 Task: Add a condition where "Channel Is not Instagram direct" in new tickets in your groups.
Action: Mouse moved to (170, 541)
Screenshot: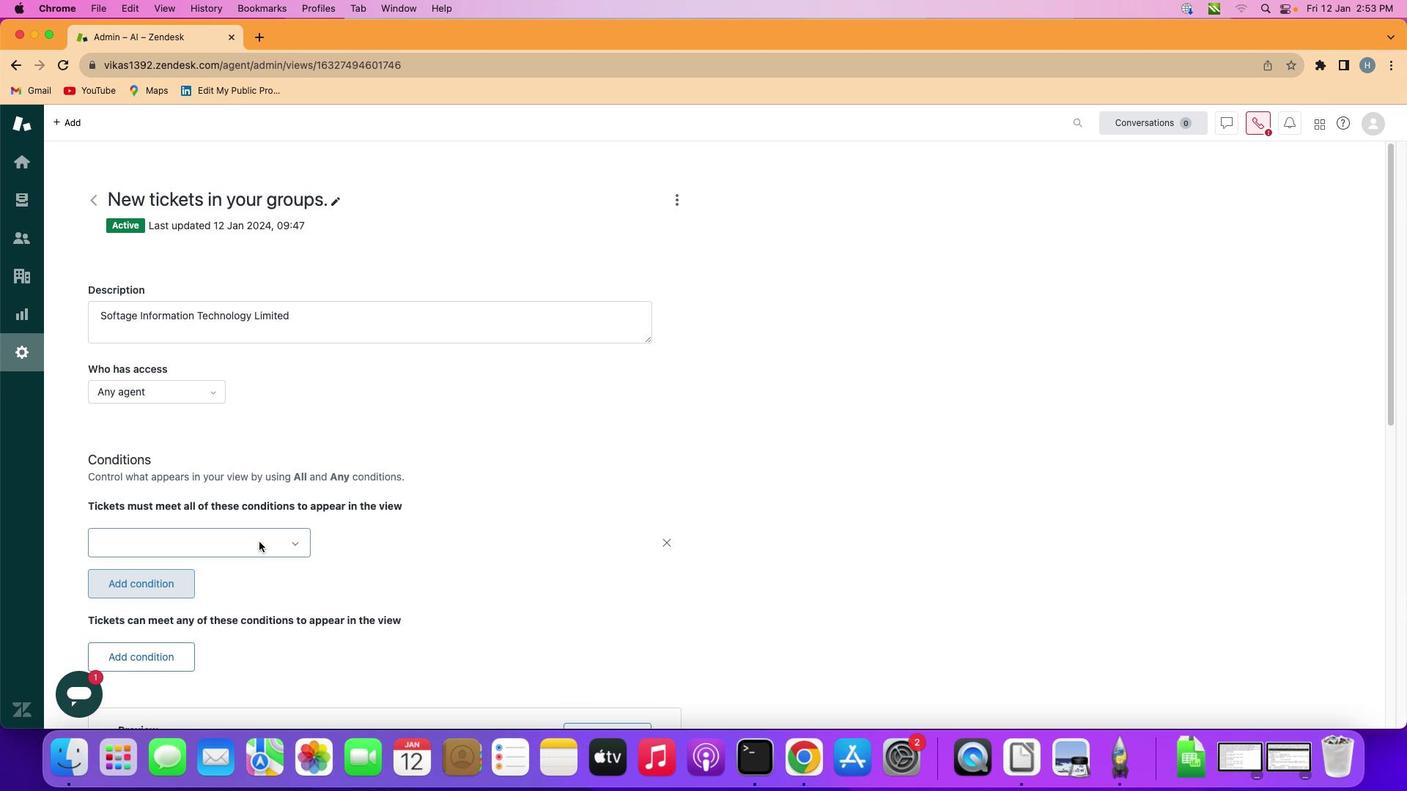 
Action: Mouse pressed left at (170, 541)
Screenshot: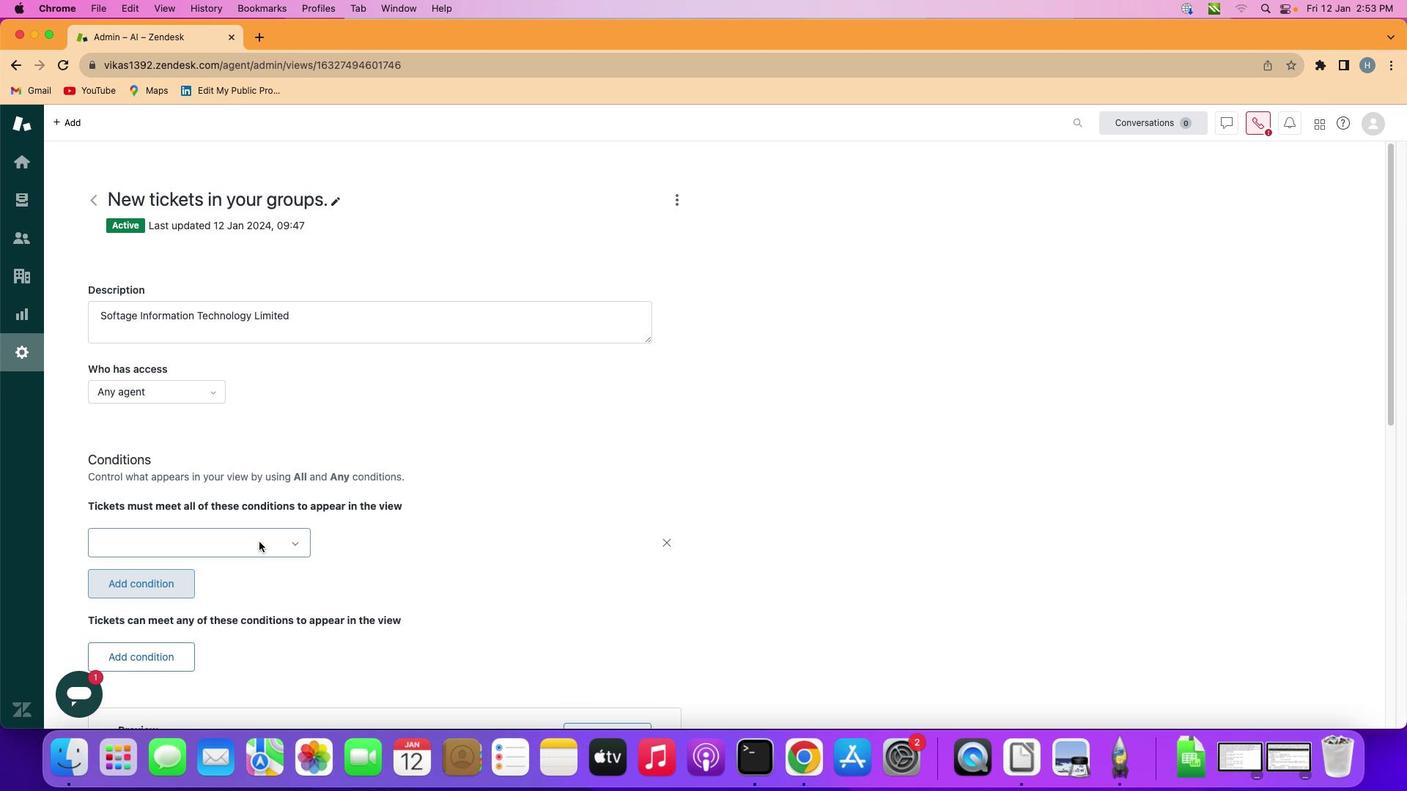 
Action: Mouse moved to (260, 541)
Screenshot: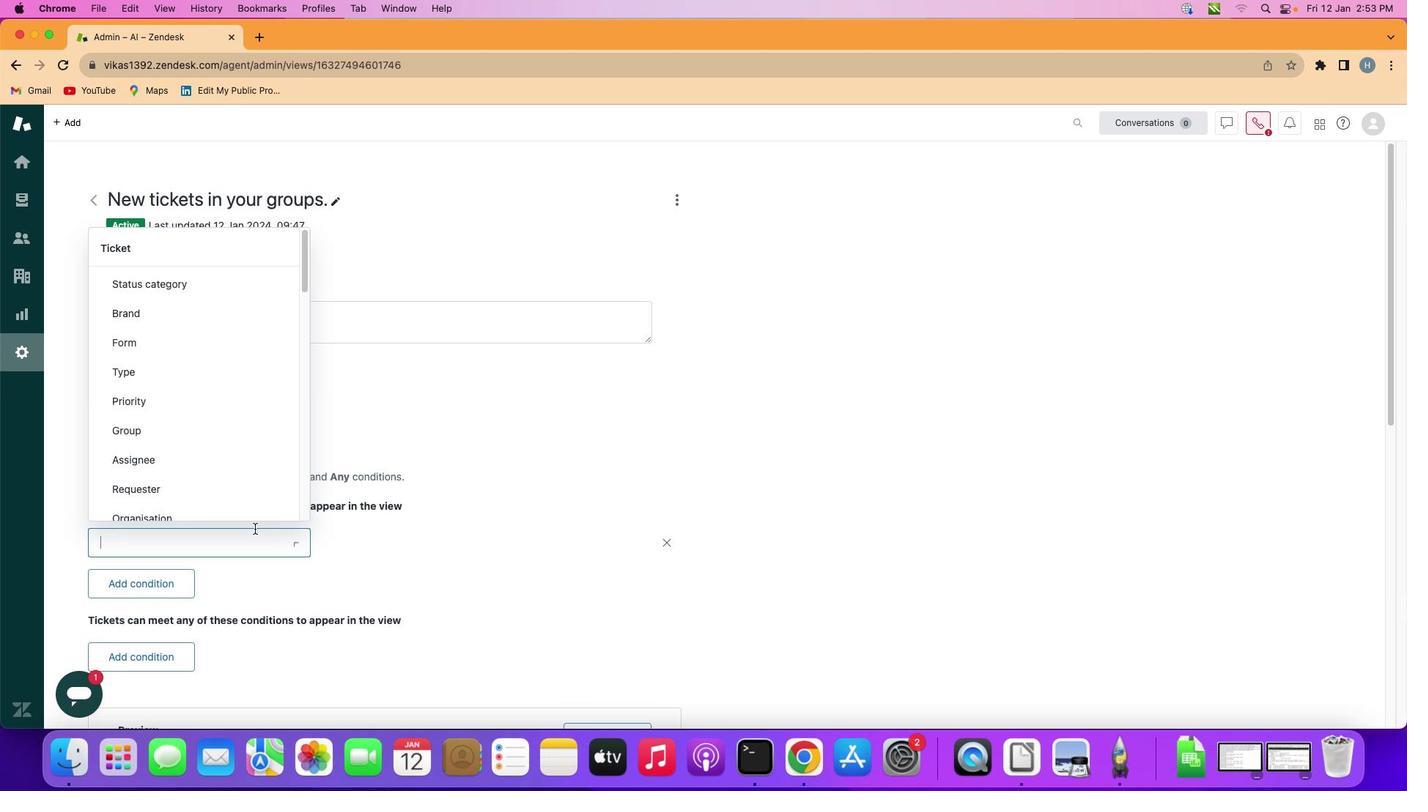 
Action: Mouse pressed left at (260, 541)
Screenshot: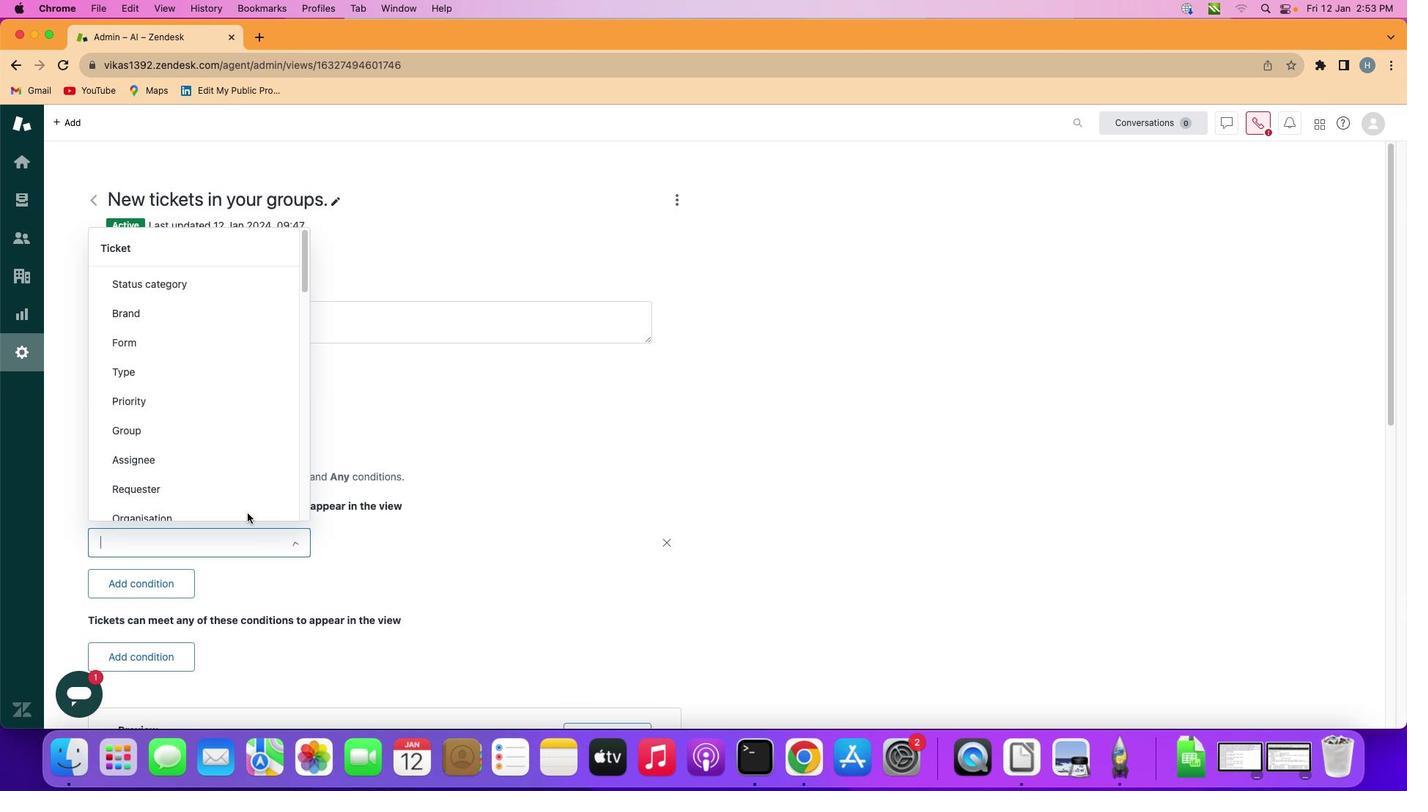 
Action: Mouse moved to (220, 382)
Screenshot: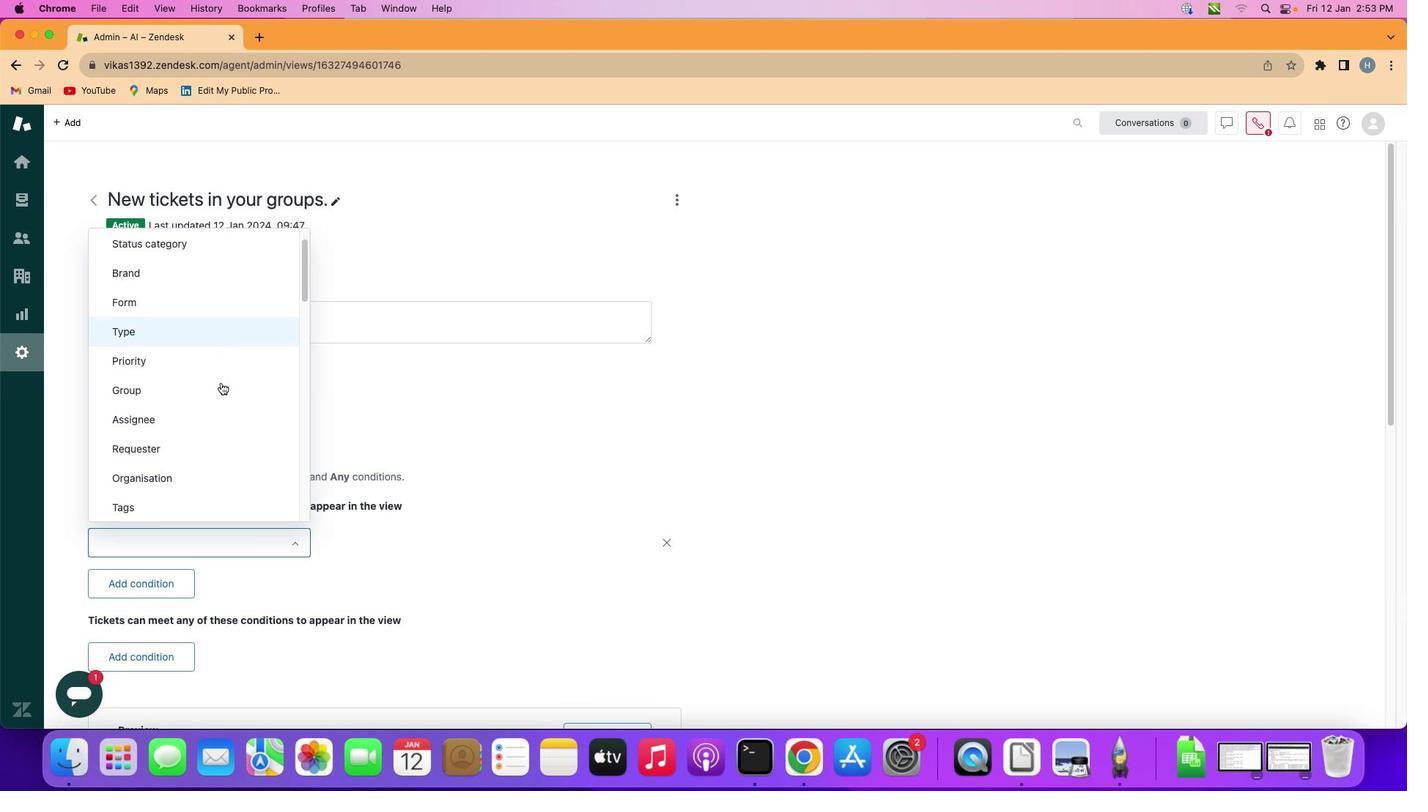 
Action: Mouse scrolled (220, 382) with delta (0, 0)
Screenshot: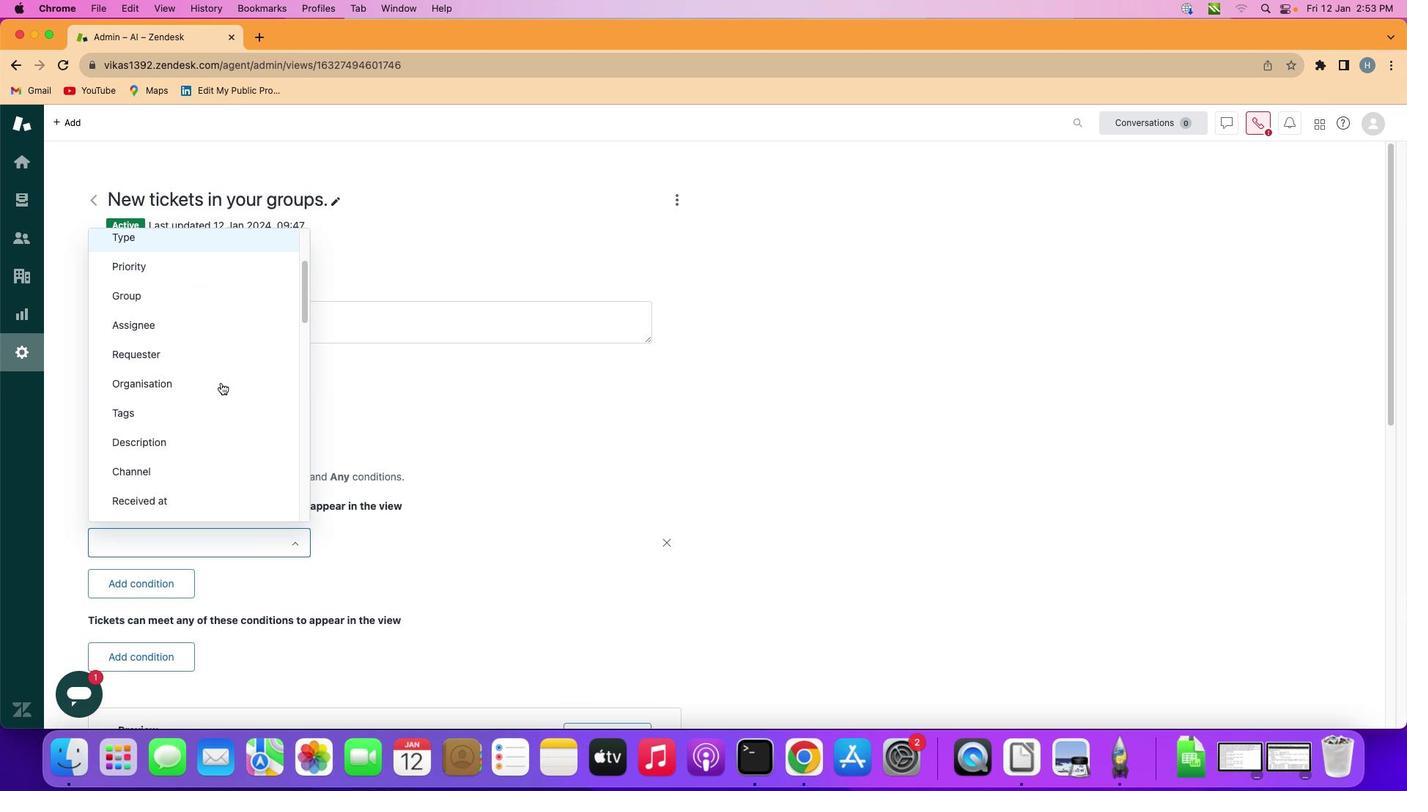 
Action: Mouse moved to (220, 382)
Screenshot: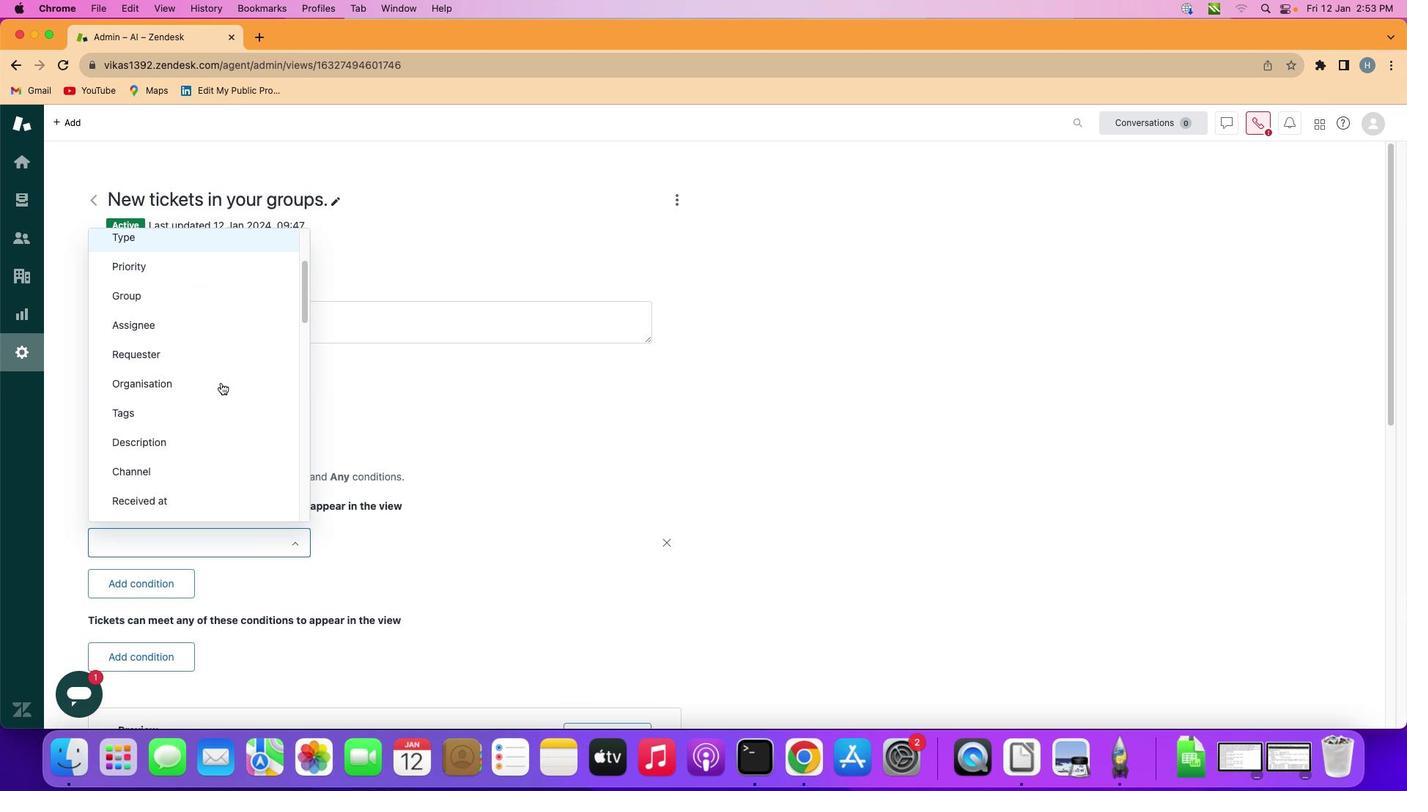 
Action: Mouse scrolled (220, 382) with delta (0, 0)
Screenshot: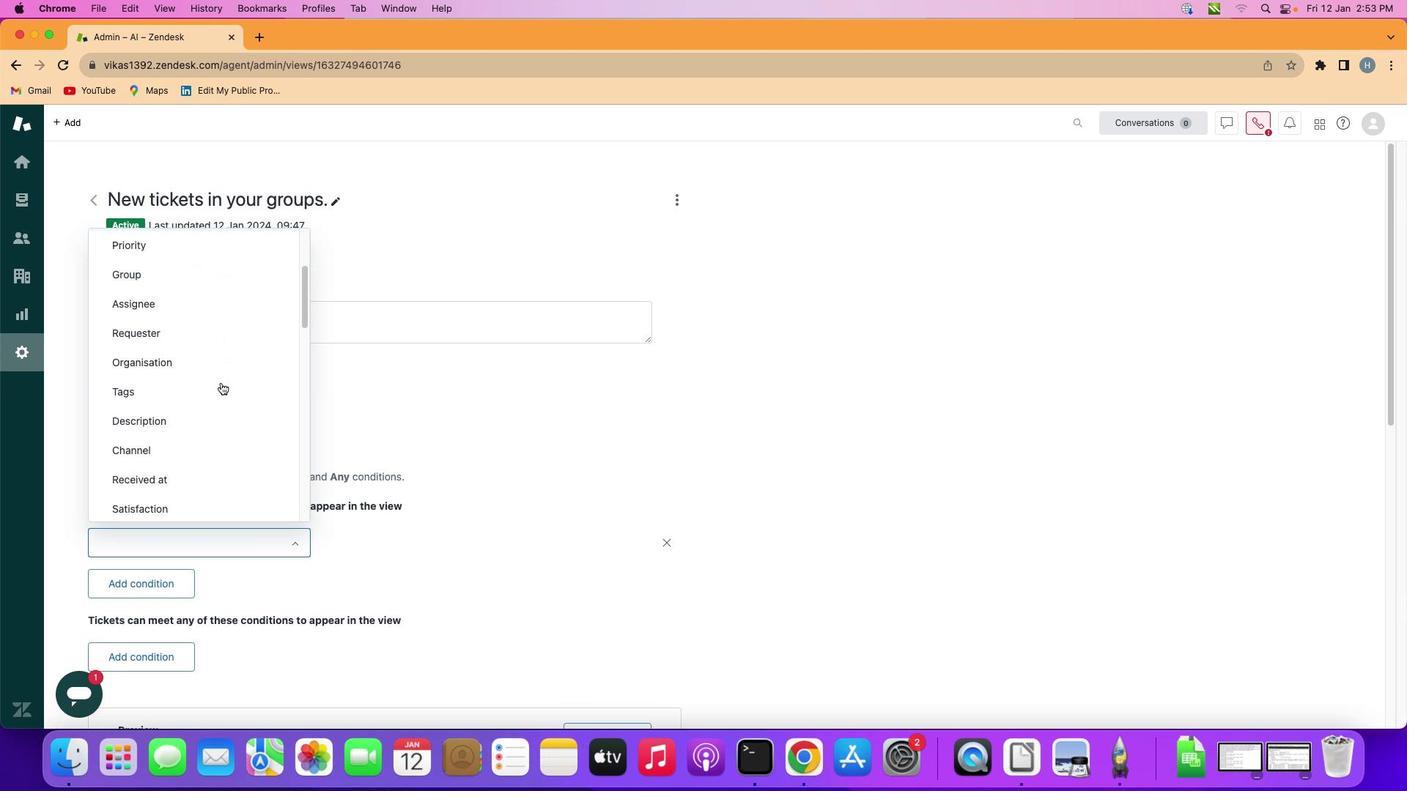 
Action: Mouse scrolled (220, 382) with delta (0, 0)
Screenshot: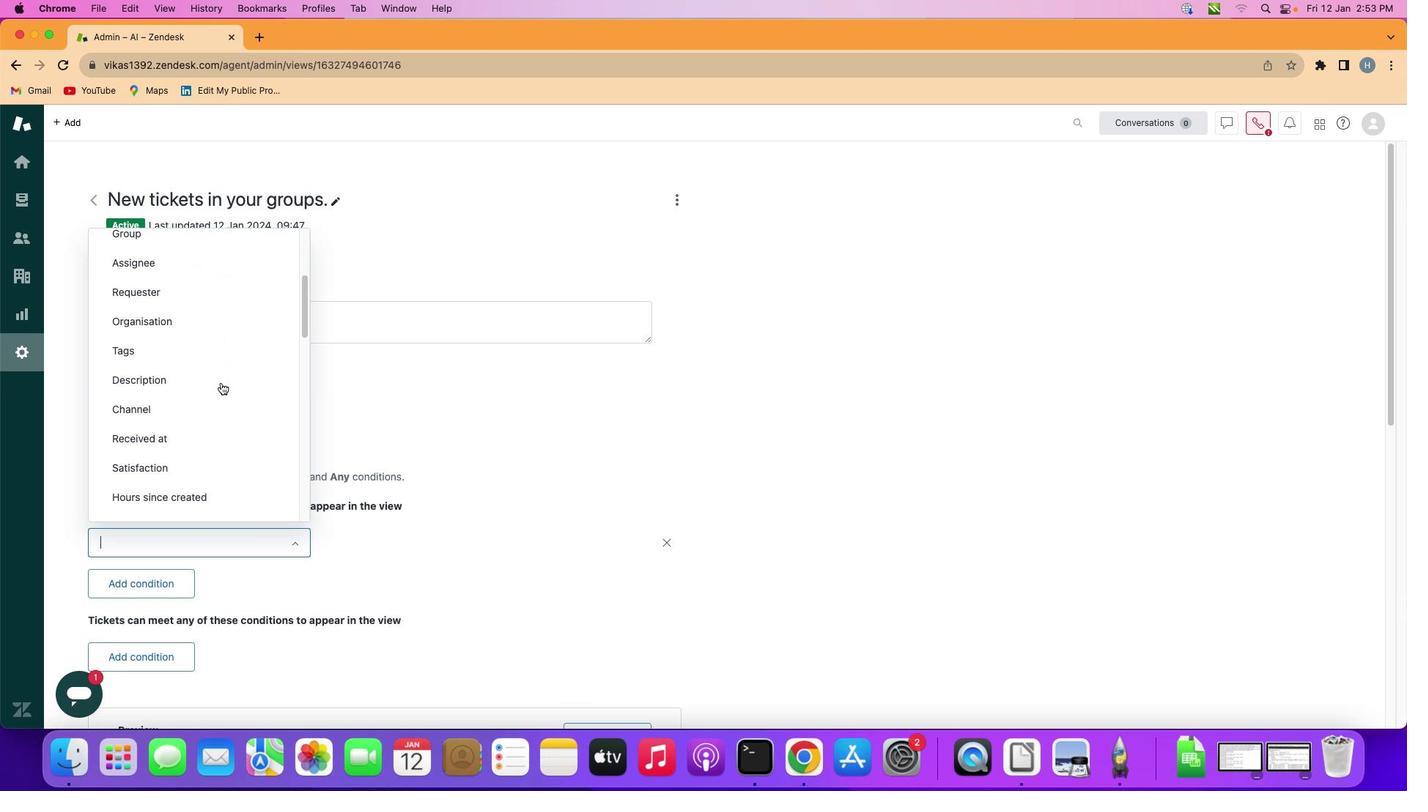 
Action: Mouse scrolled (220, 382) with delta (0, -1)
Screenshot: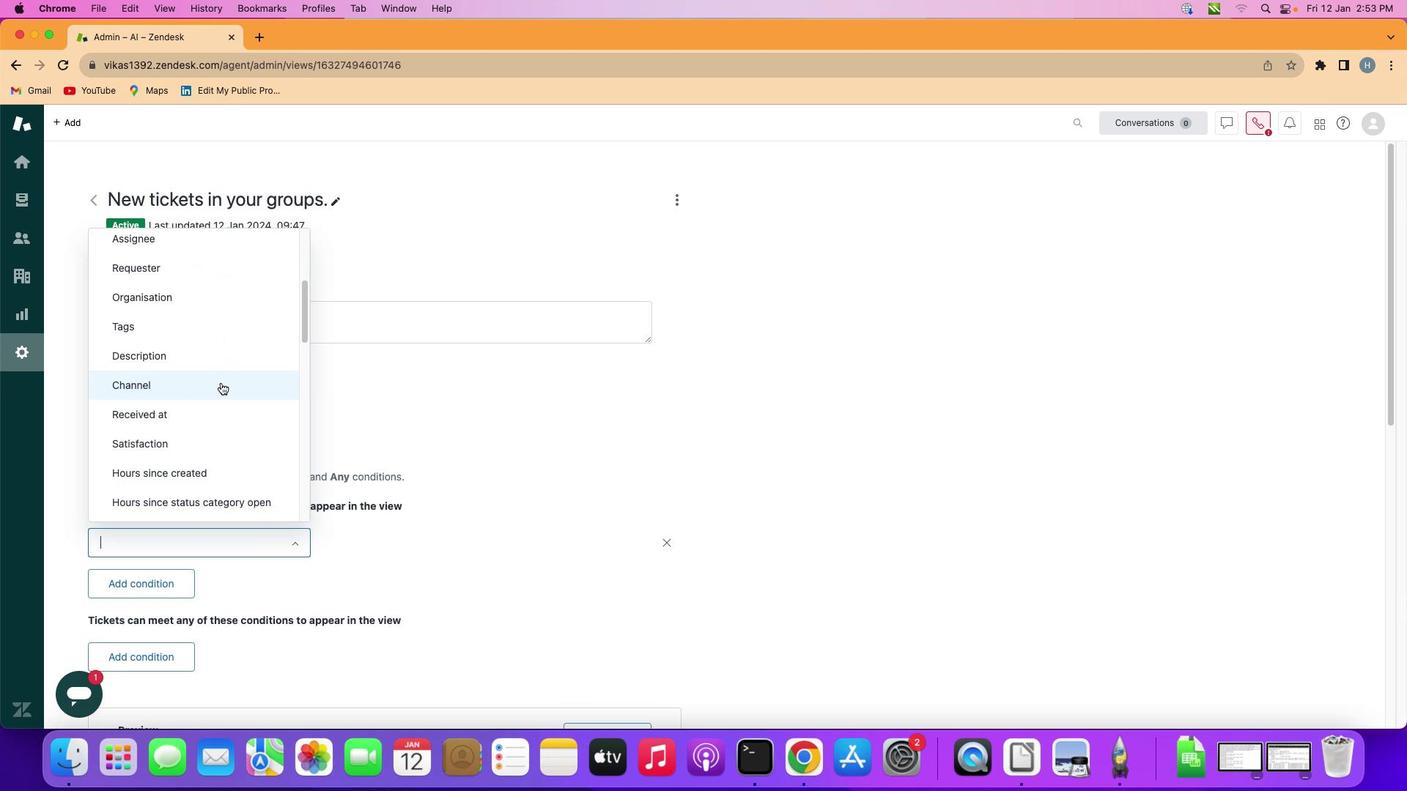 
Action: Mouse scrolled (220, 382) with delta (0, -1)
Screenshot: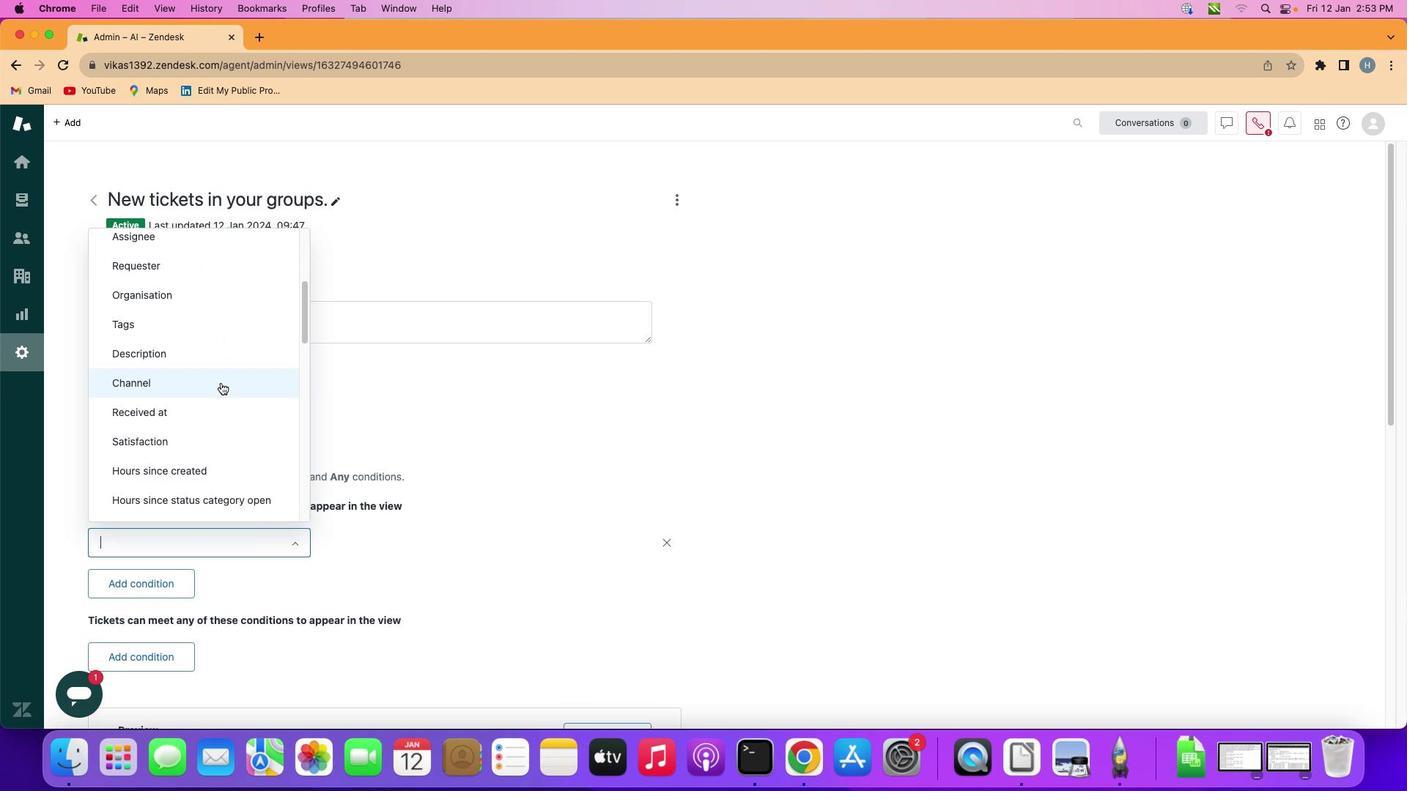 
Action: Mouse moved to (220, 382)
Screenshot: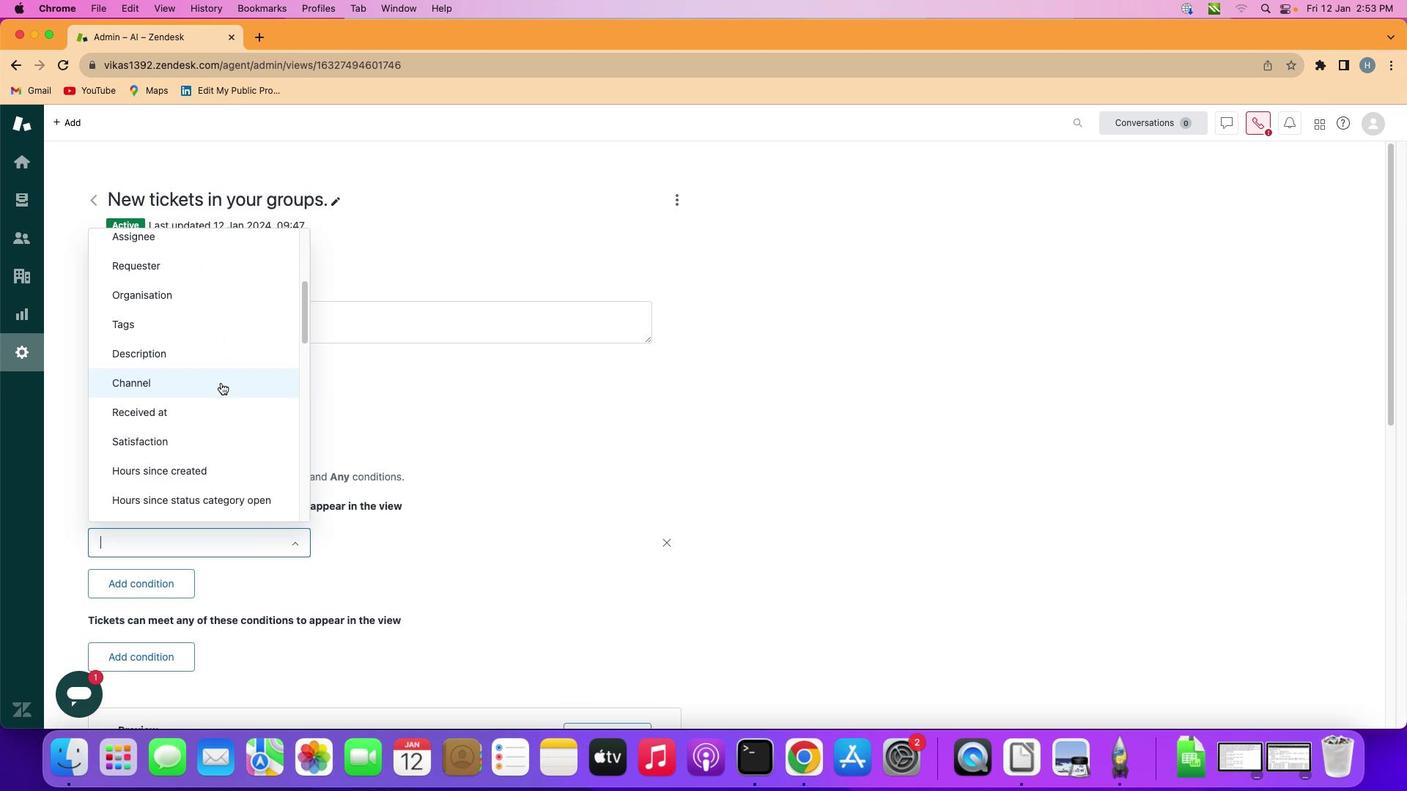 
Action: Mouse scrolled (220, 382) with delta (0, 0)
Screenshot: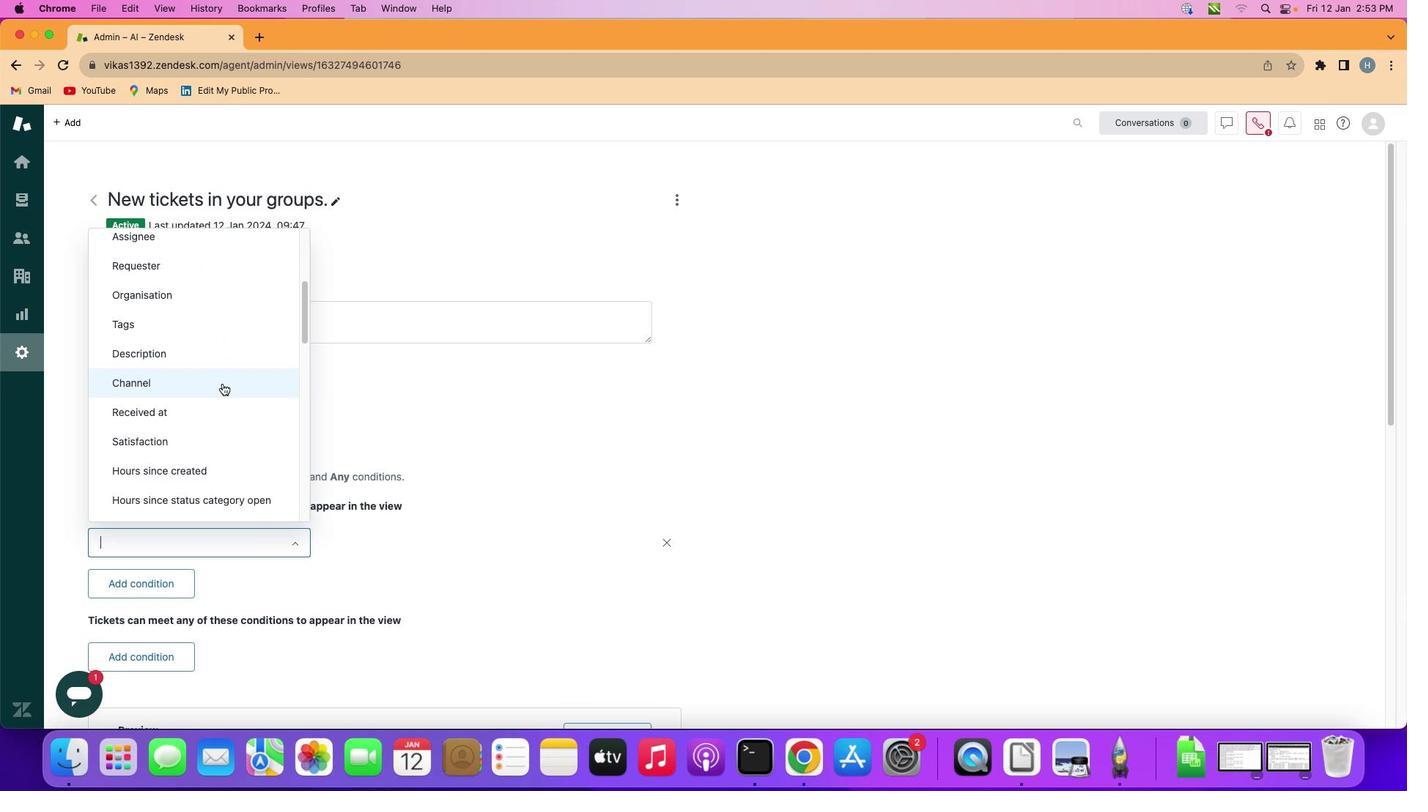 
Action: Mouse moved to (226, 384)
Screenshot: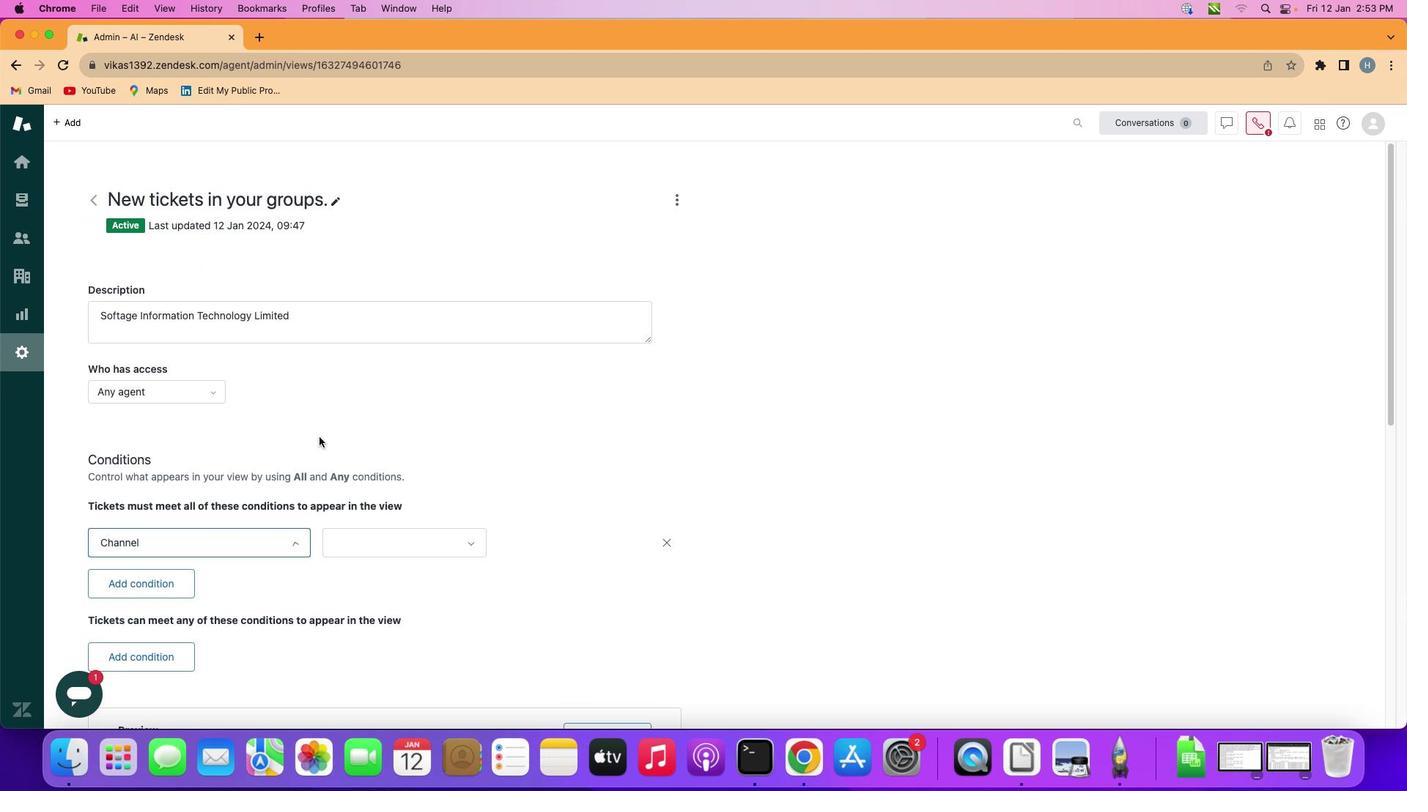 
Action: Mouse pressed left at (226, 384)
Screenshot: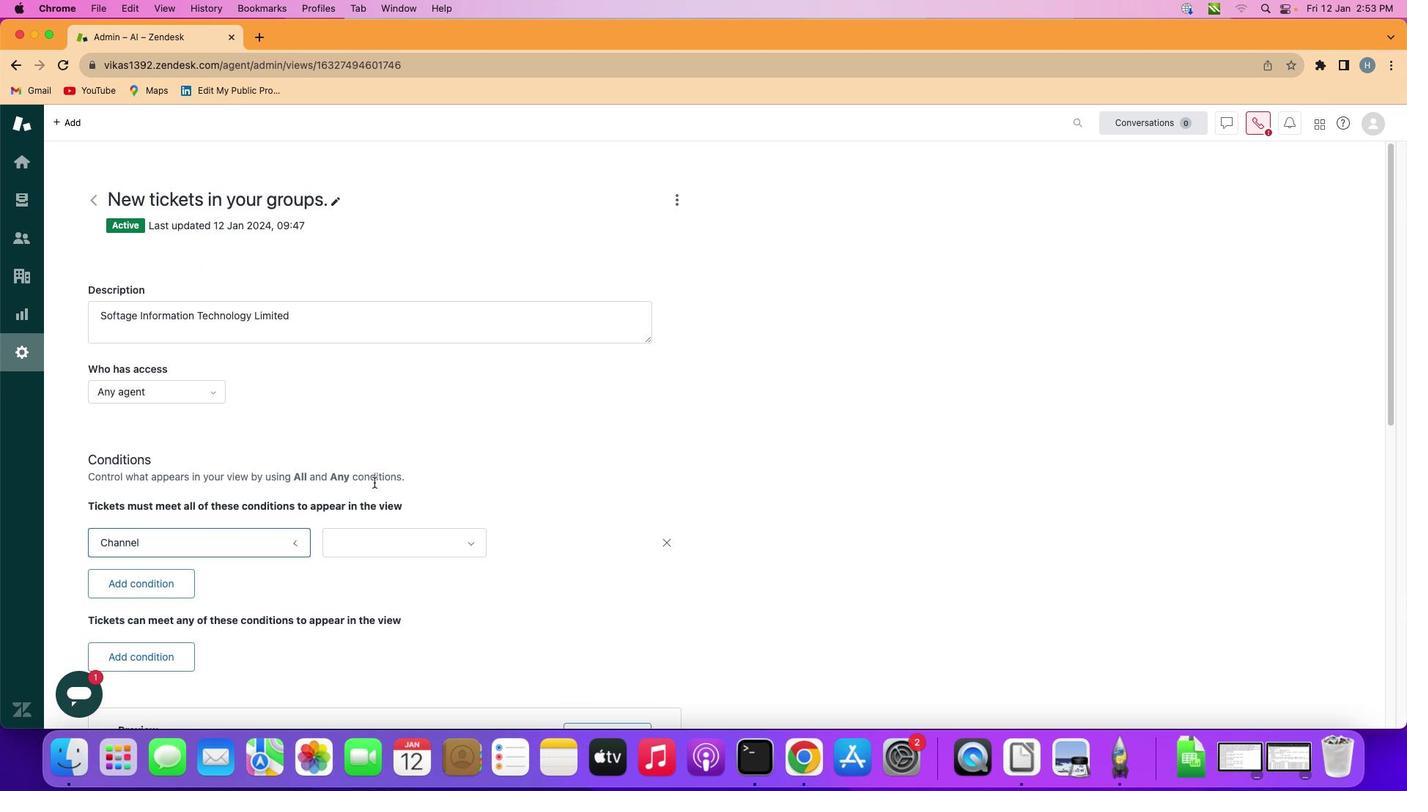 
Action: Mouse moved to (414, 544)
Screenshot: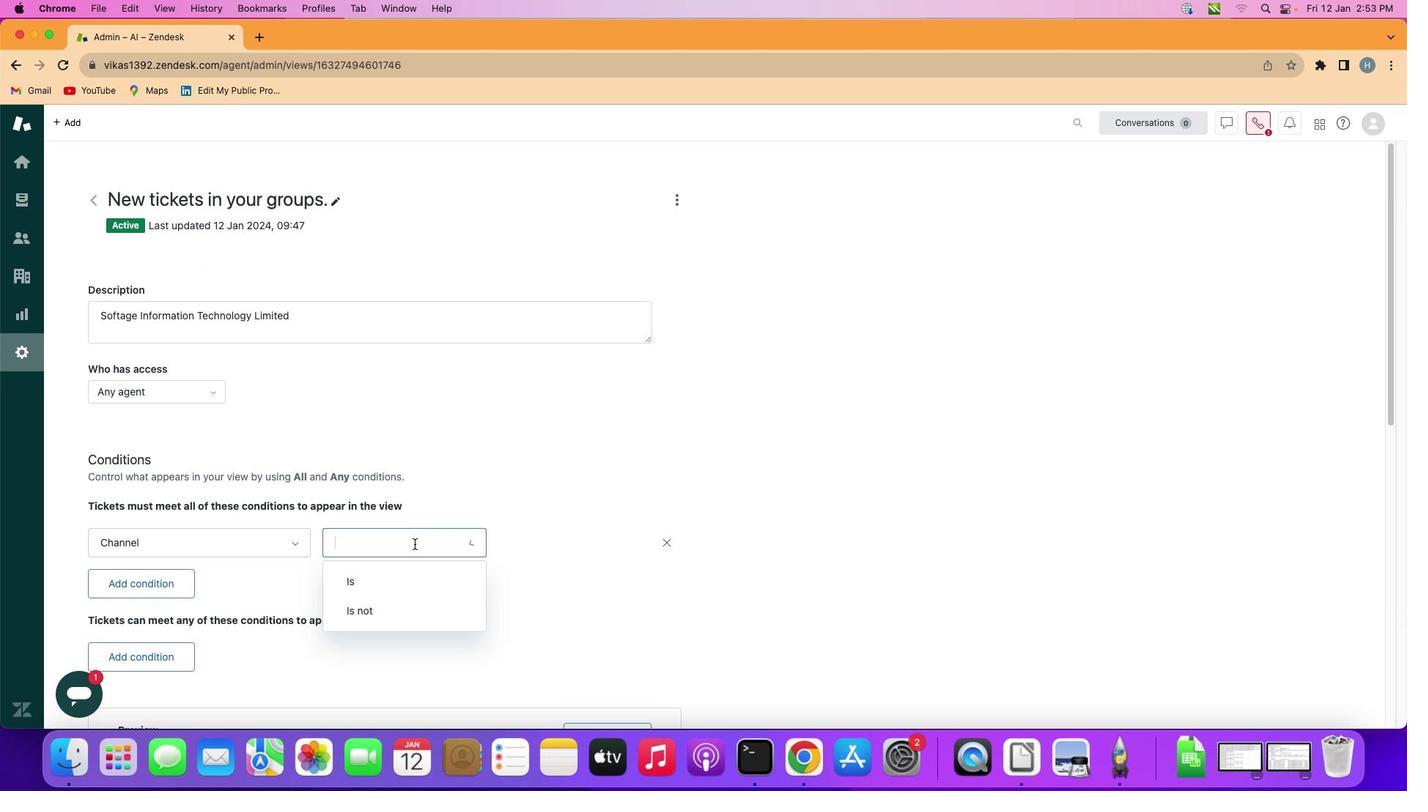 
Action: Mouse pressed left at (414, 544)
Screenshot: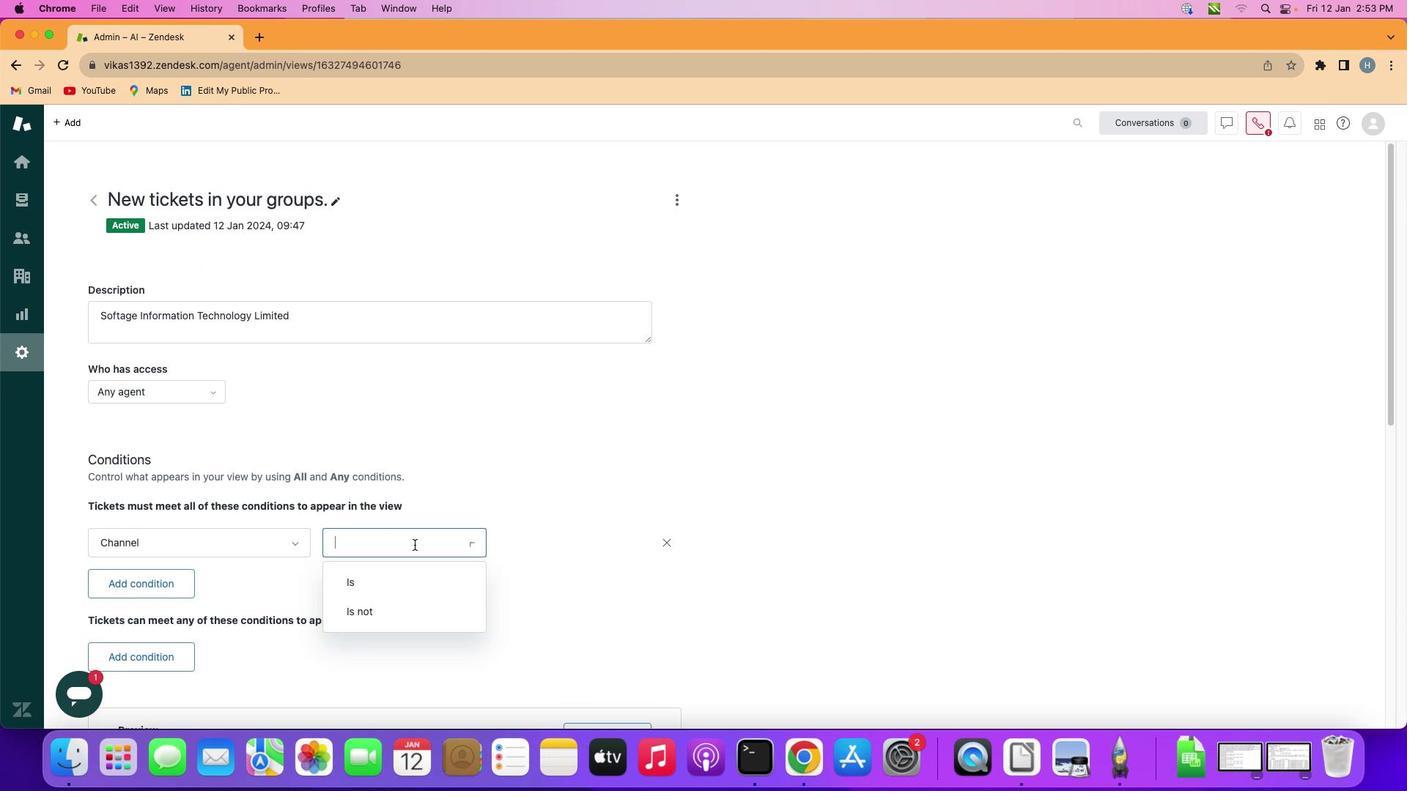 
Action: Mouse moved to (411, 609)
Screenshot: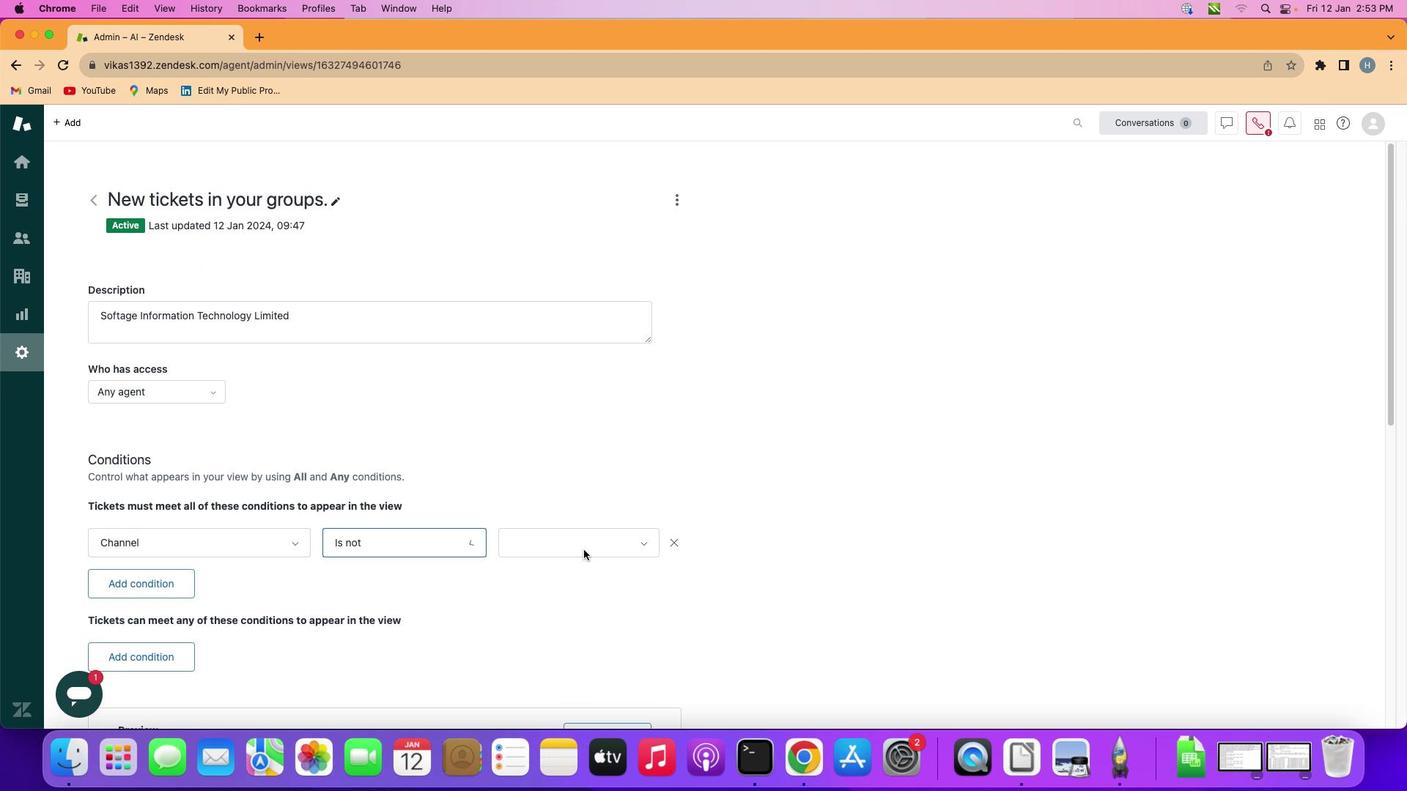
Action: Mouse pressed left at (411, 609)
Screenshot: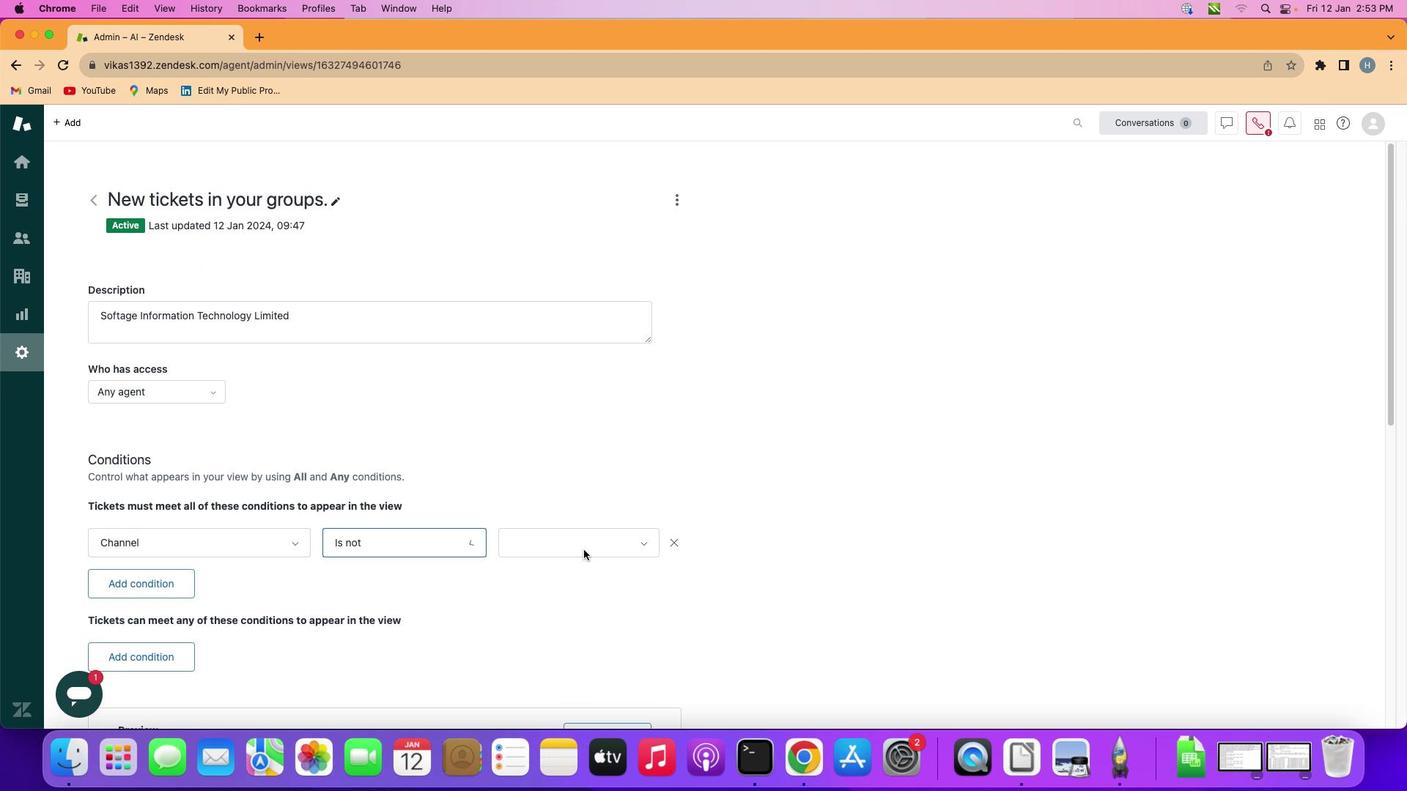 
Action: Mouse moved to (604, 542)
Screenshot: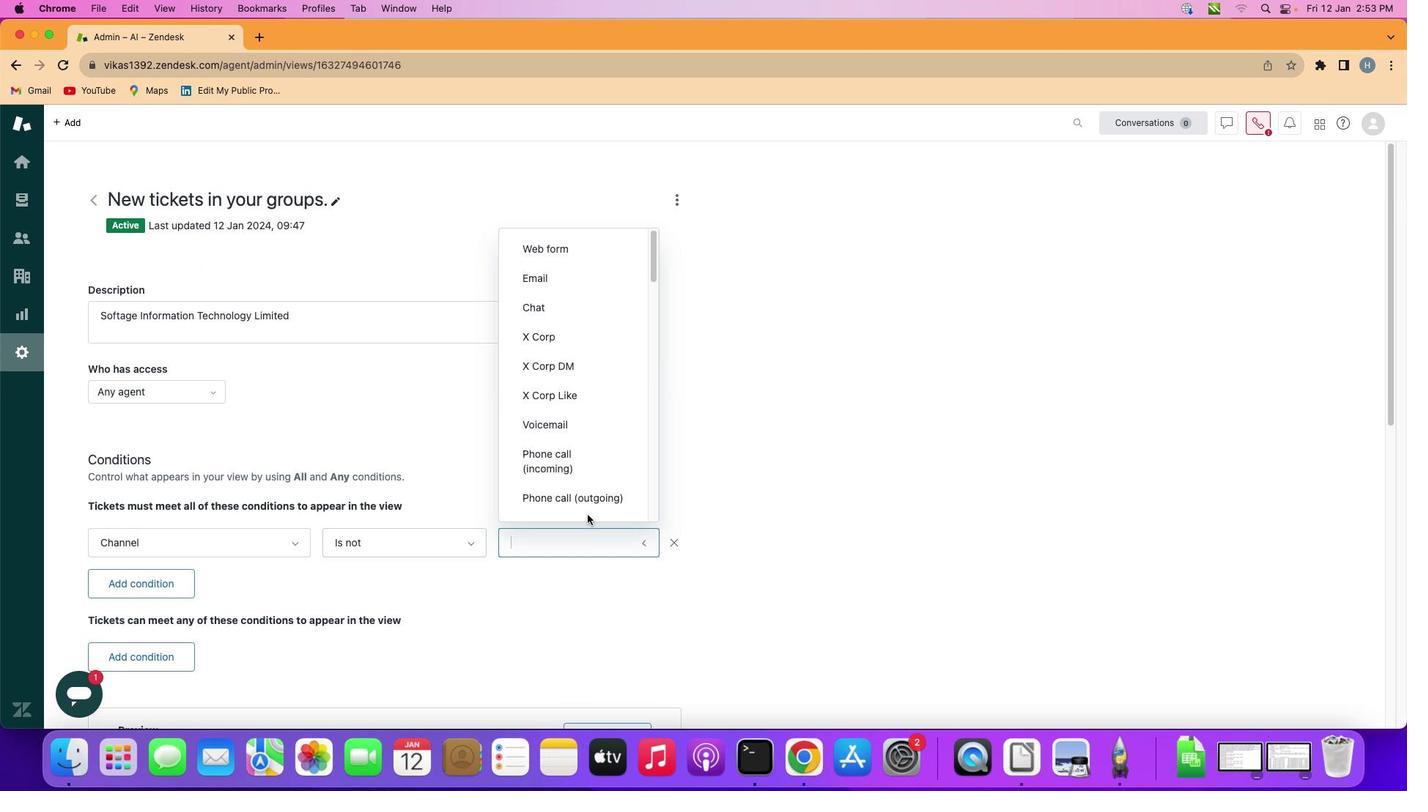 
Action: Mouse pressed left at (604, 542)
Screenshot: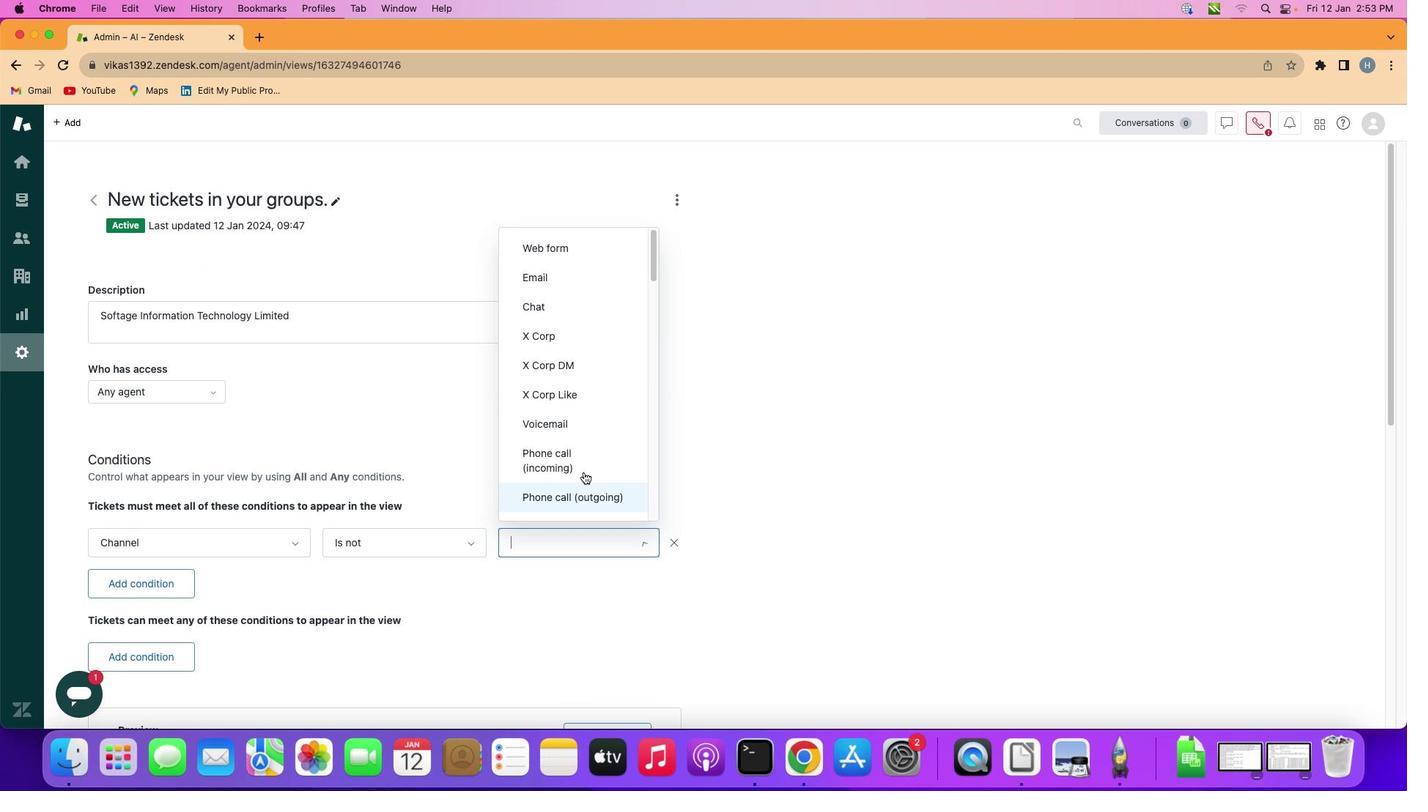 
Action: Mouse moved to (585, 375)
Screenshot: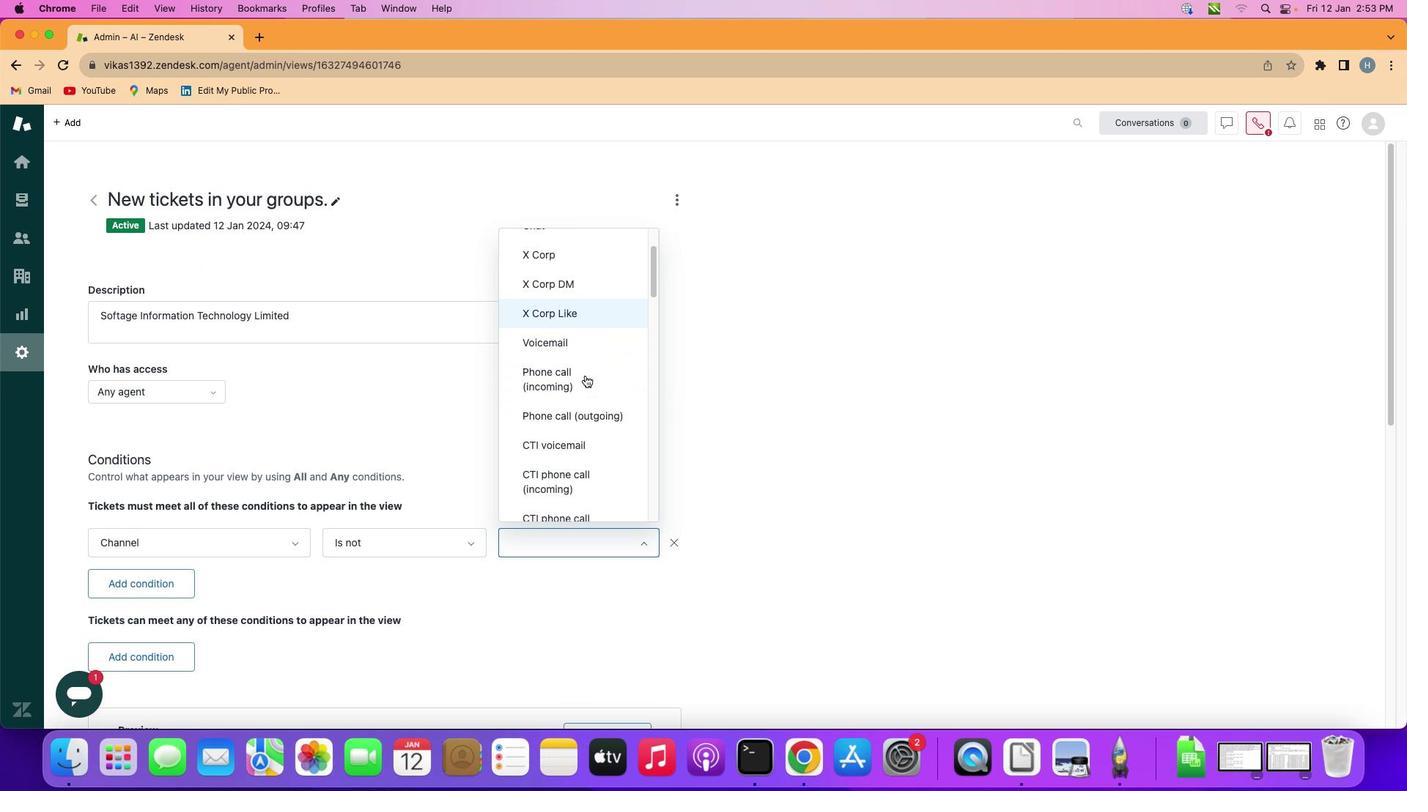 
Action: Mouse scrolled (585, 375) with delta (0, 0)
Screenshot: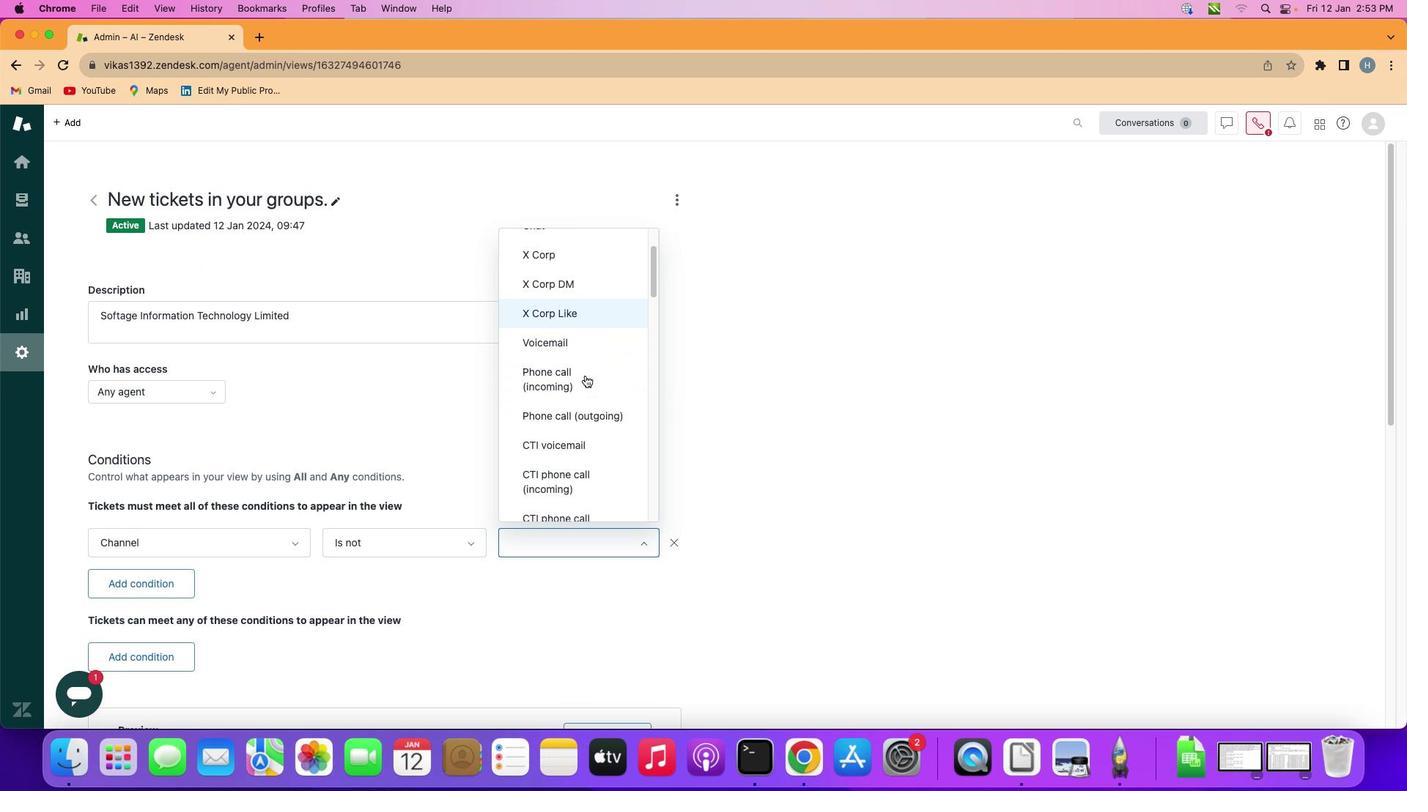 
Action: Mouse moved to (585, 375)
Screenshot: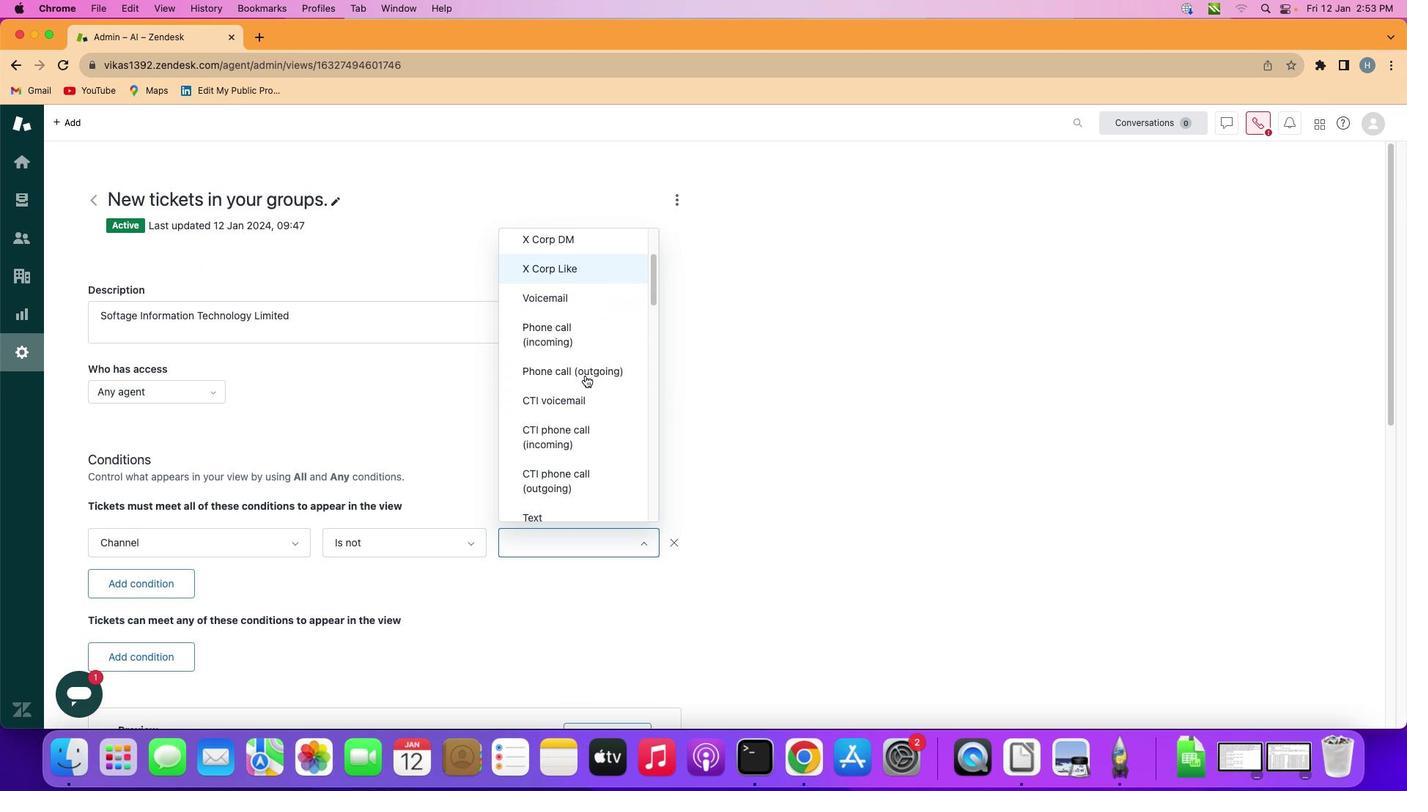 
Action: Mouse scrolled (585, 375) with delta (0, 0)
Screenshot: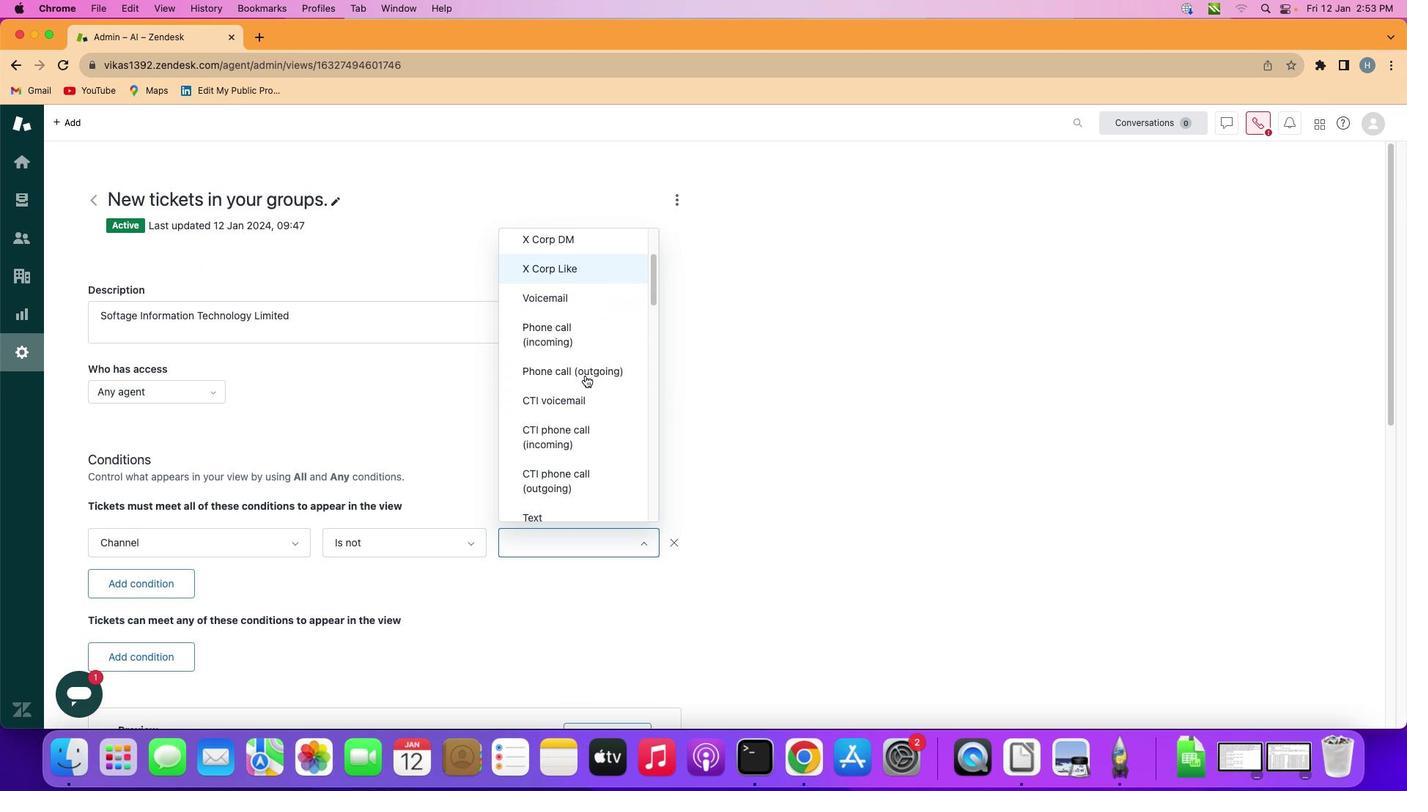 
Action: Mouse moved to (585, 375)
Screenshot: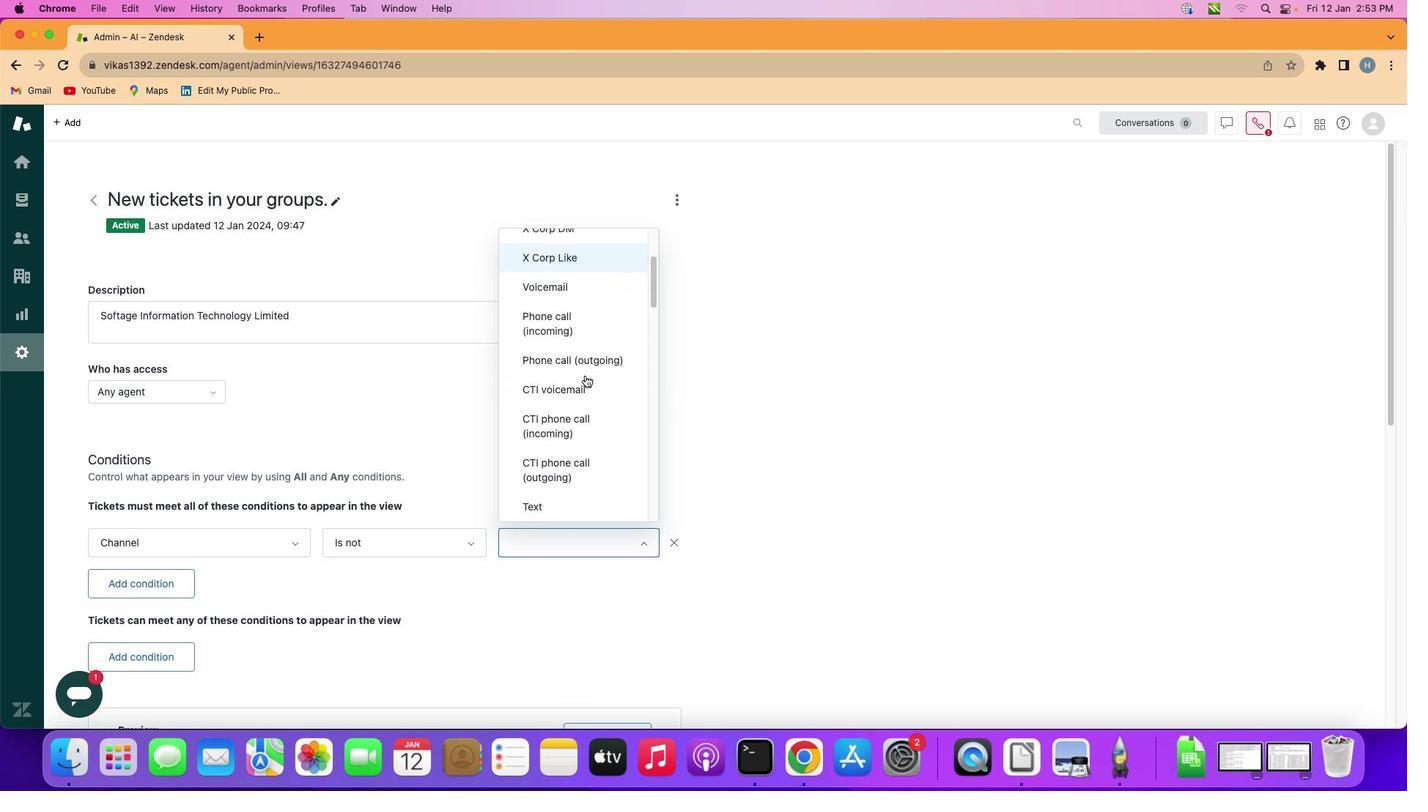 
Action: Mouse scrolled (585, 375) with delta (0, 0)
Screenshot: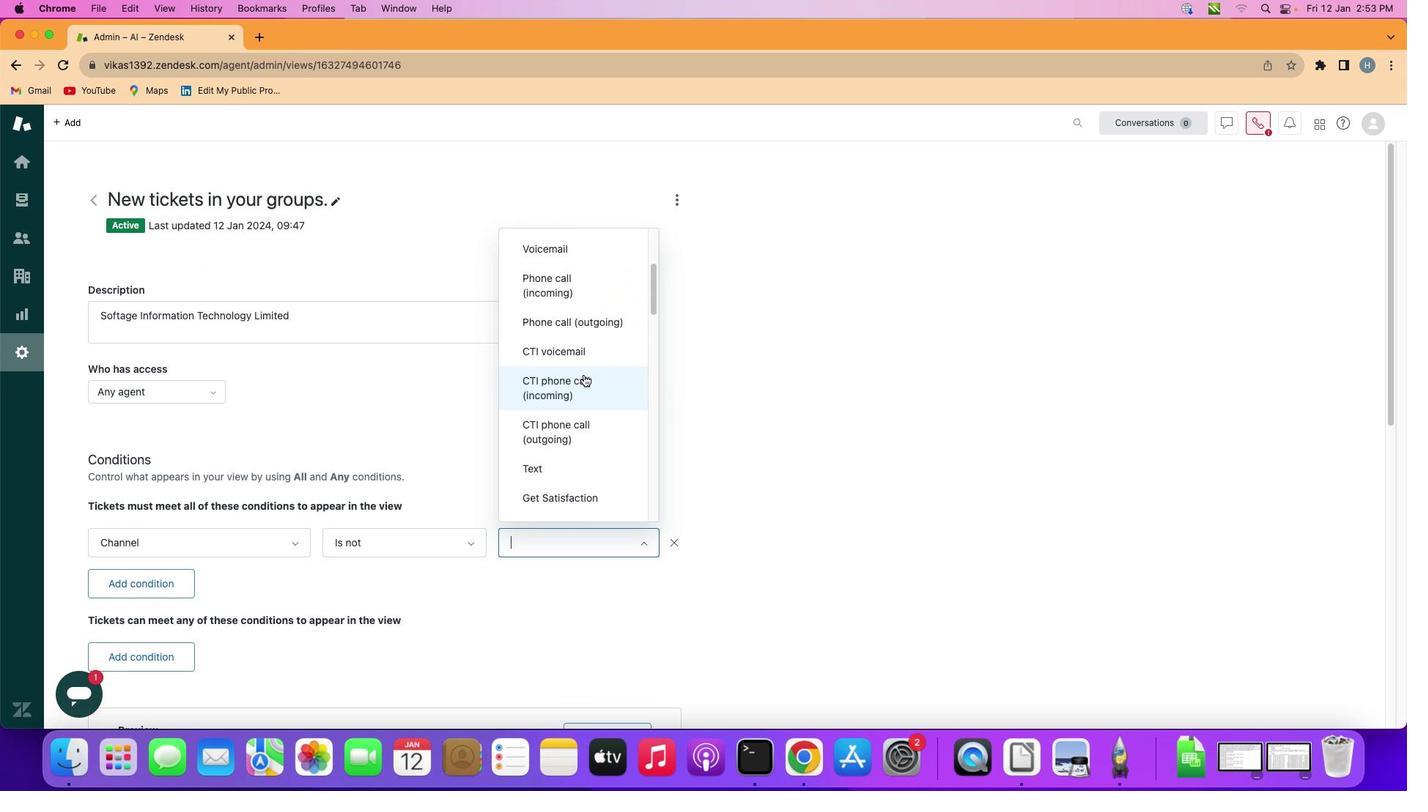 
Action: Mouse moved to (585, 376)
Screenshot: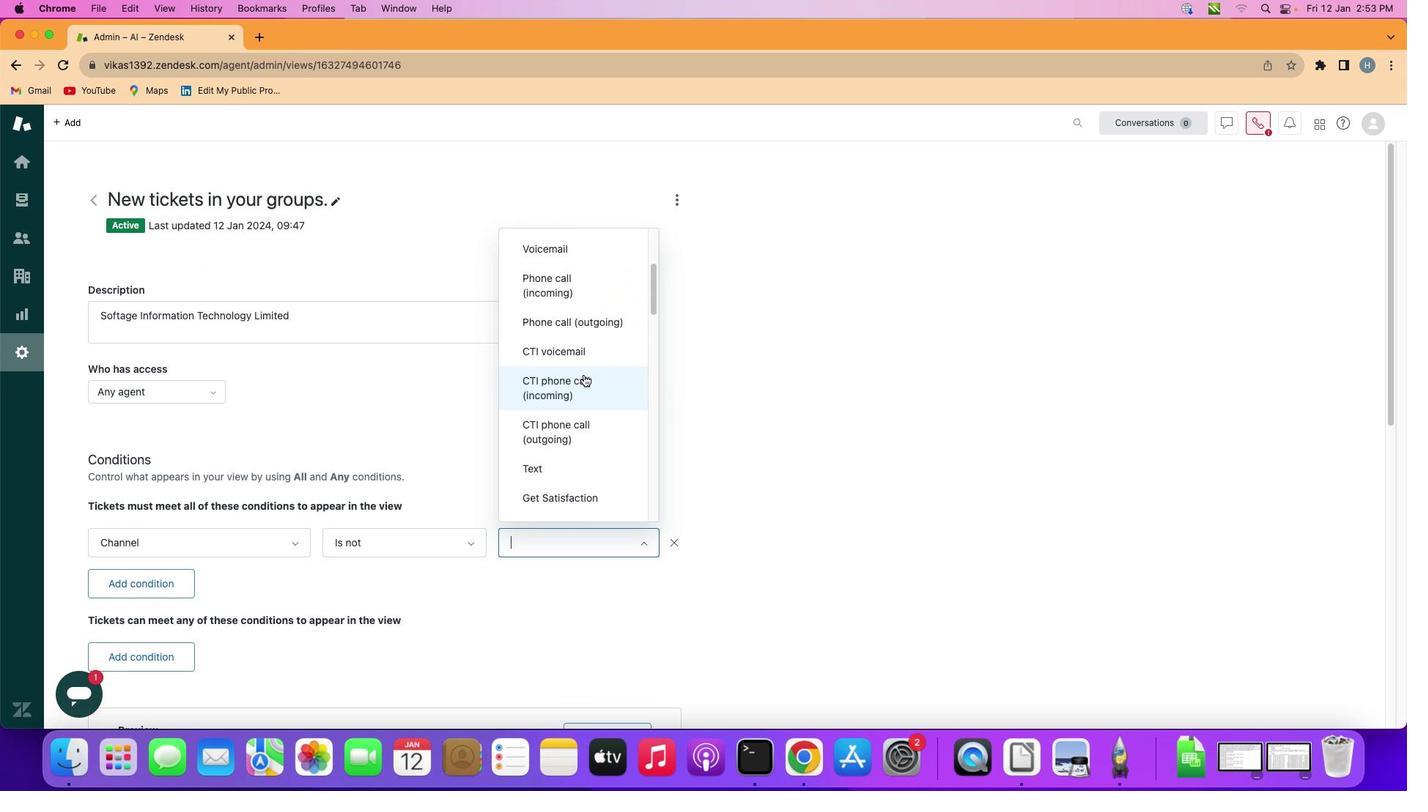 
Action: Mouse scrolled (585, 376) with delta (0, -1)
Screenshot: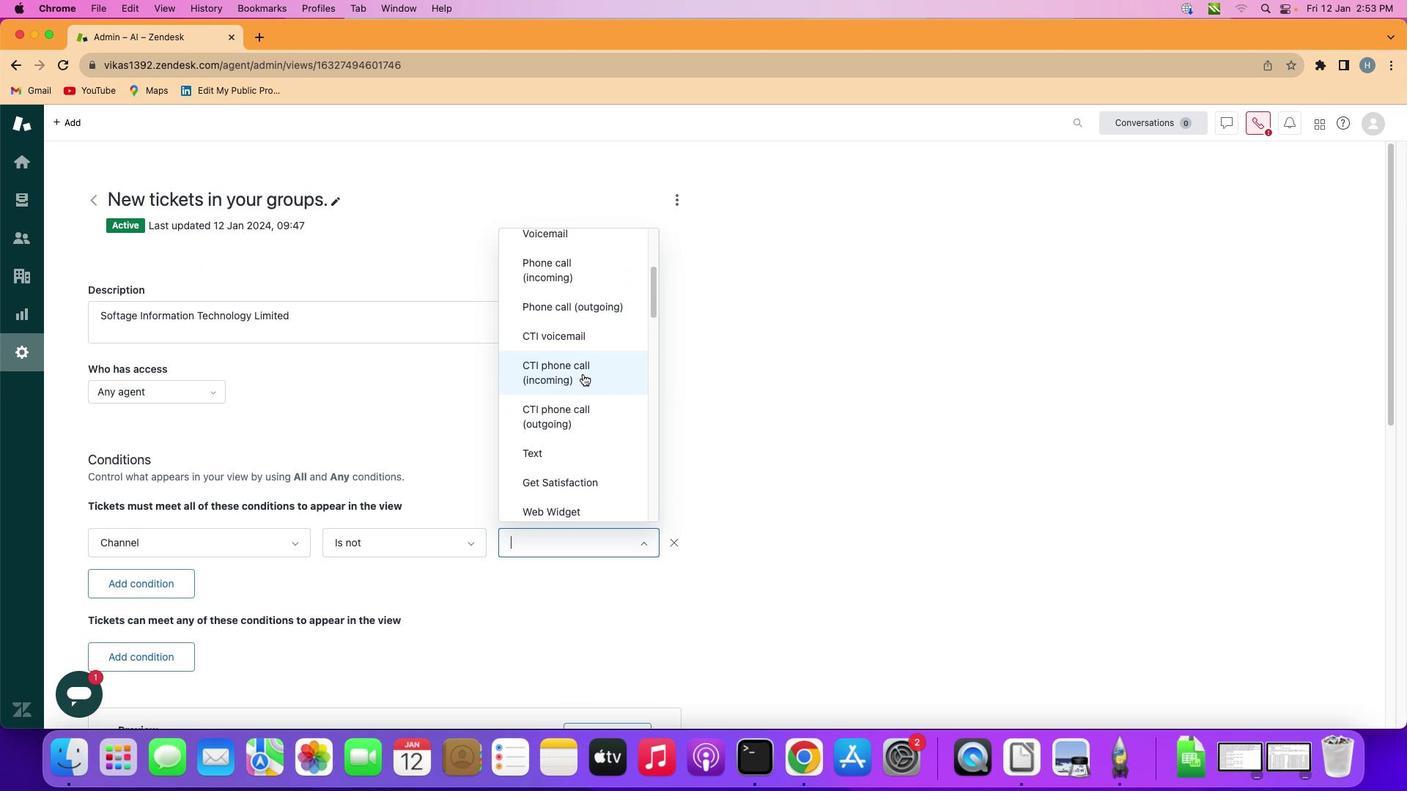 
Action: Mouse scrolled (585, 376) with delta (0, -1)
Screenshot: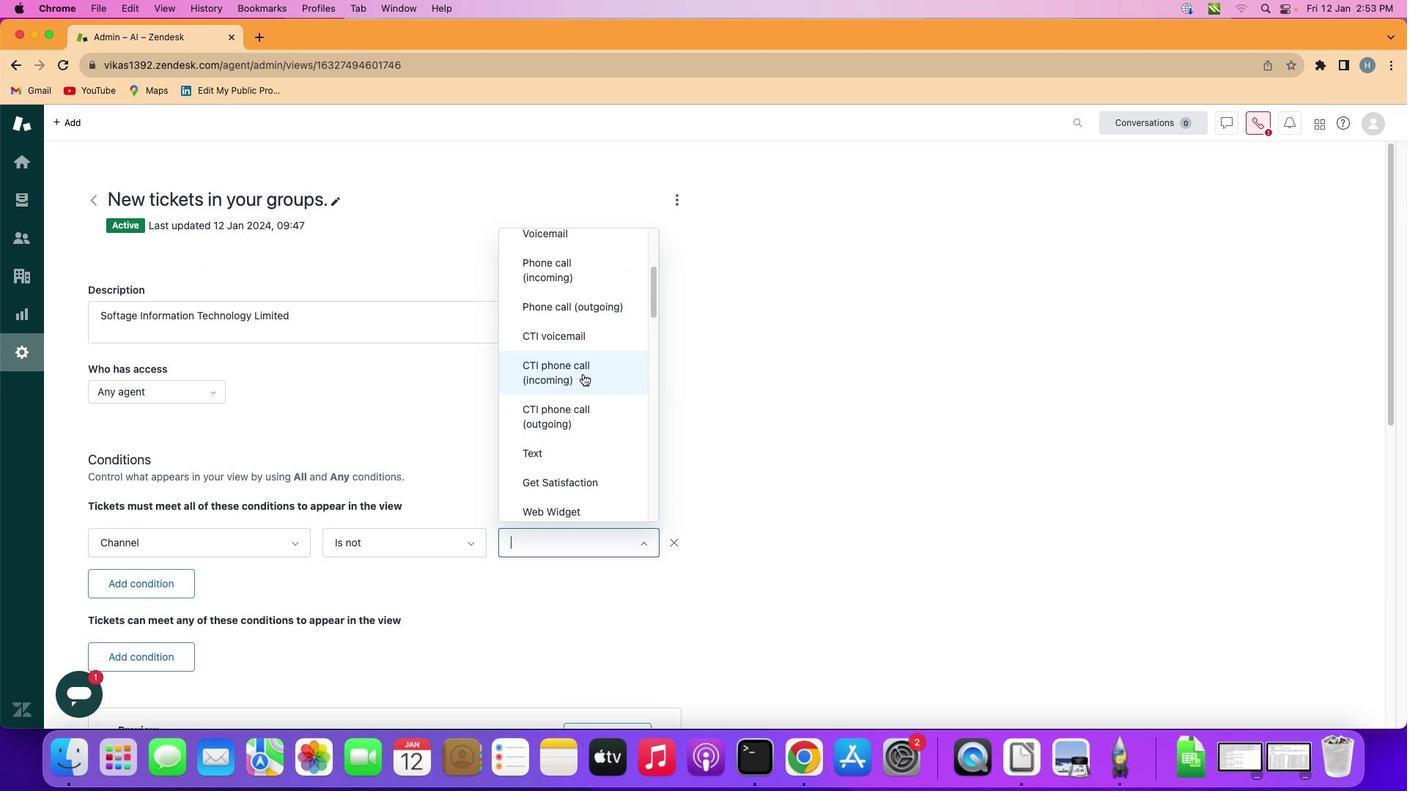 
Action: Mouse moved to (583, 374)
Screenshot: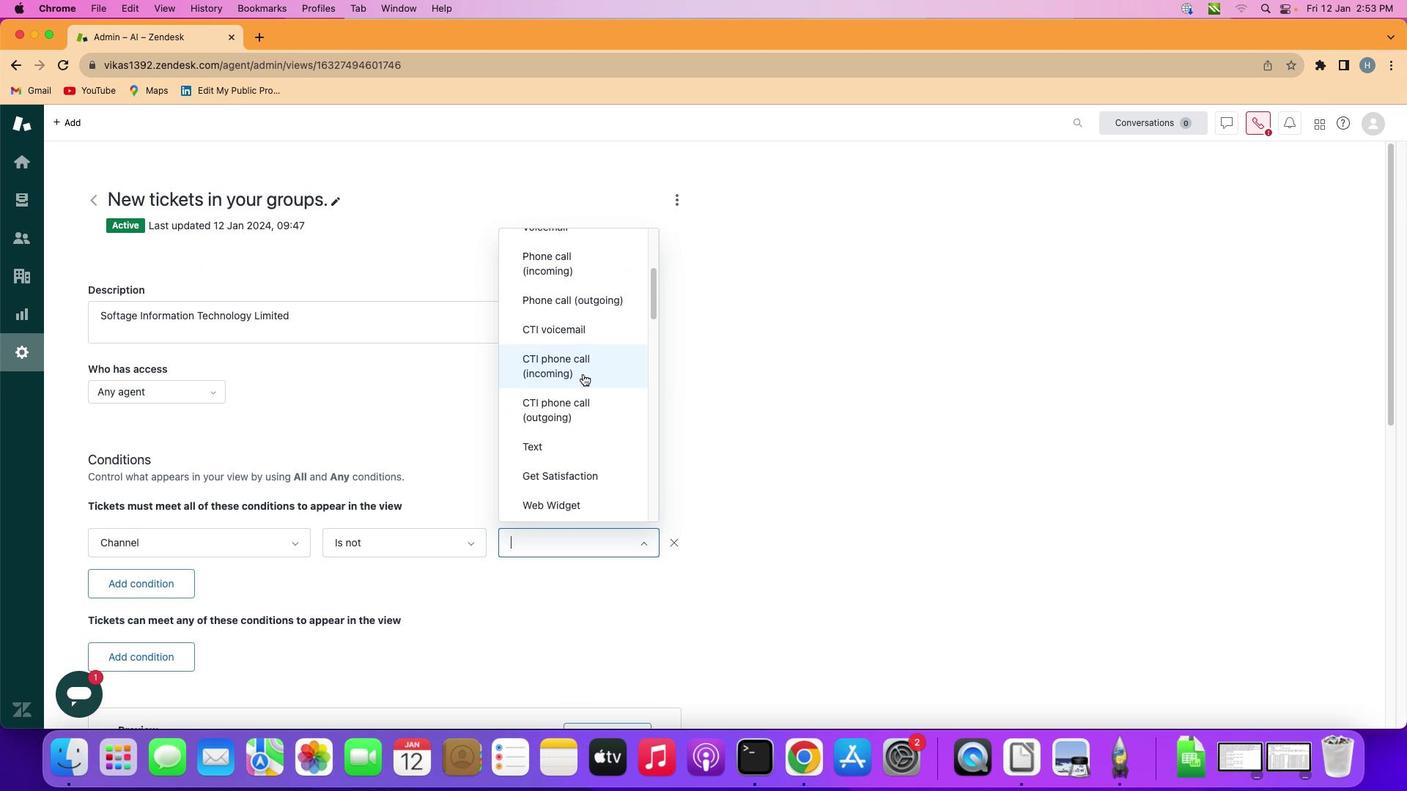 
Action: Mouse scrolled (583, 374) with delta (0, 0)
Screenshot: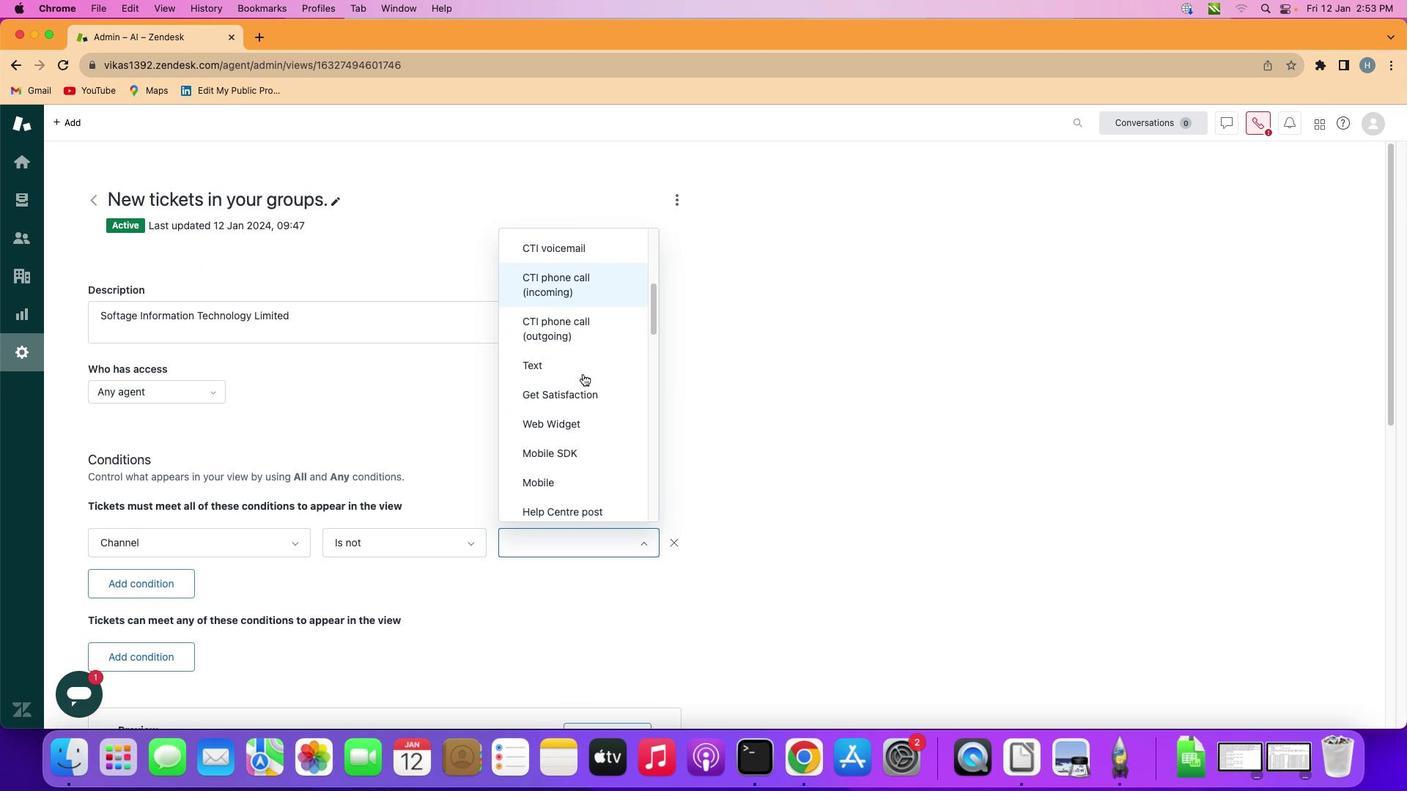 
Action: Mouse scrolled (583, 374) with delta (0, 0)
Screenshot: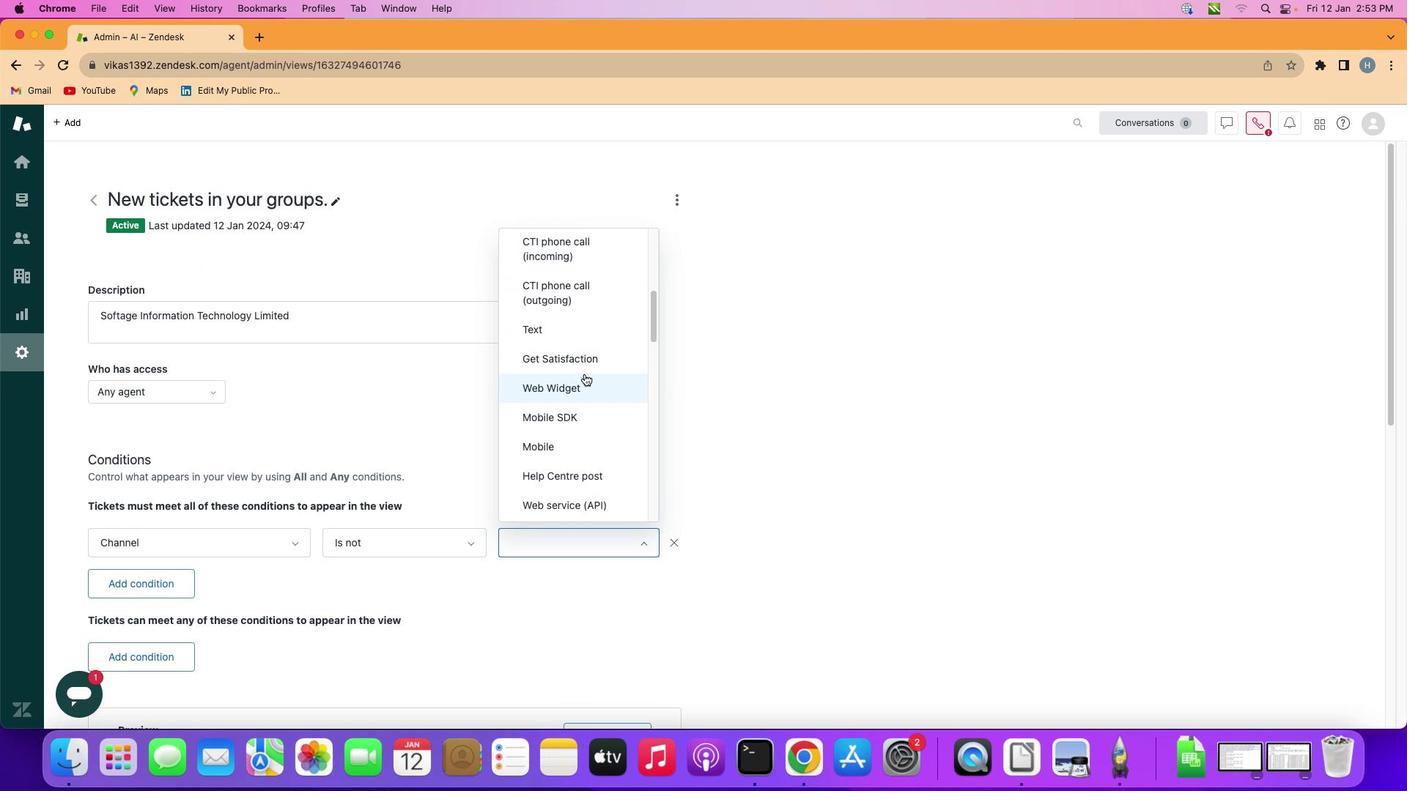 
Action: Mouse moved to (583, 374)
Screenshot: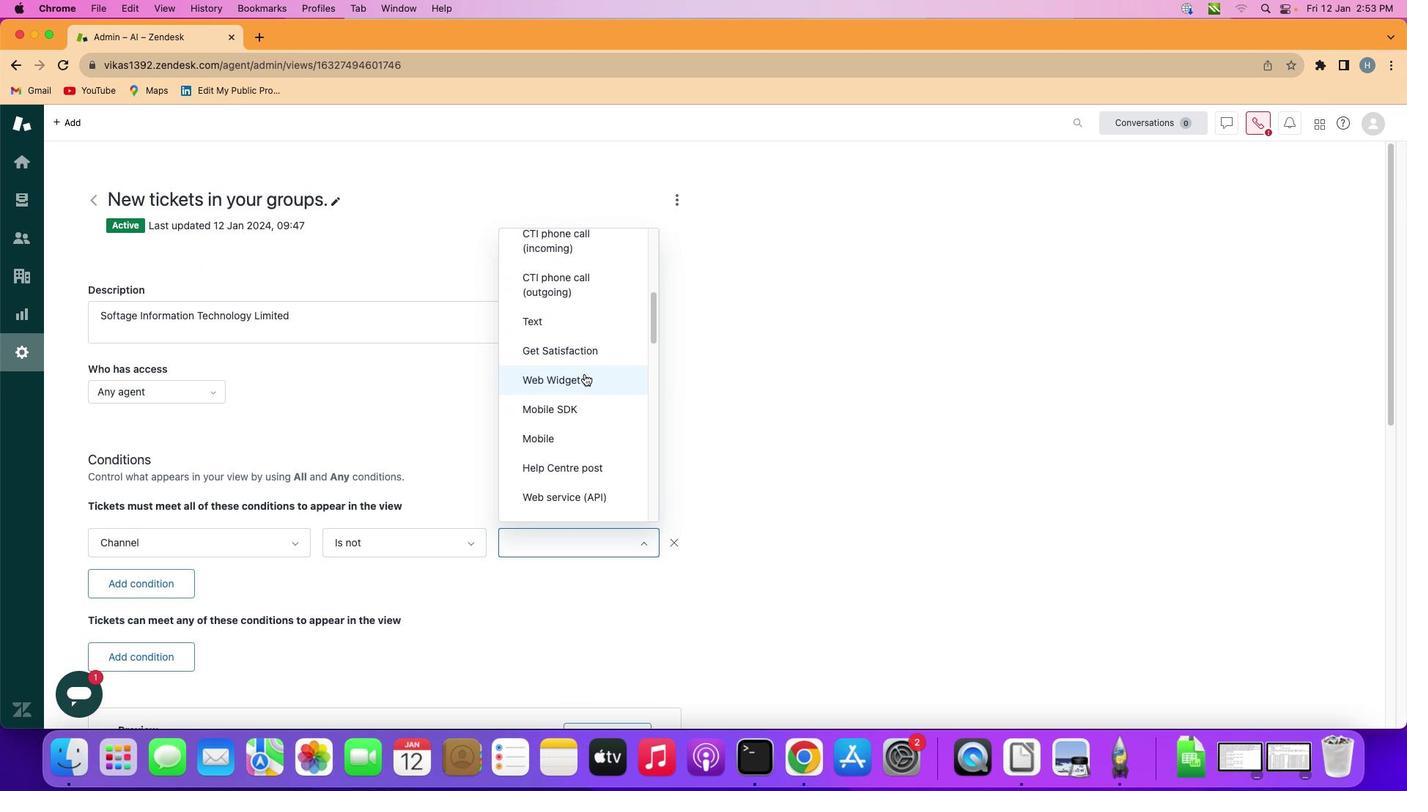 
Action: Mouse scrolled (583, 374) with delta (0, 0)
Screenshot: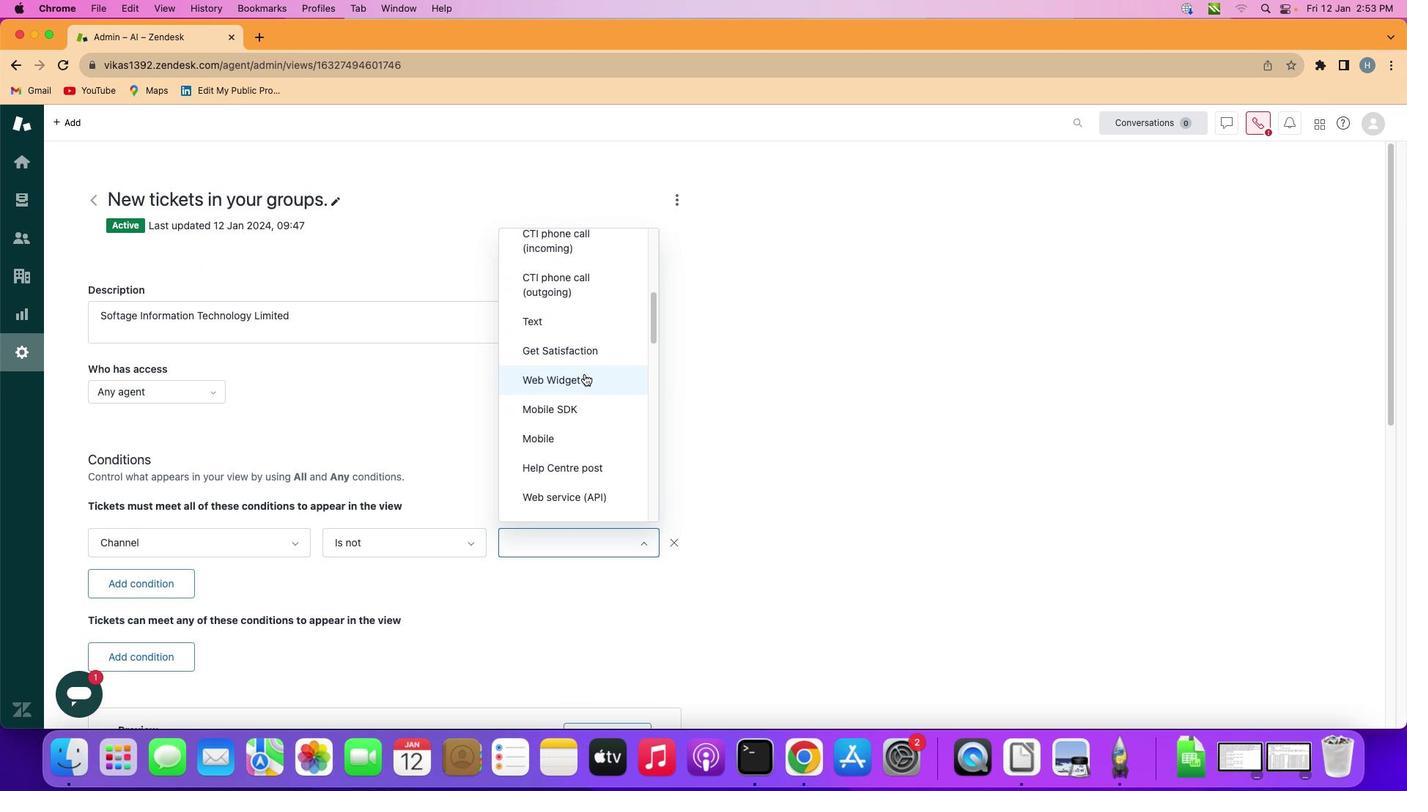 
Action: Mouse scrolled (583, 374) with delta (0, -1)
Screenshot: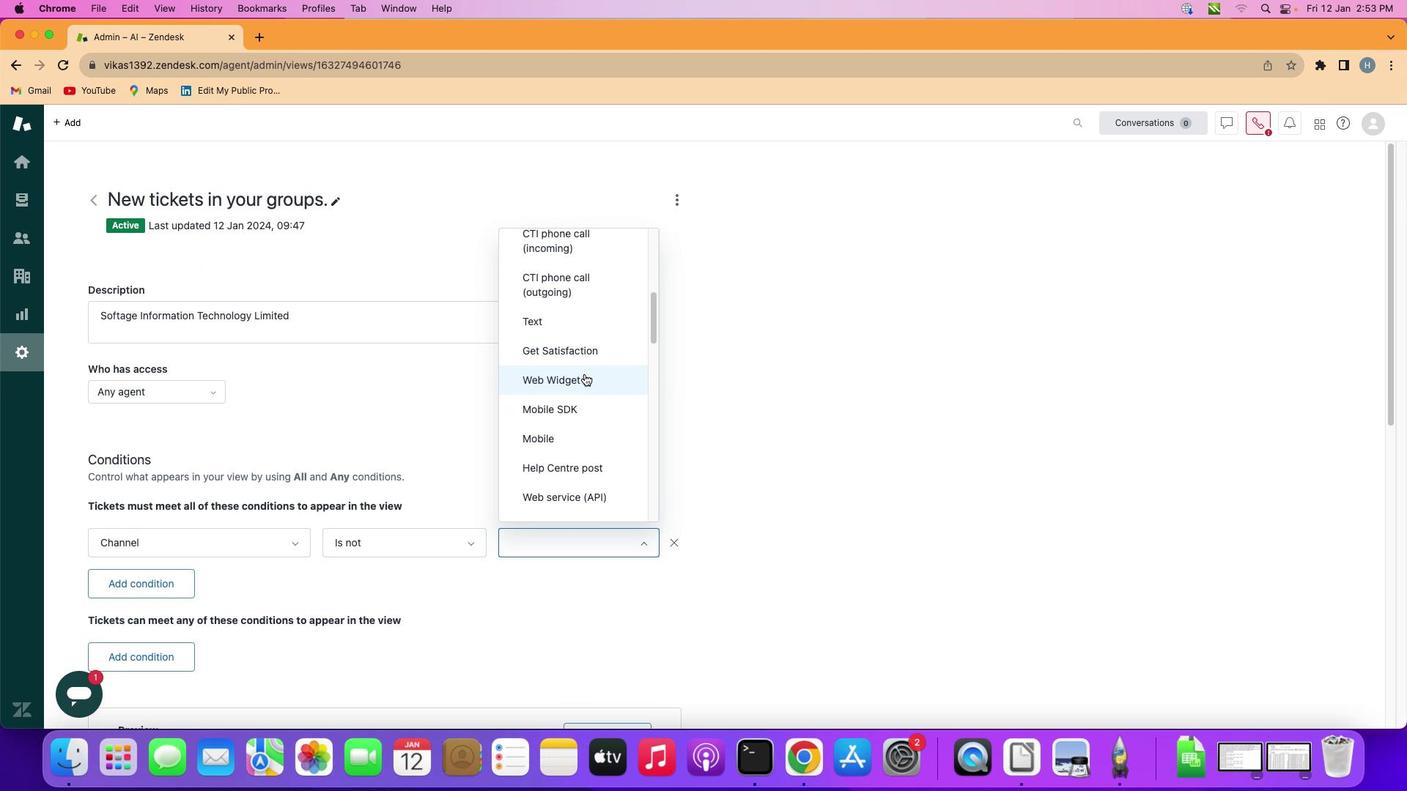 
Action: Mouse moved to (584, 374)
Screenshot: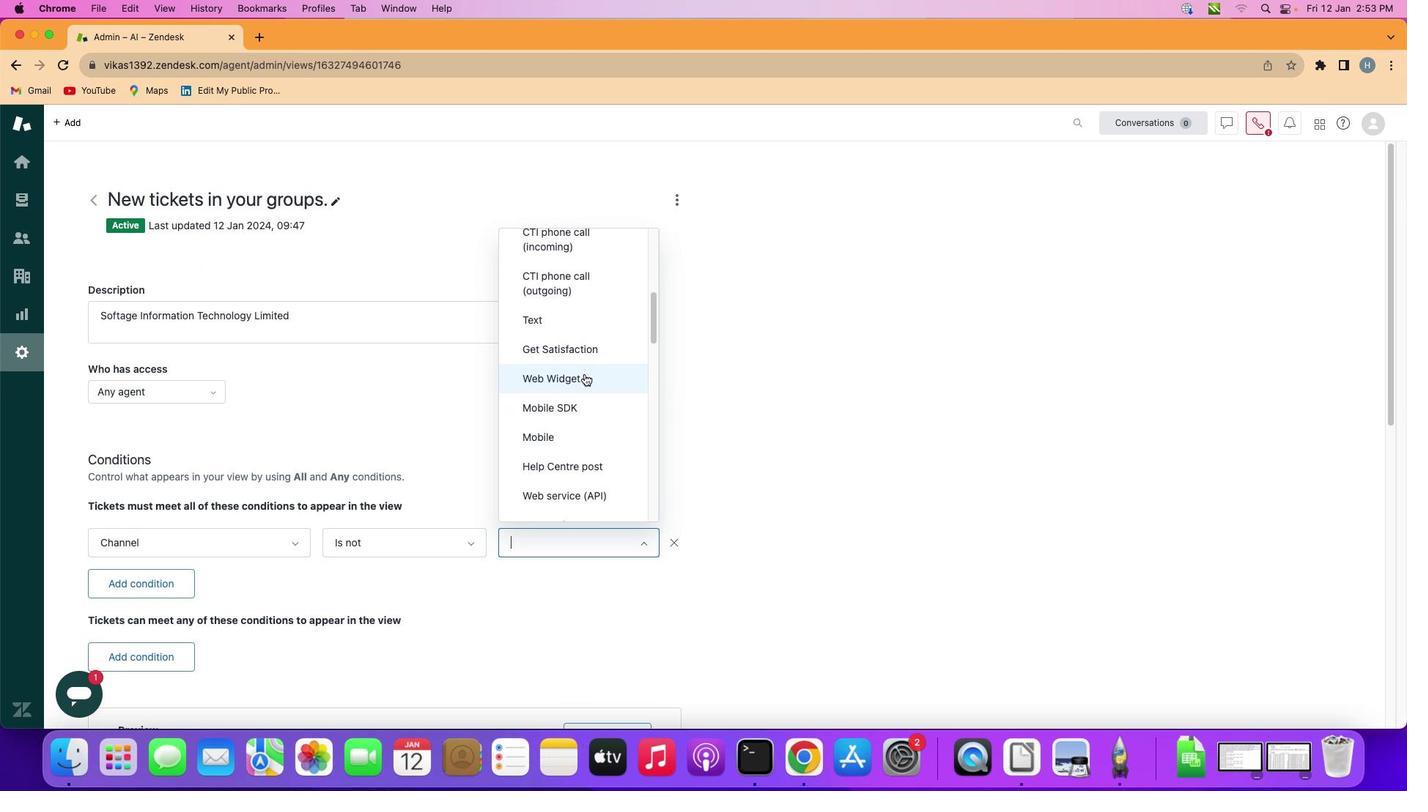 
Action: Mouse scrolled (584, 374) with delta (0, 0)
Screenshot: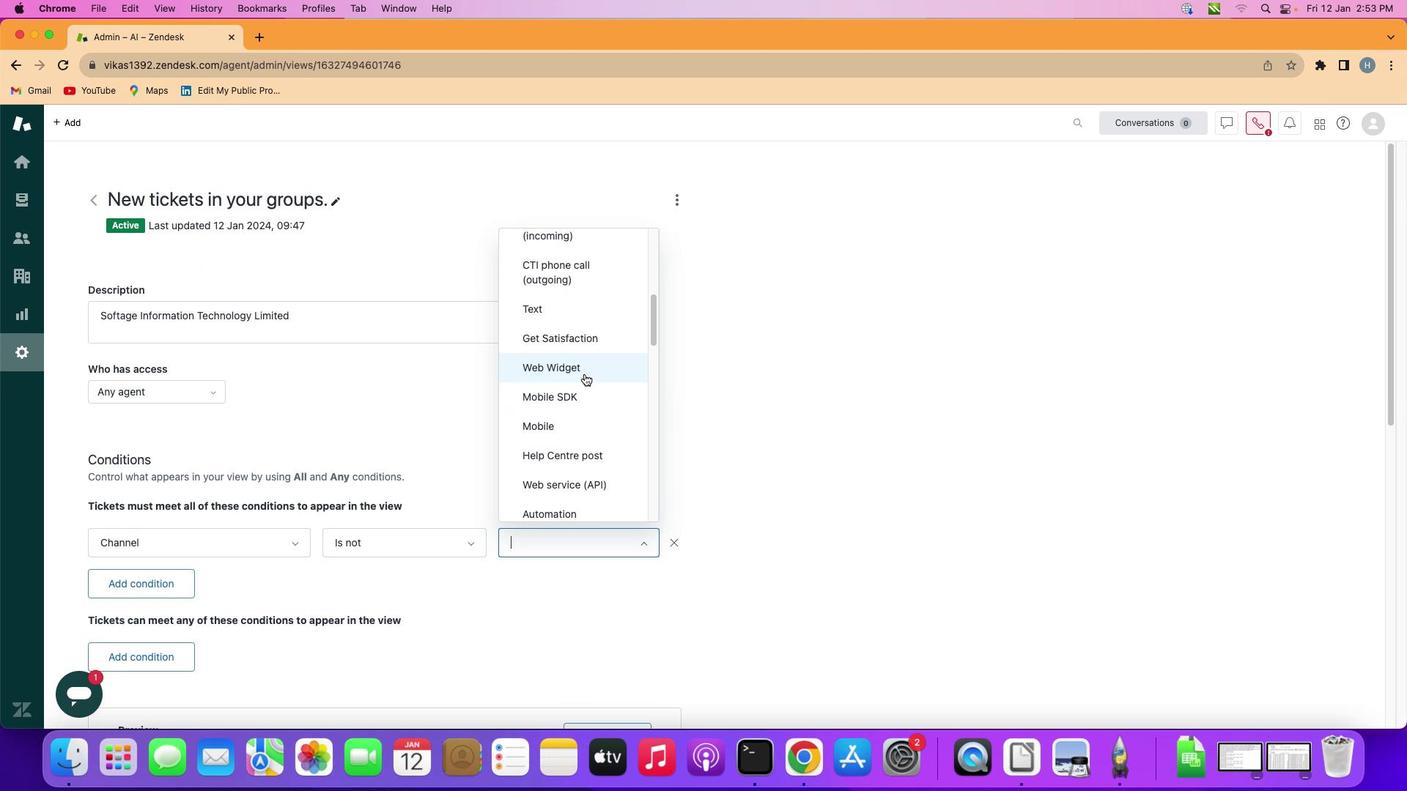
Action: Mouse scrolled (584, 374) with delta (0, 0)
Screenshot: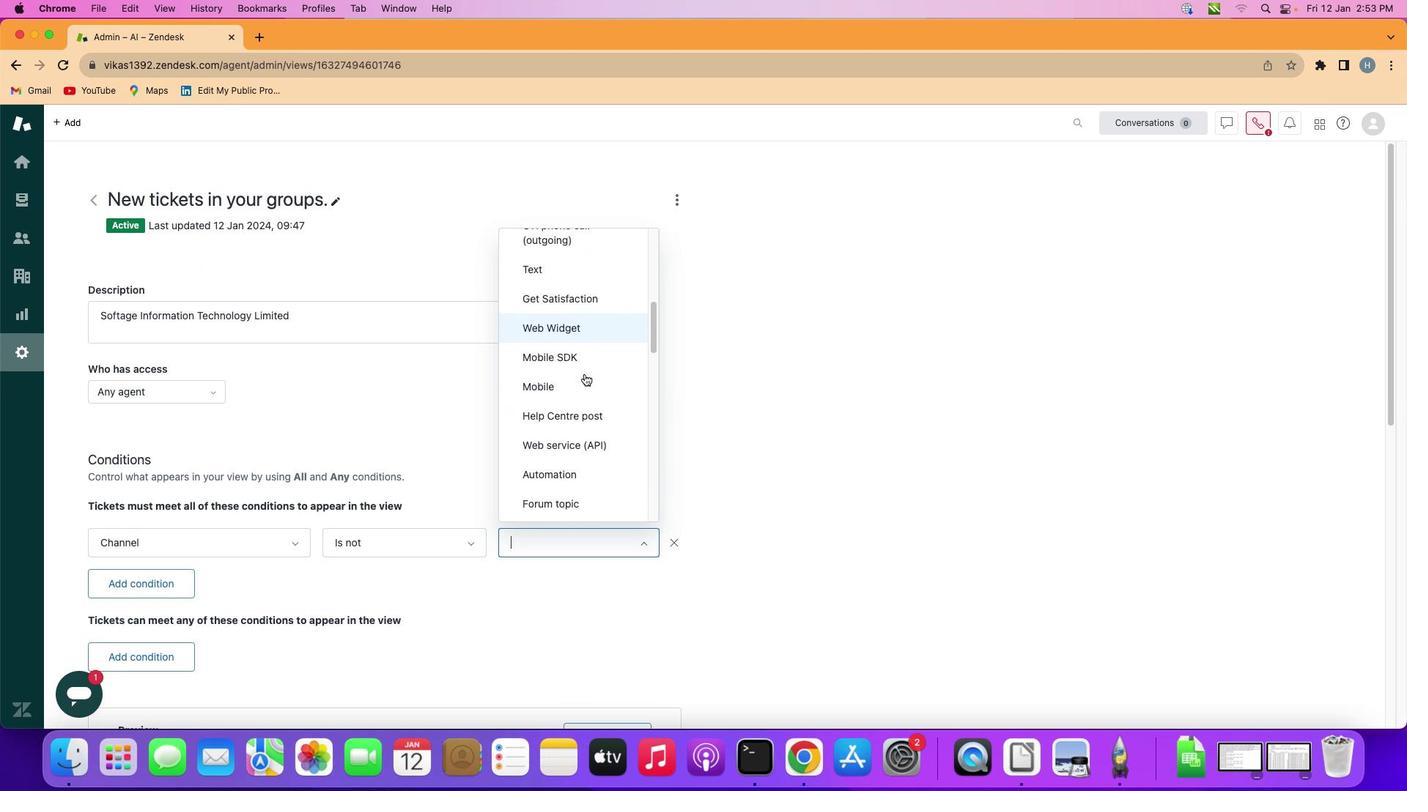 
Action: Mouse scrolled (584, 374) with delta (0, 0)
Screenshot: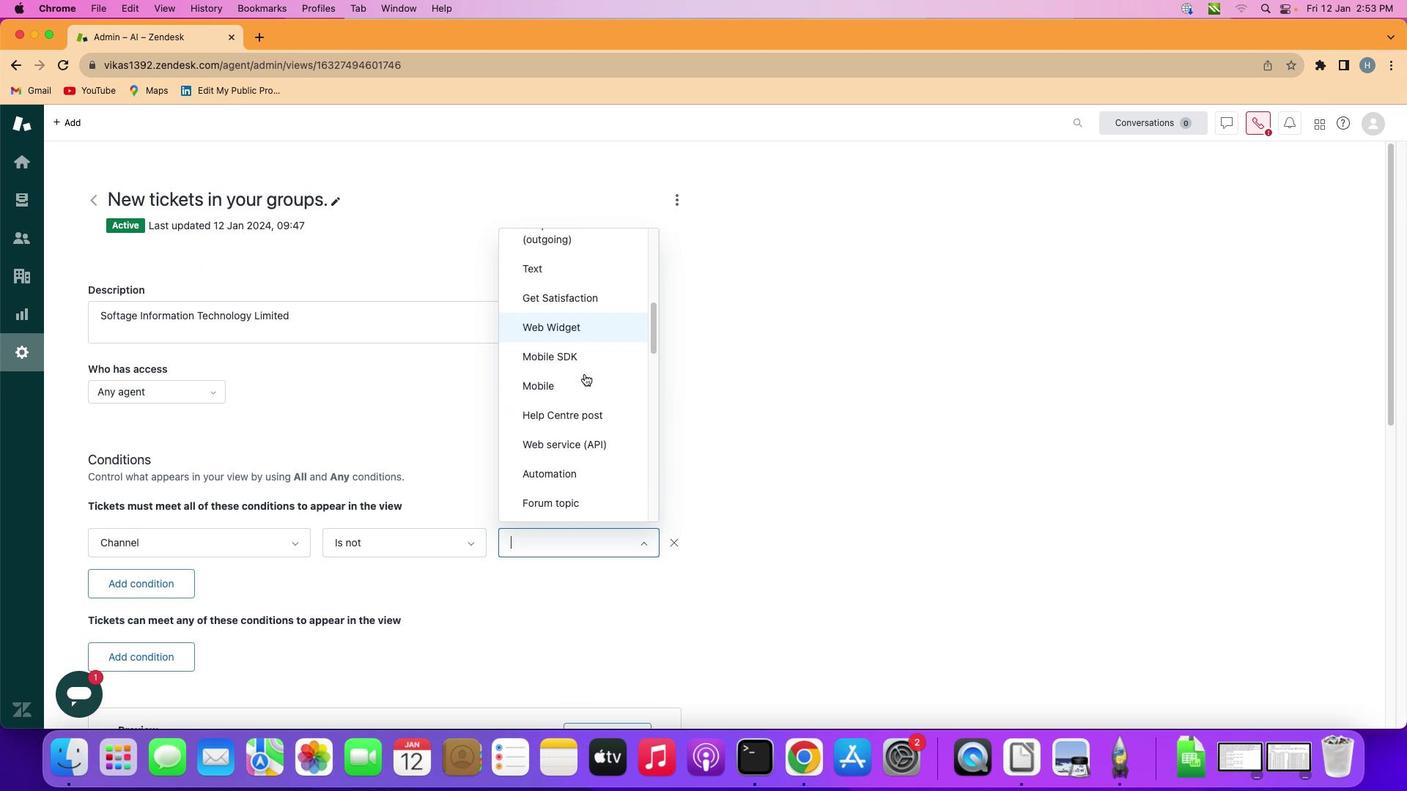 
Action: Mouse scrolled (584, 374) with delta (0, 0)
Screenshot: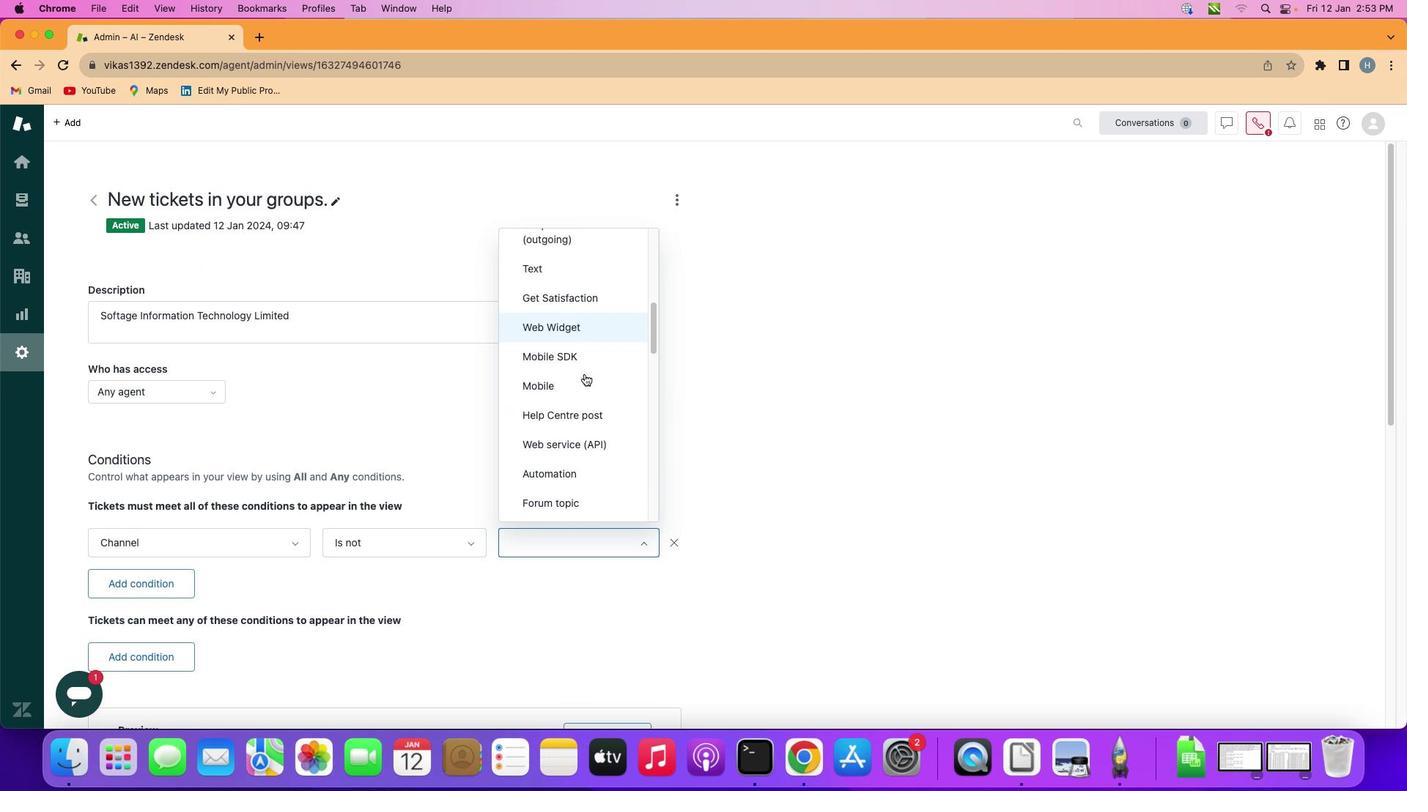 
Action: Mouse scrolled (584, 374) with delta (0, 0)
Screenshot: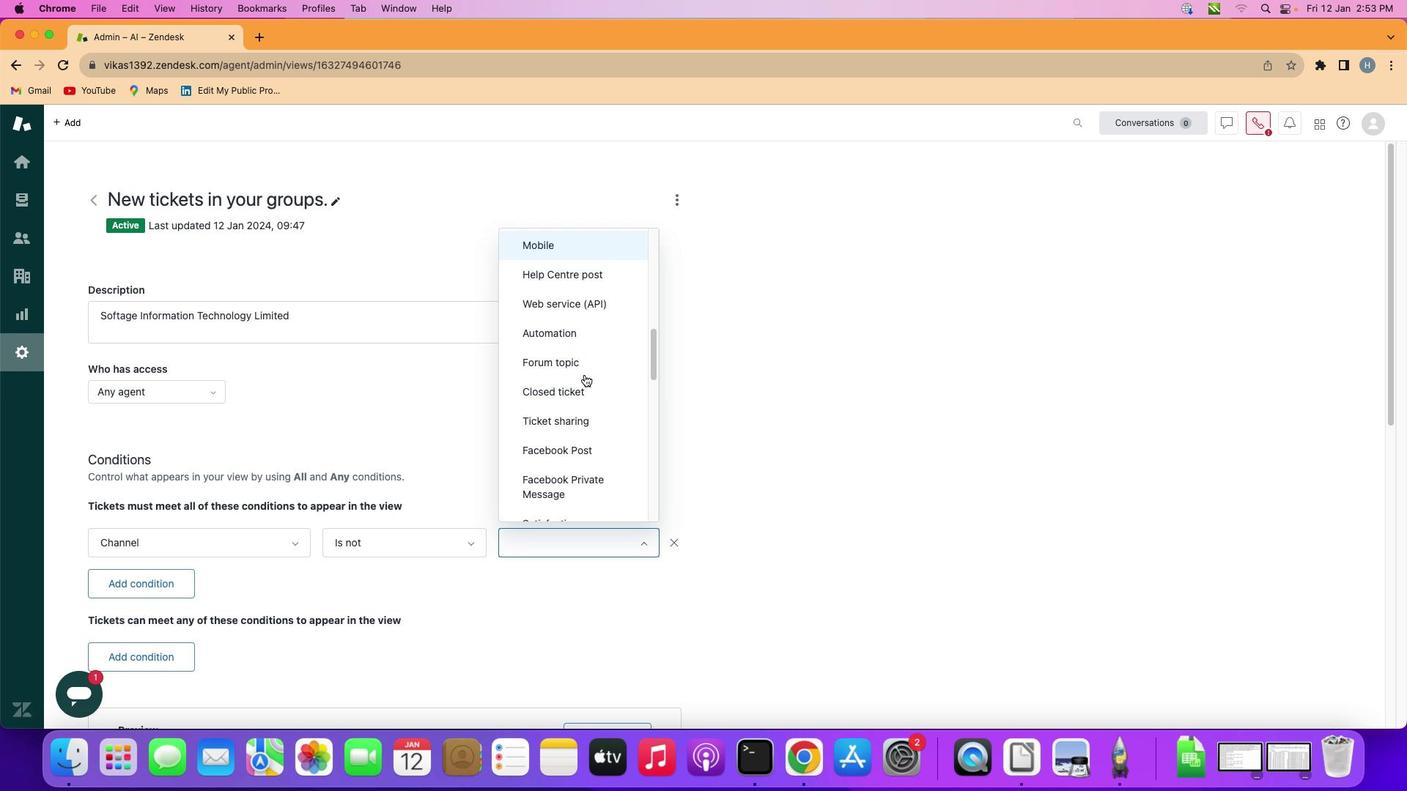 
Action: Mouse scrolled (584, 374) with delta (0, 0)
Screenshot: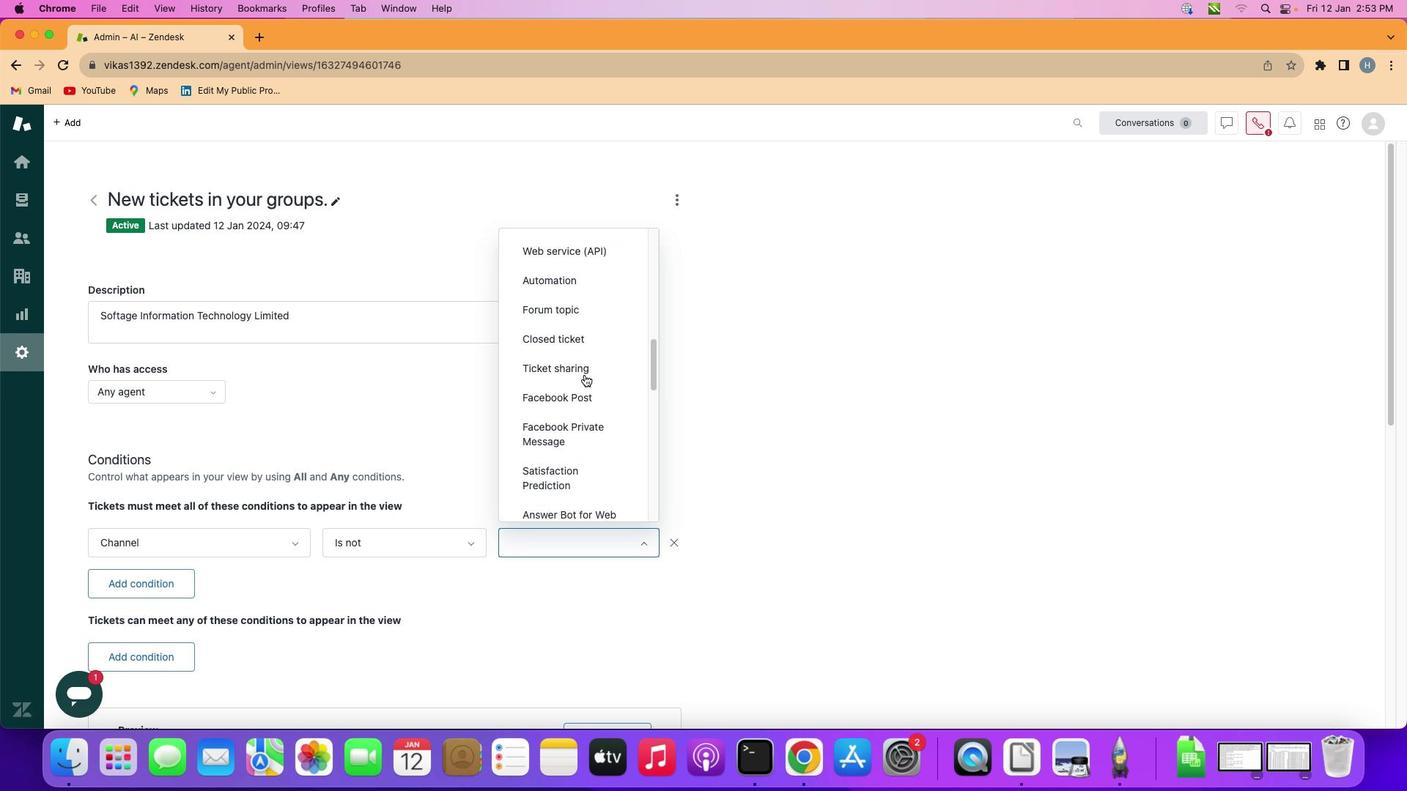 
Action: Mouse moved to (584, 374)
Screenshot: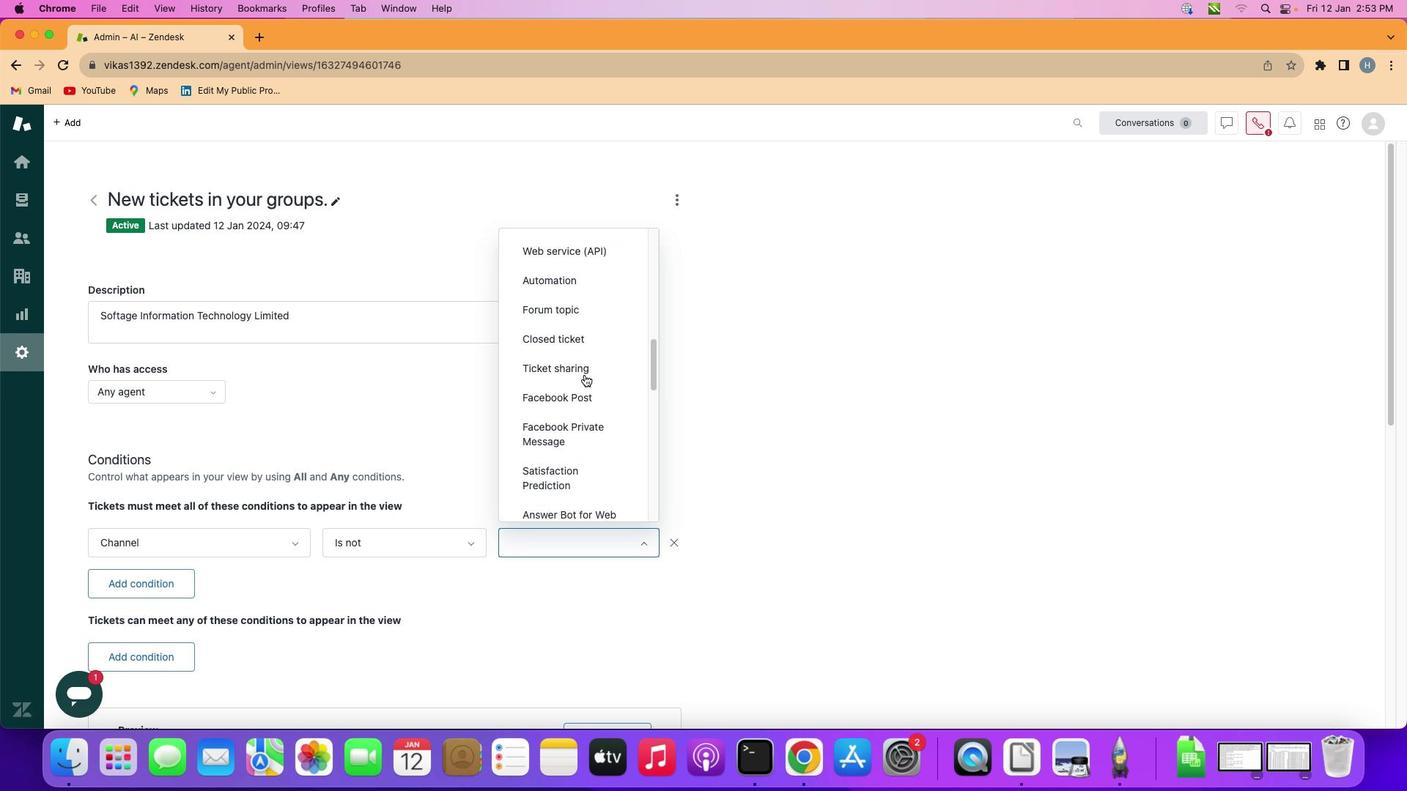 
Action: Mouse scrolled (584, 374) with delta (0, -1)
Screenshot: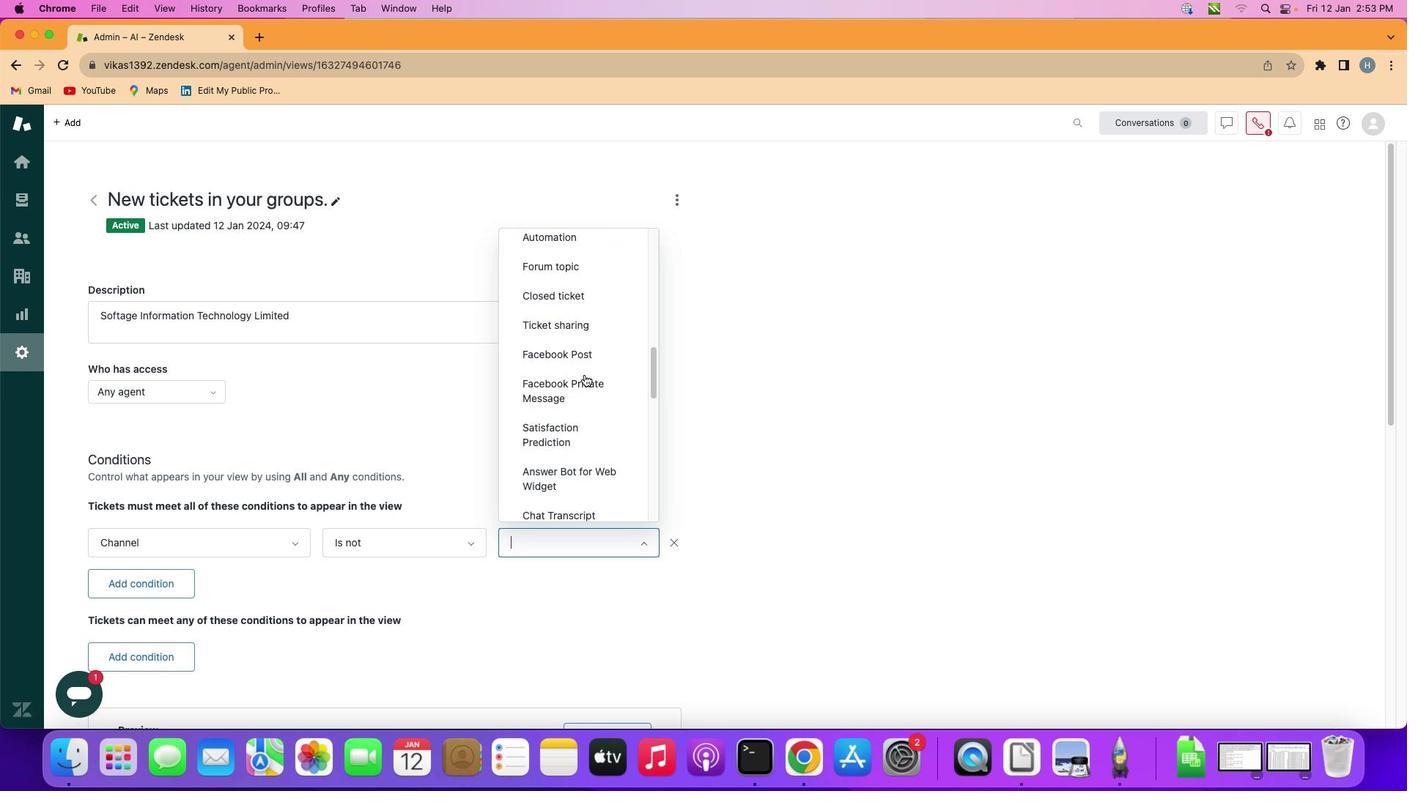 
Action: Mouse scrolled (584, 374) with delta (0, -1)
Screenshot: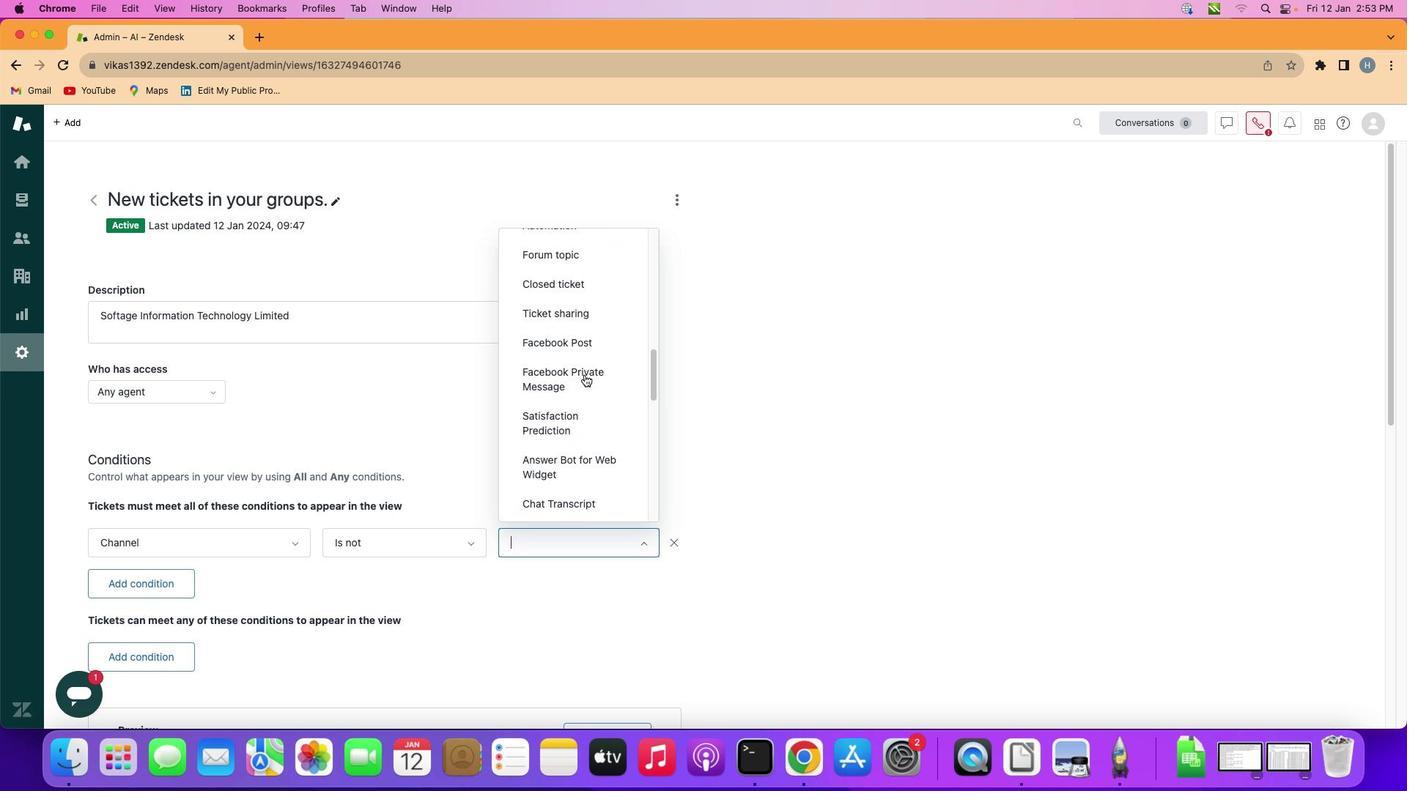 
Action: Mouse scrolled (584, 374) with delta (0, -1)
Screenshot: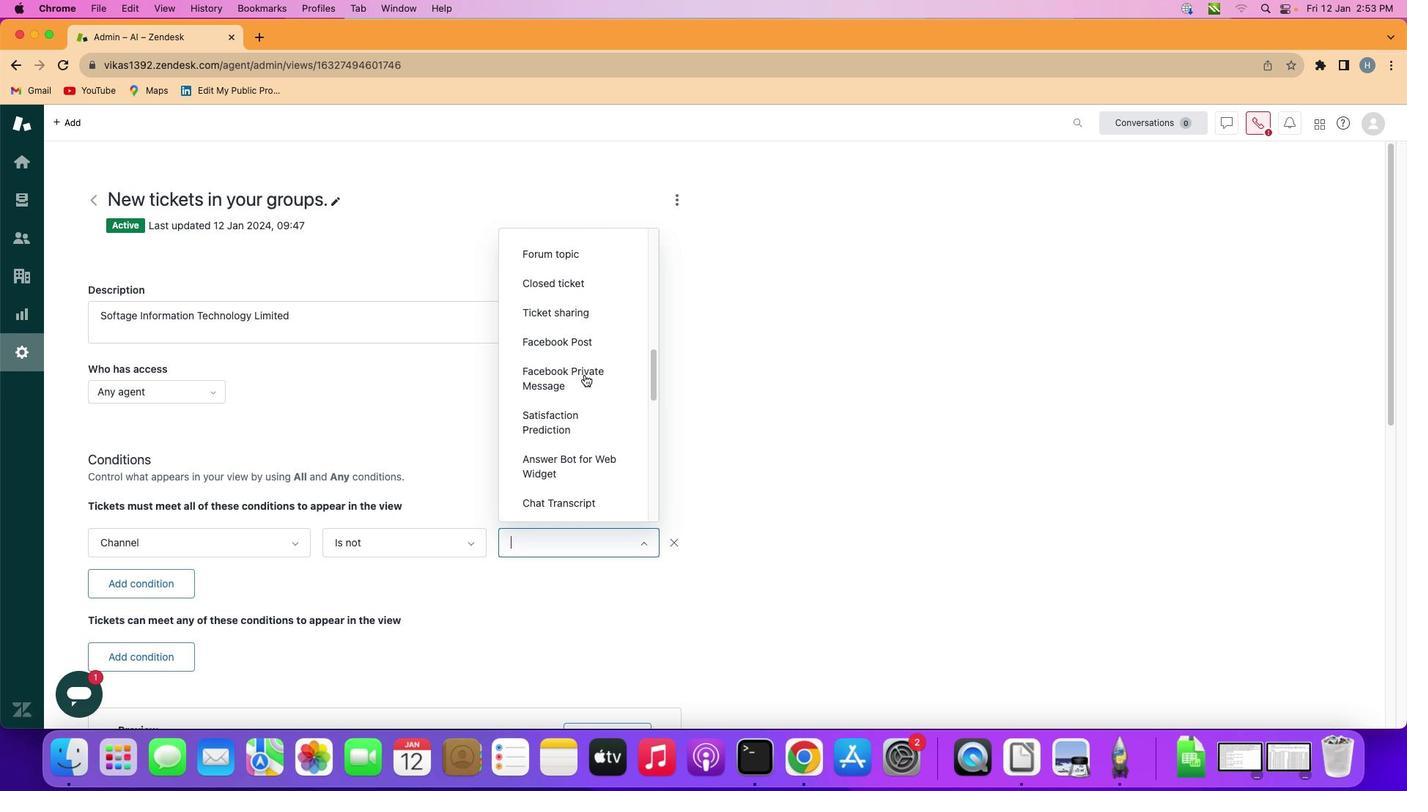 
Action: Mouse scrolled (584, 374) with delta (0, 0)
Screenshot: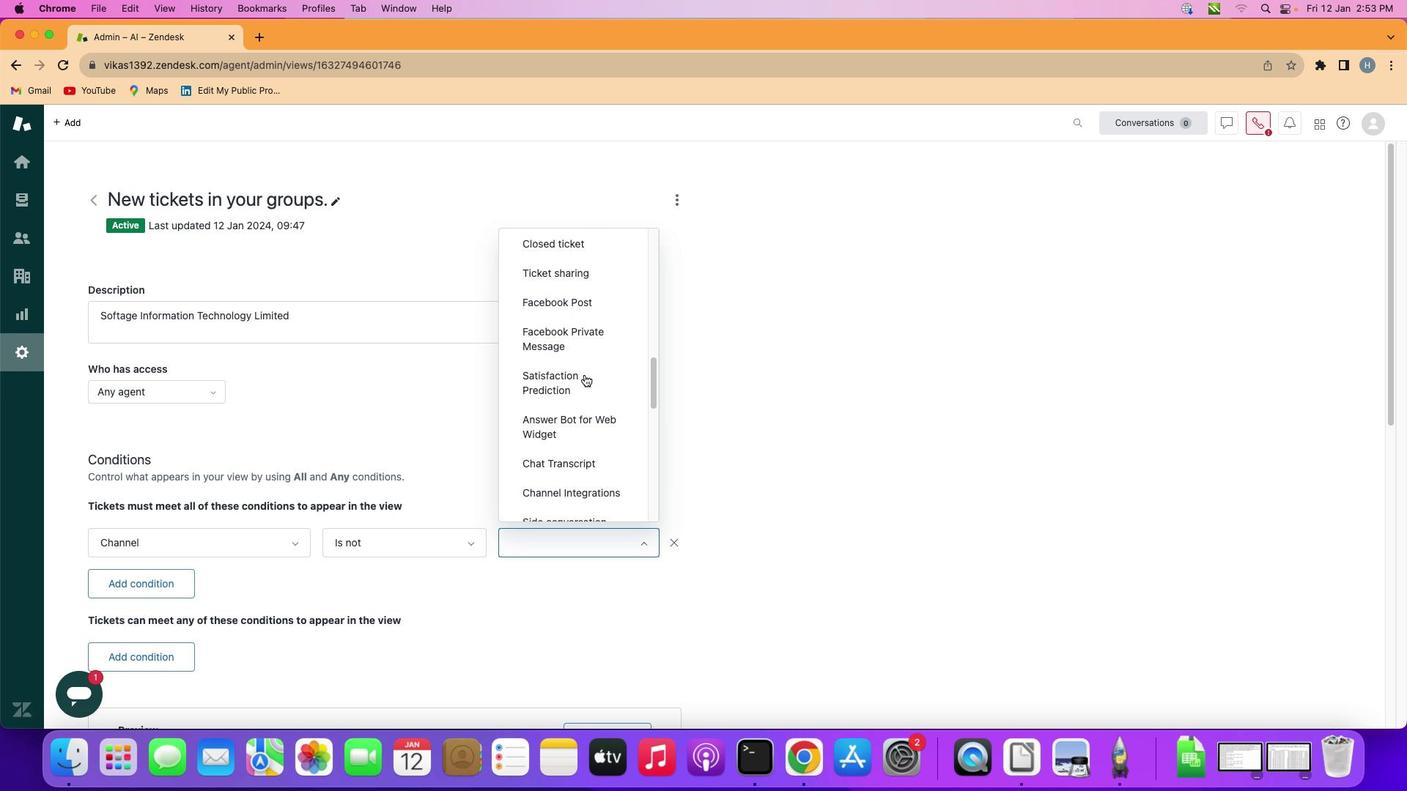 
Action: Mouse scrolled (584, 374) with delta (0, 0)
Screenshot: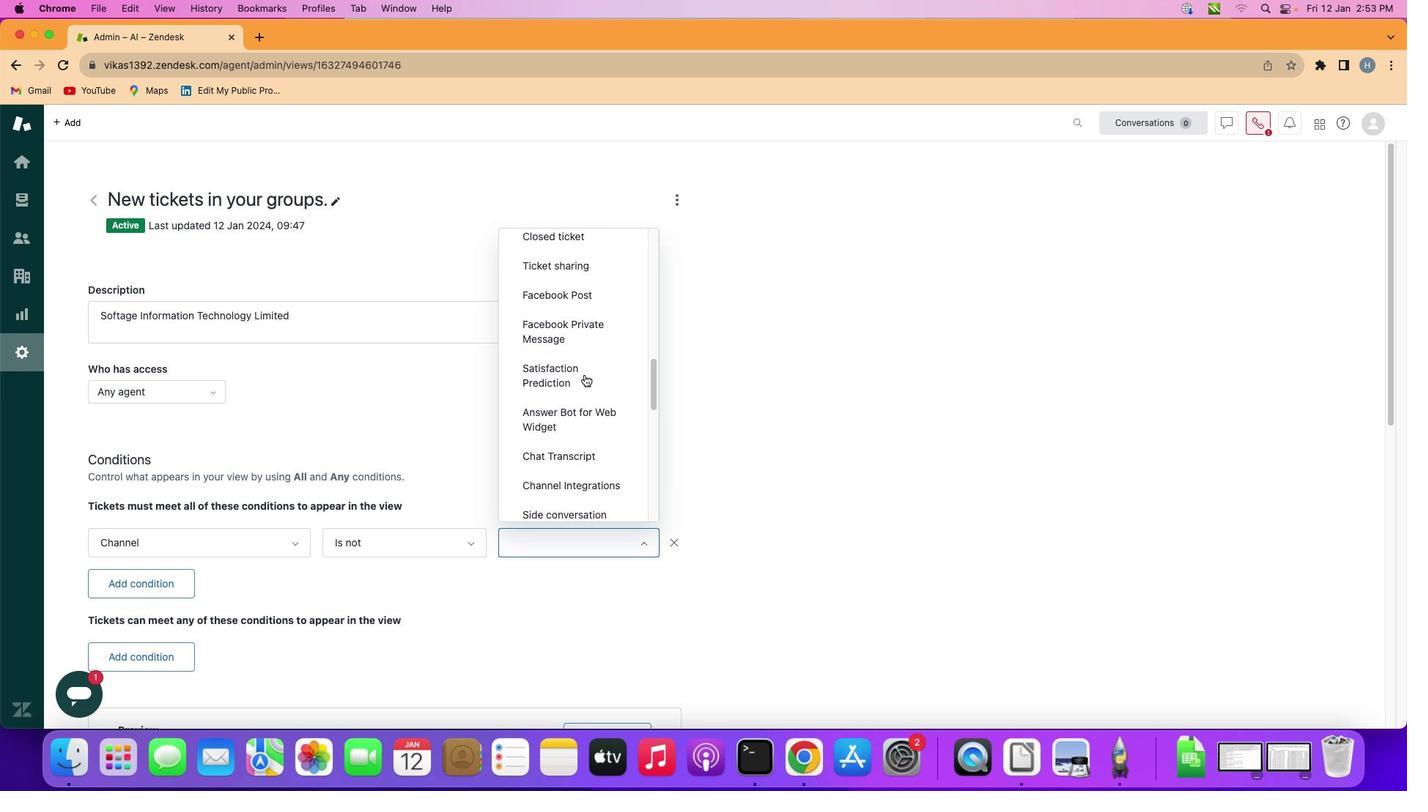 
Action: Mouse scrolled (584, 374) with delta (0, 0)
Screenshot: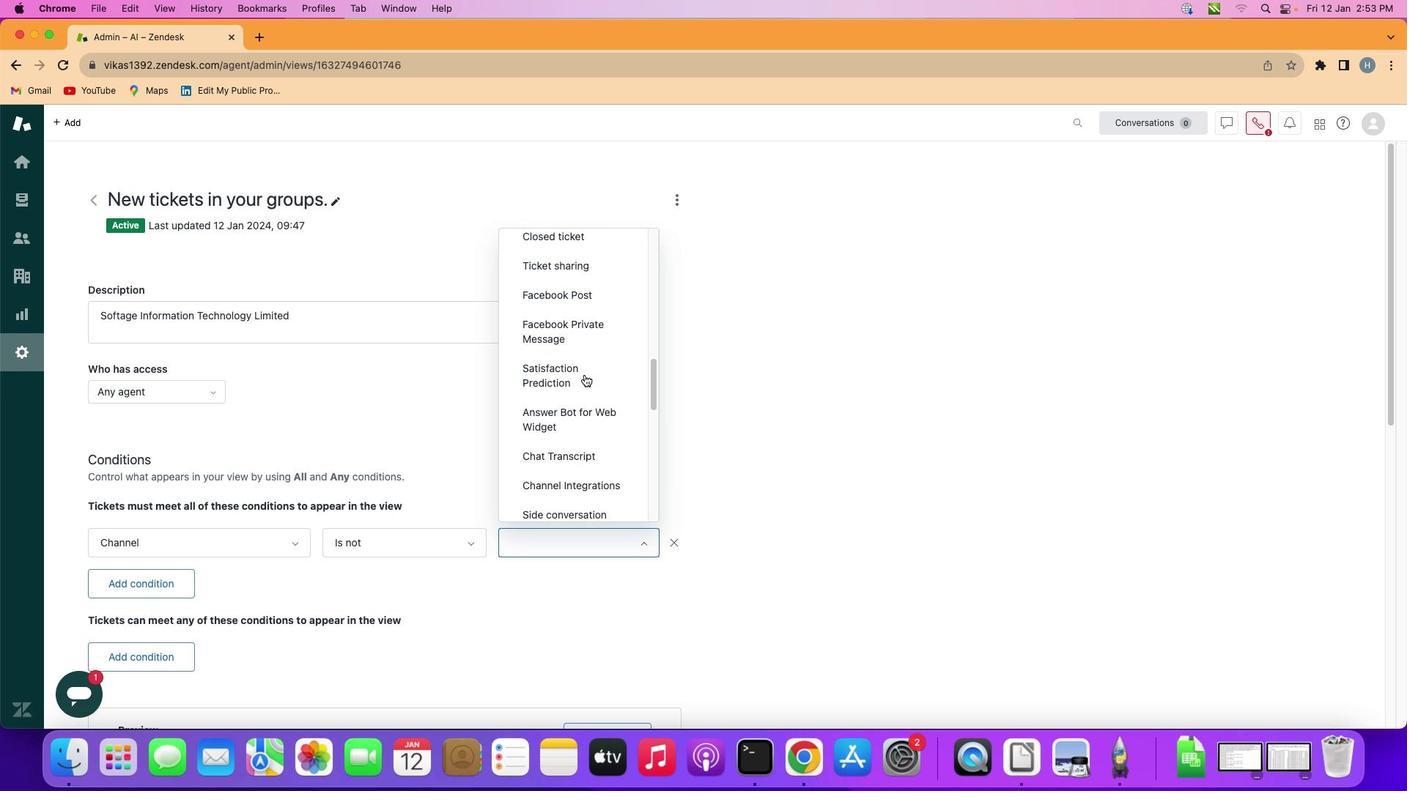 
Action: Mouse scrolled (584, 374) with delta (0, 0)
Screenshot: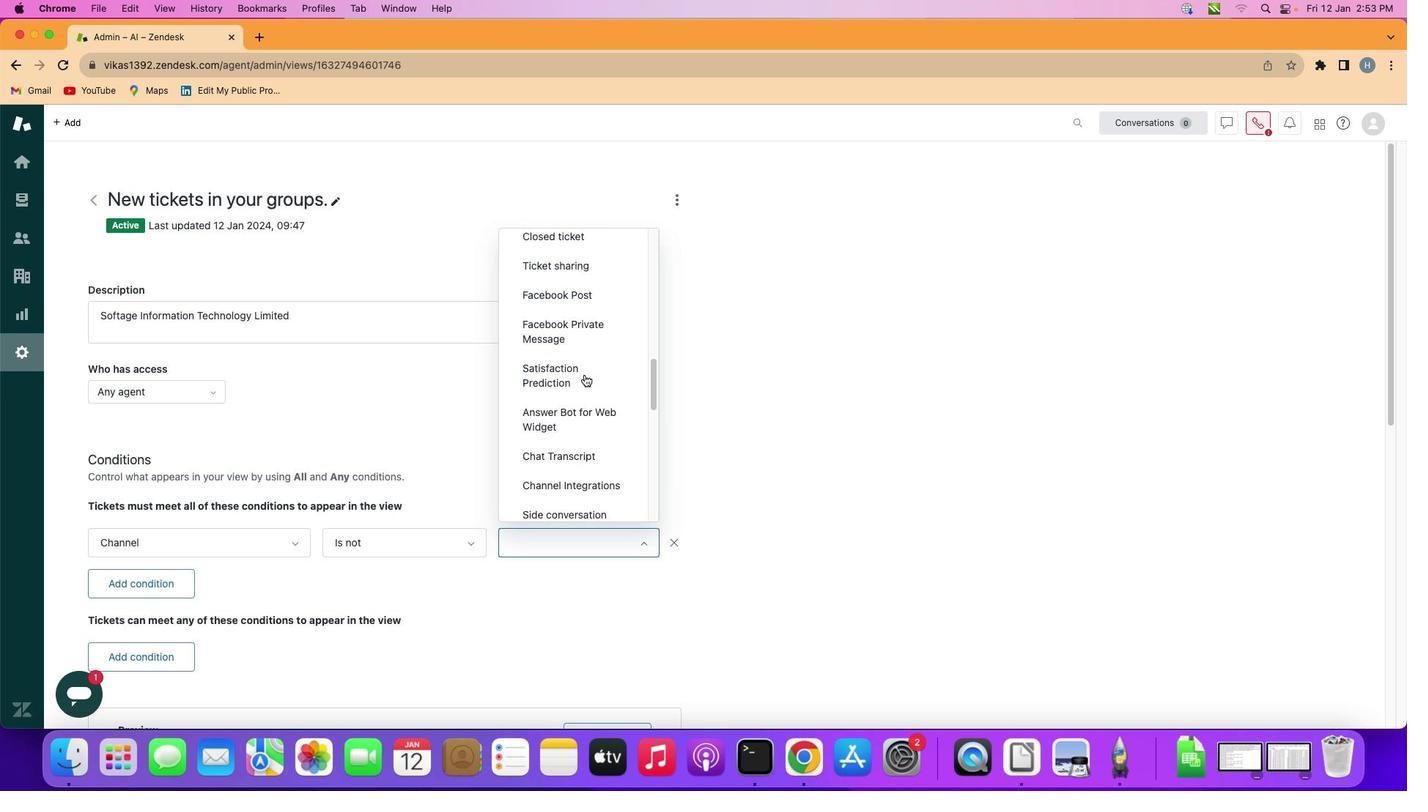 
Action: Mouse scrolled (584, 374) with delta (0, 0)
Screenshot: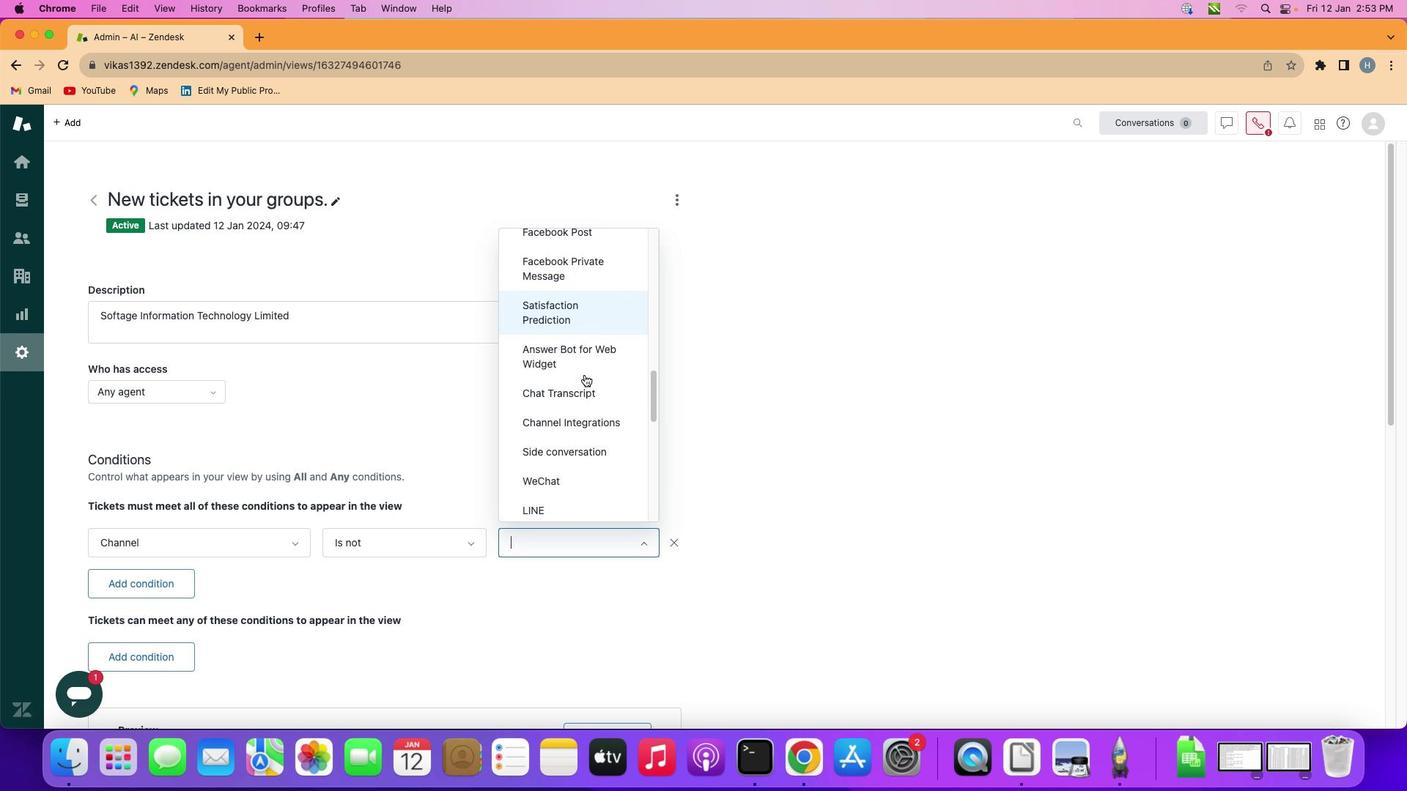 
Action: Mouse moved to (584, 374)
Screenshot: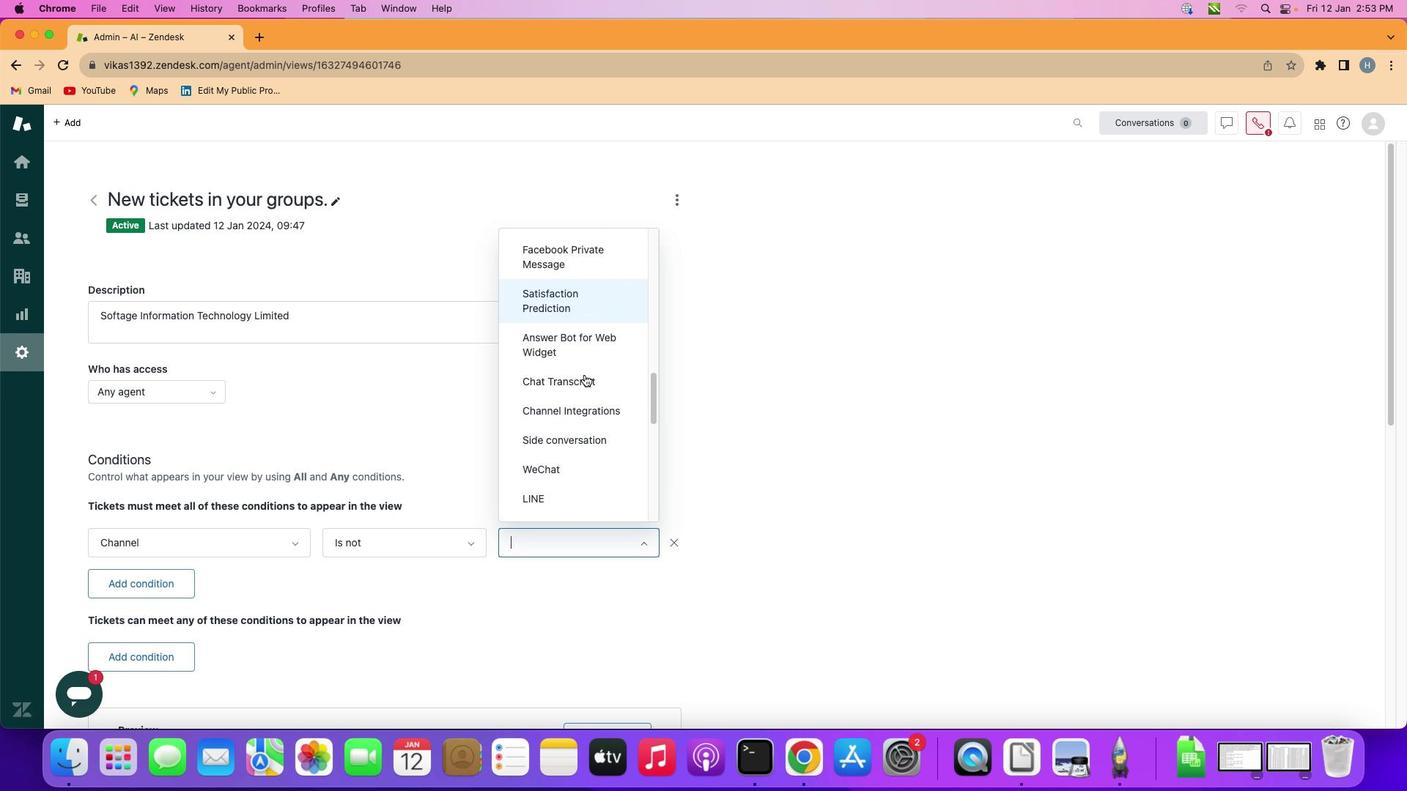 
Action: Mouse scrolled (584, 374) with delta (0, 0)
Screenshot: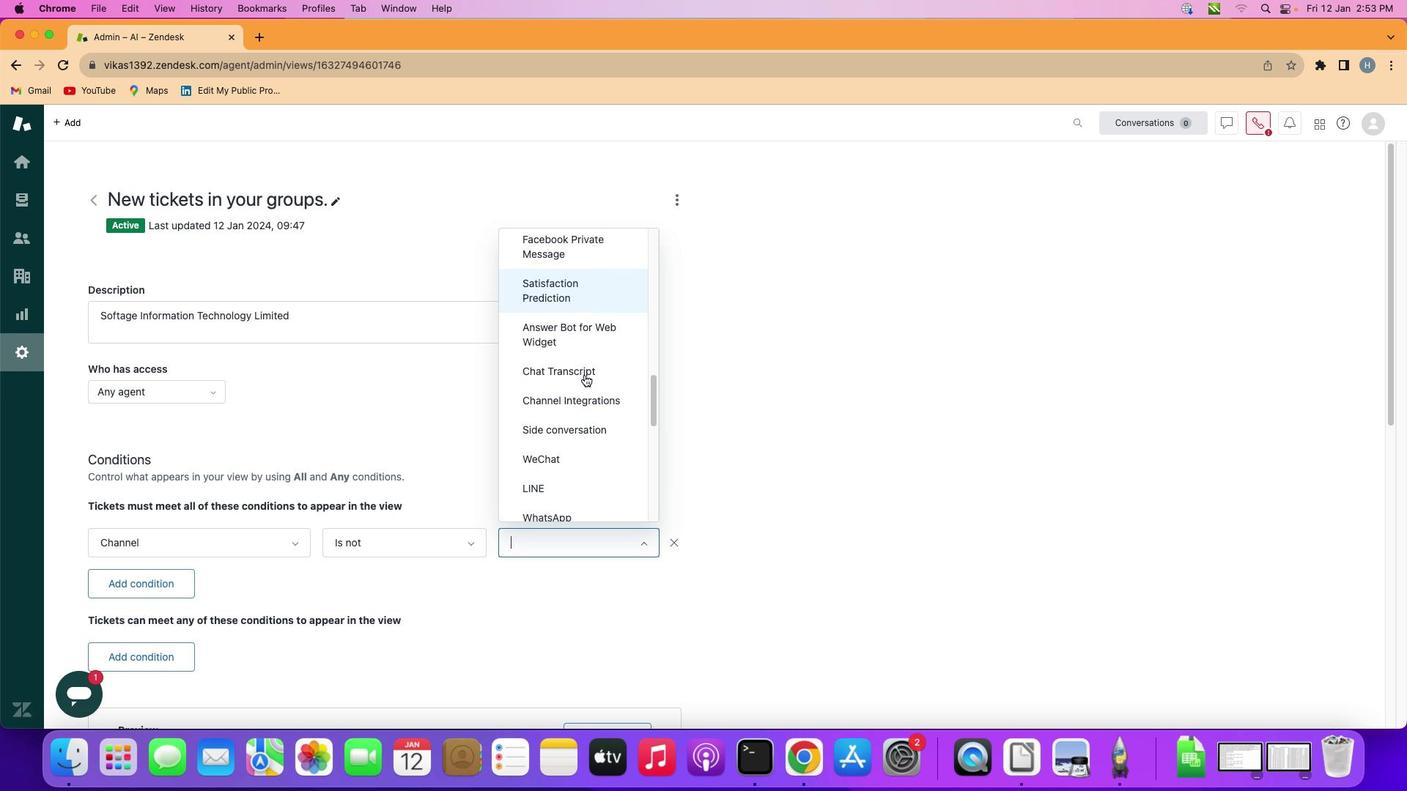 
Action: Mouse scrolled (584, 374) with delta (0, 0)
Screenshot: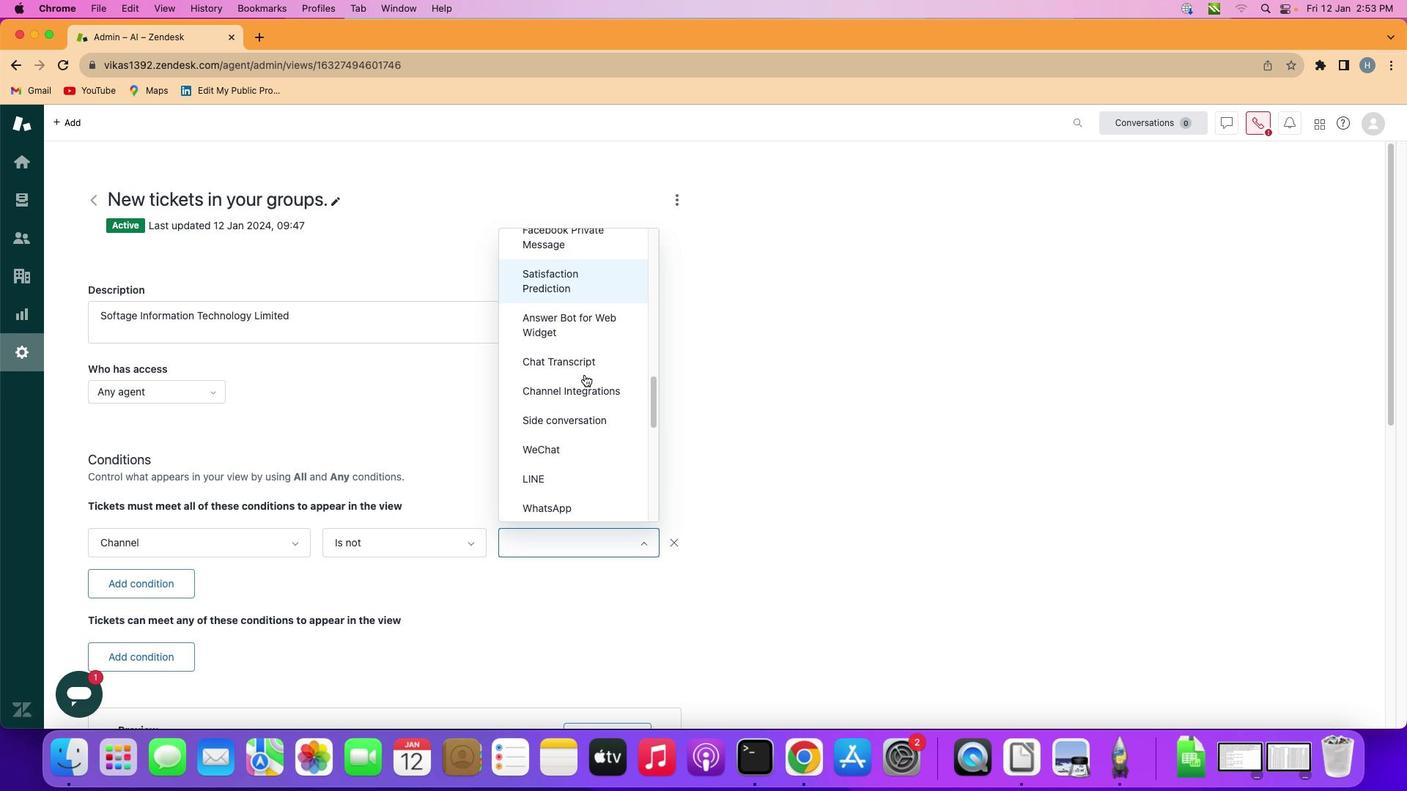
Action: Mouse scrolled (584, 374) with delta (0, 0)
Screenshot: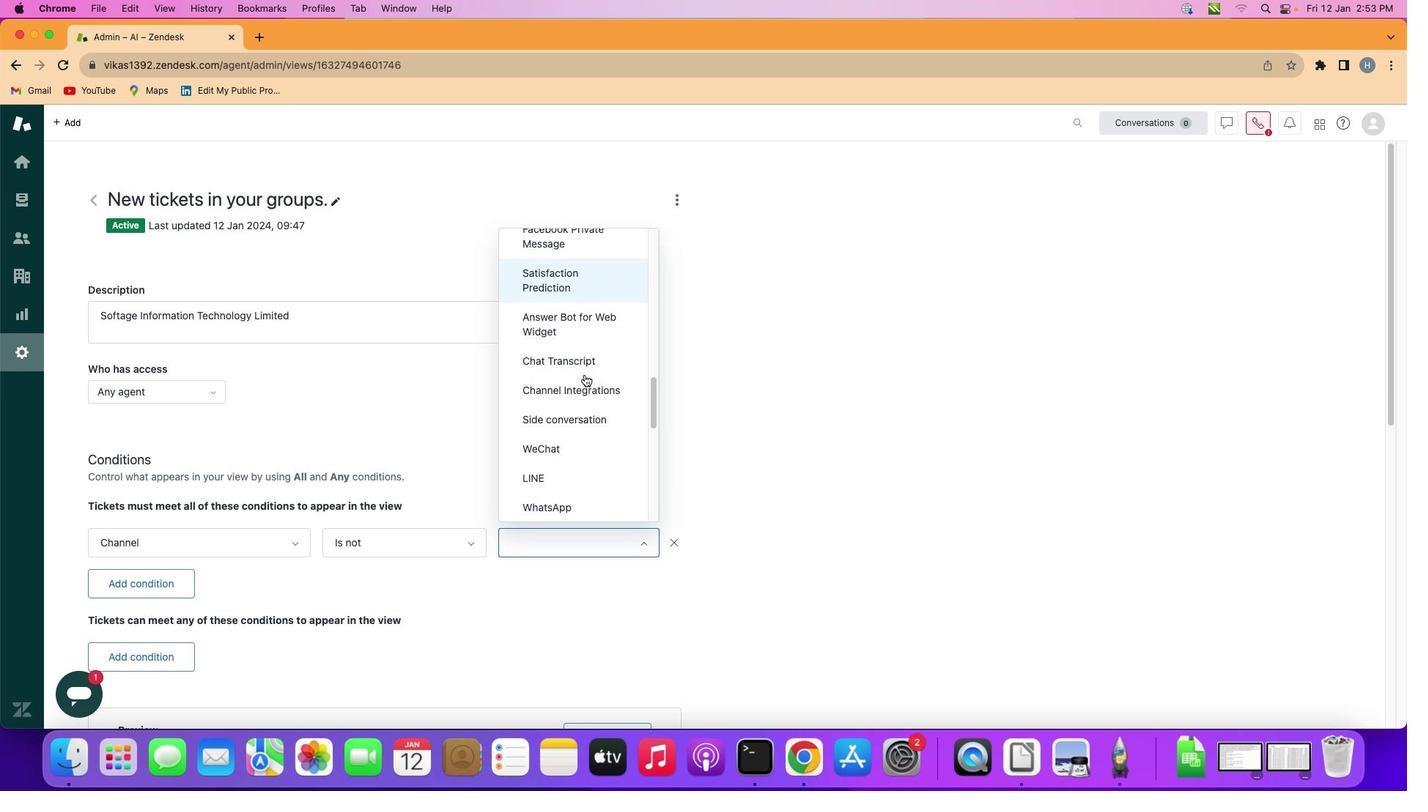 
Action: Mouse scrolled (584, 374) with delta (0, 0)
Screenshot: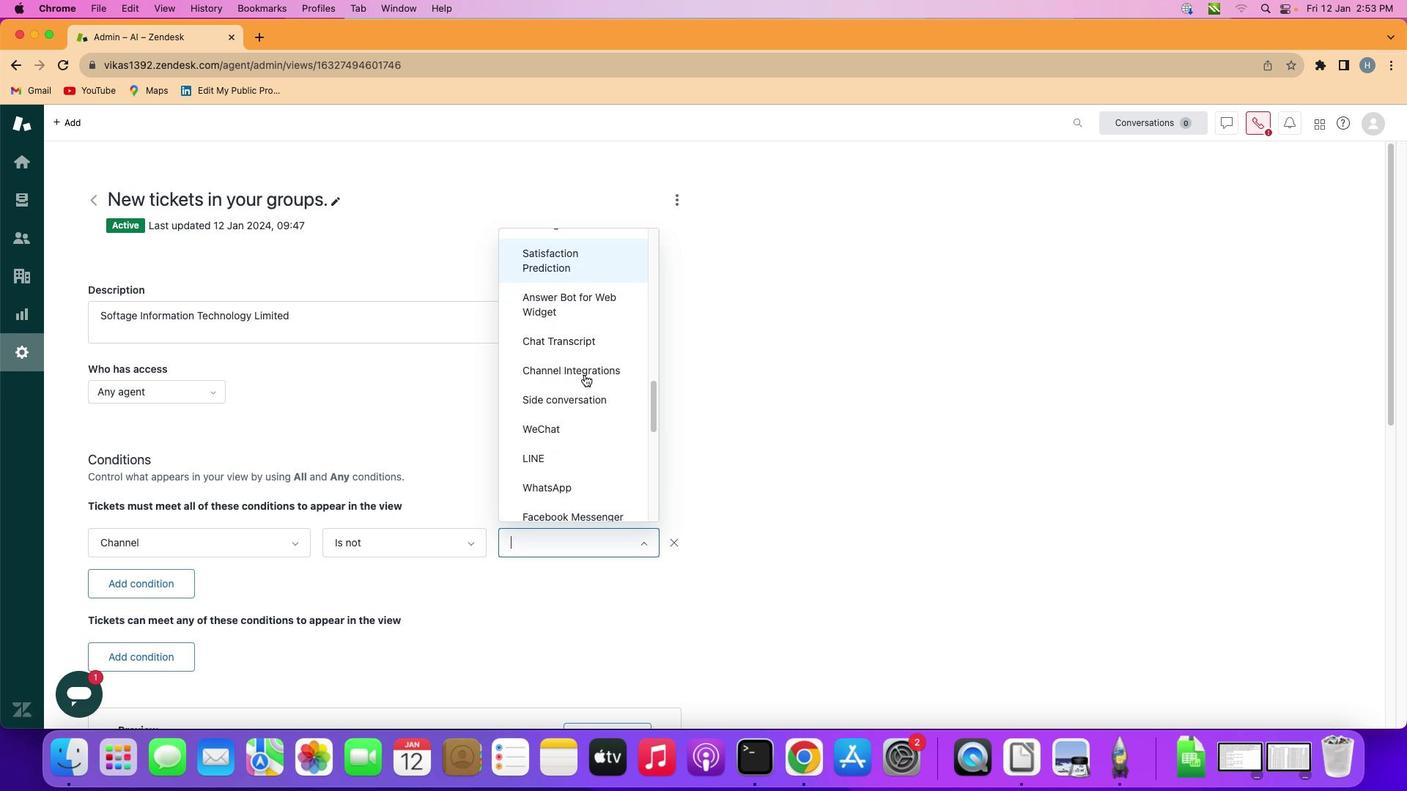
Action: Mouse scrolled (584, 374) with delta (0, 0)
Screenshot: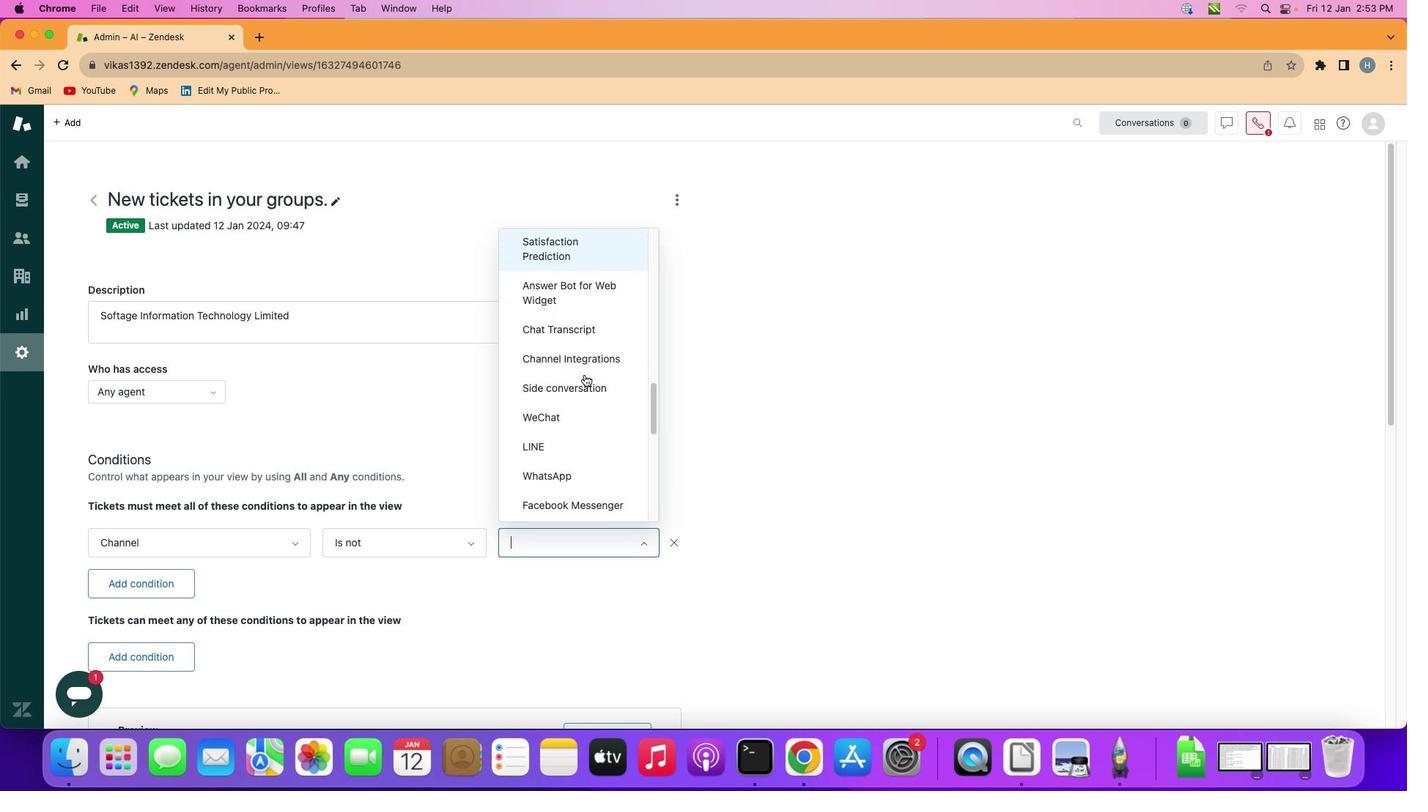
Action: Mouse scrolled (584, 374) with delta (0, 0)
Screenshot: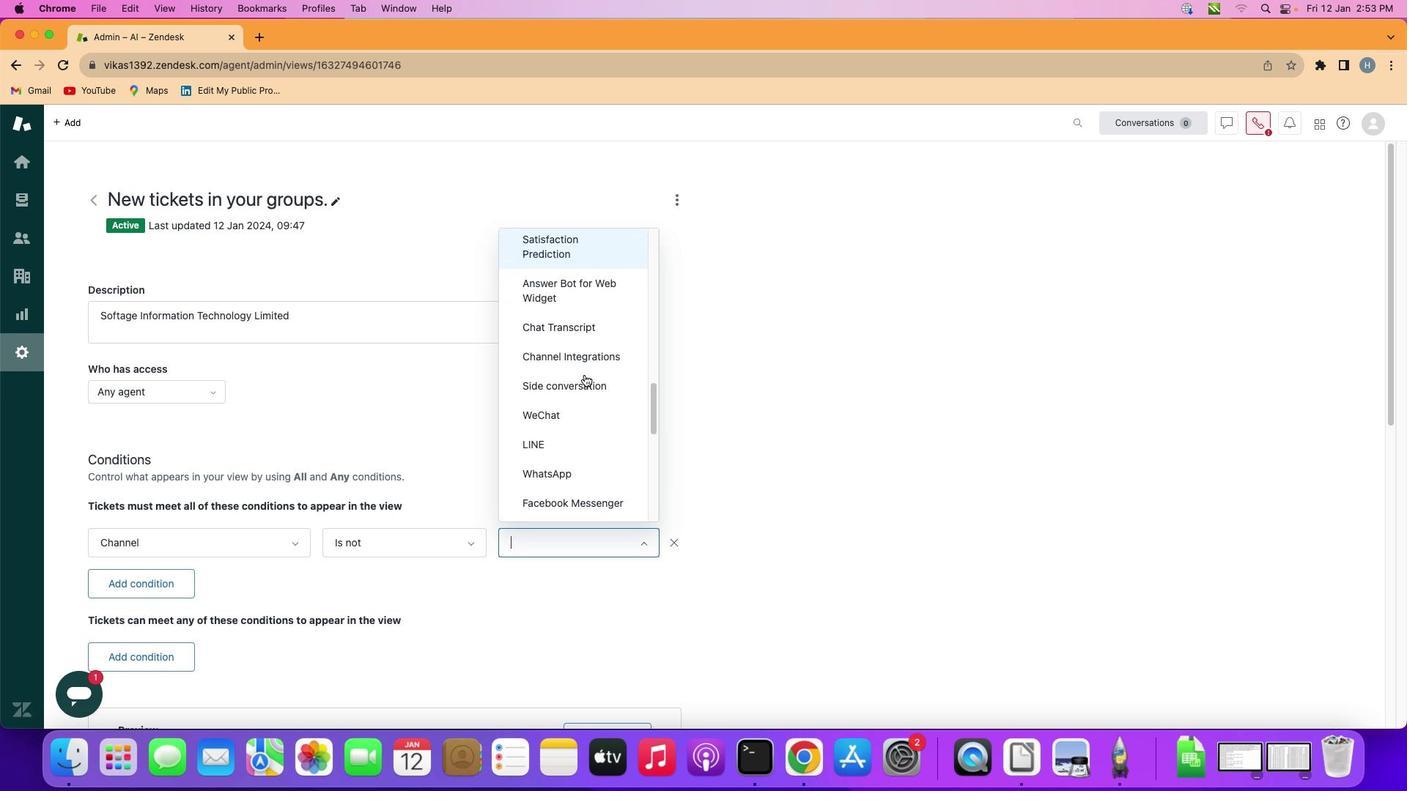 
Action: Mouse scrolled (584, 374) with delta (0, 0)
Screenshot: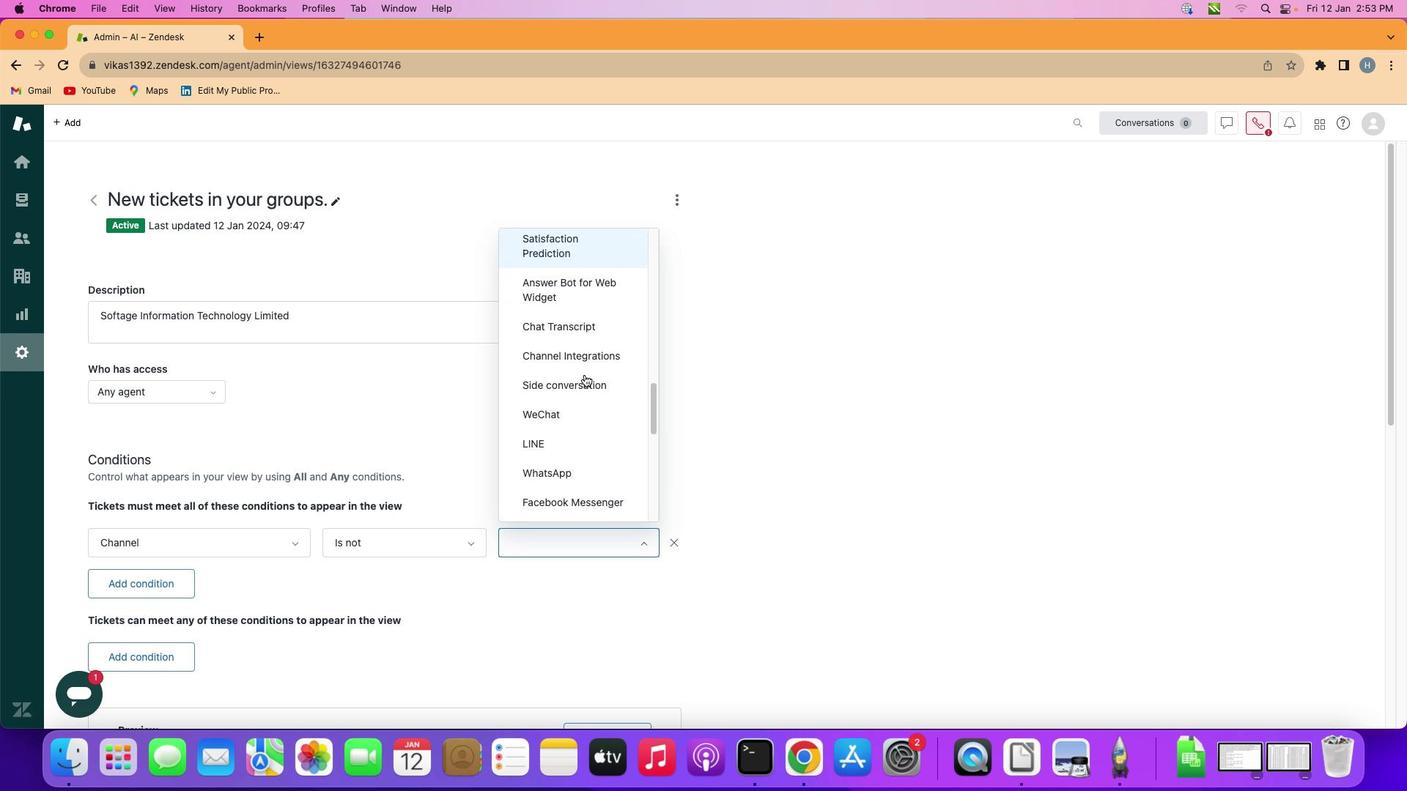 
Action: Mouse scrolled (584, 374) with delta (0, 0)
Screenshot: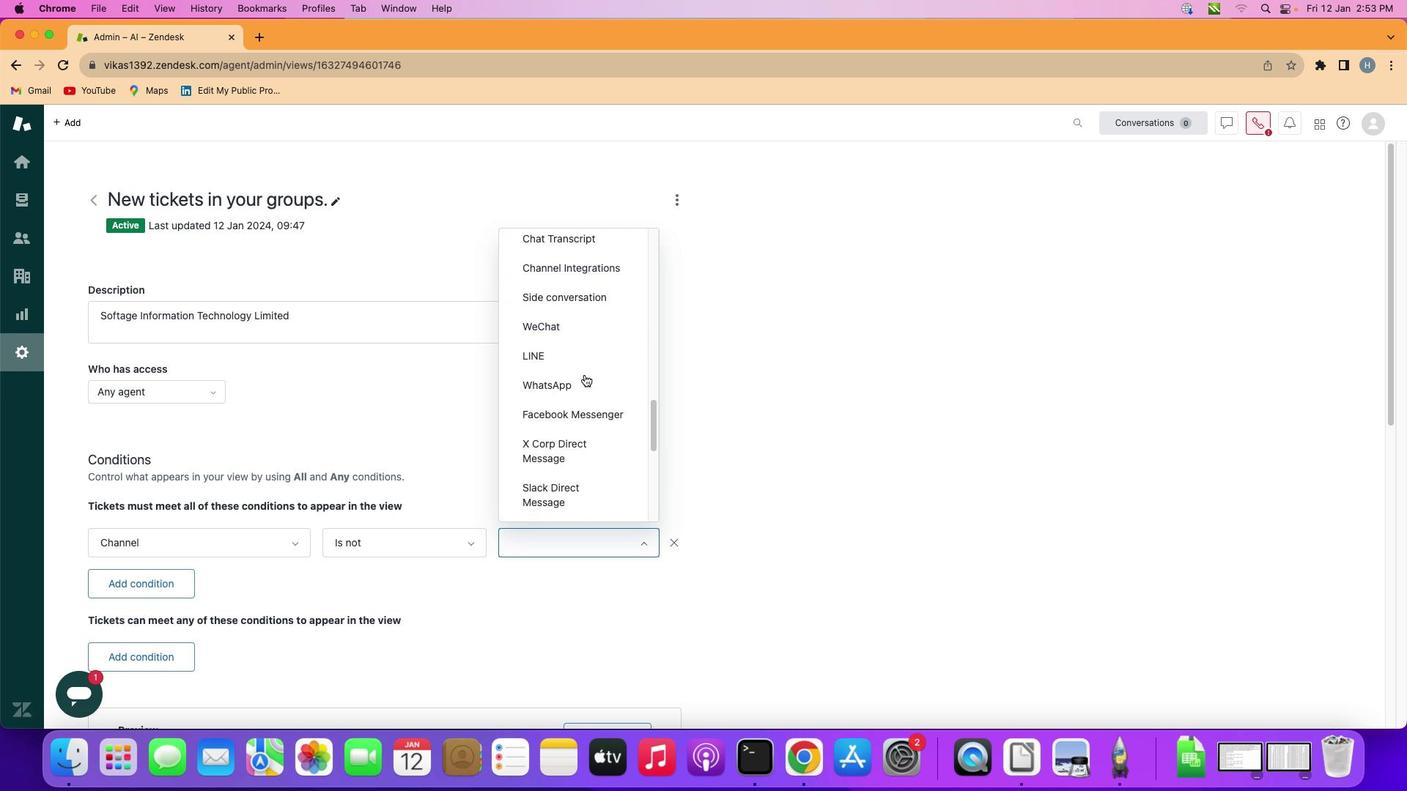 
Action: Mouse scrolled (584, 374) with delta (0, 0)
Screenshot: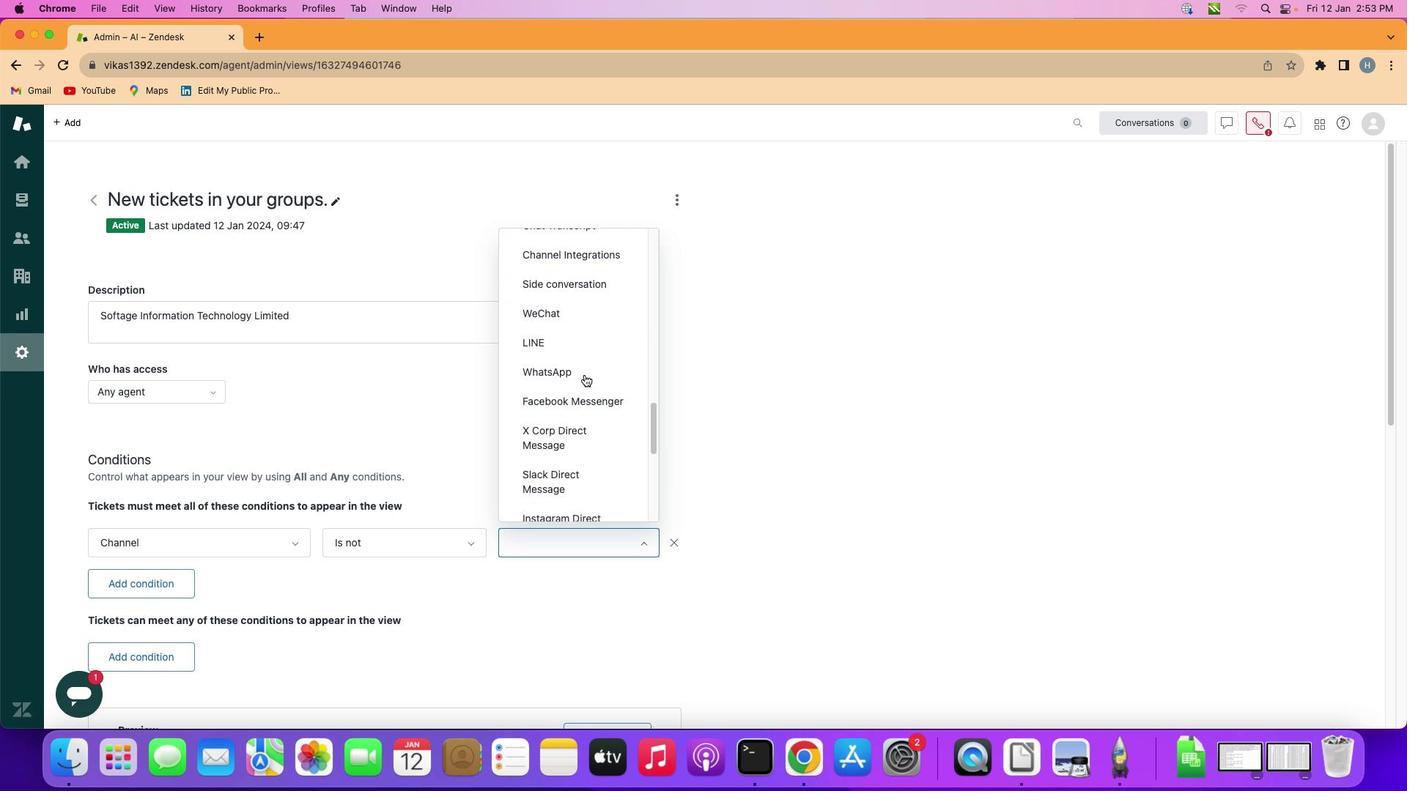 
Action: Mouse scrolled (584, 374) with delta (0, 0)
Screenshot: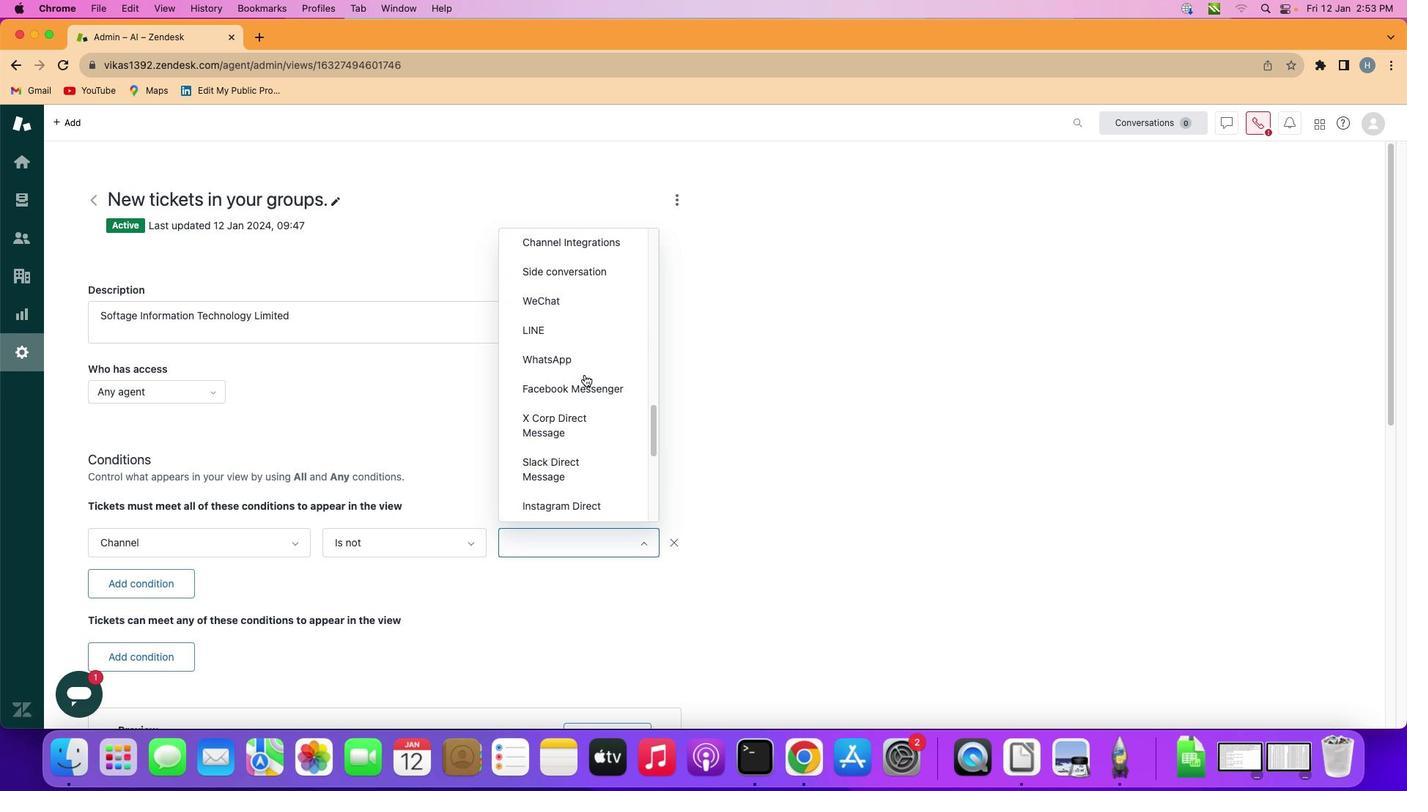 
Action: Mouse scrolled (584, 374) with delta (0, 0)
Screenshot: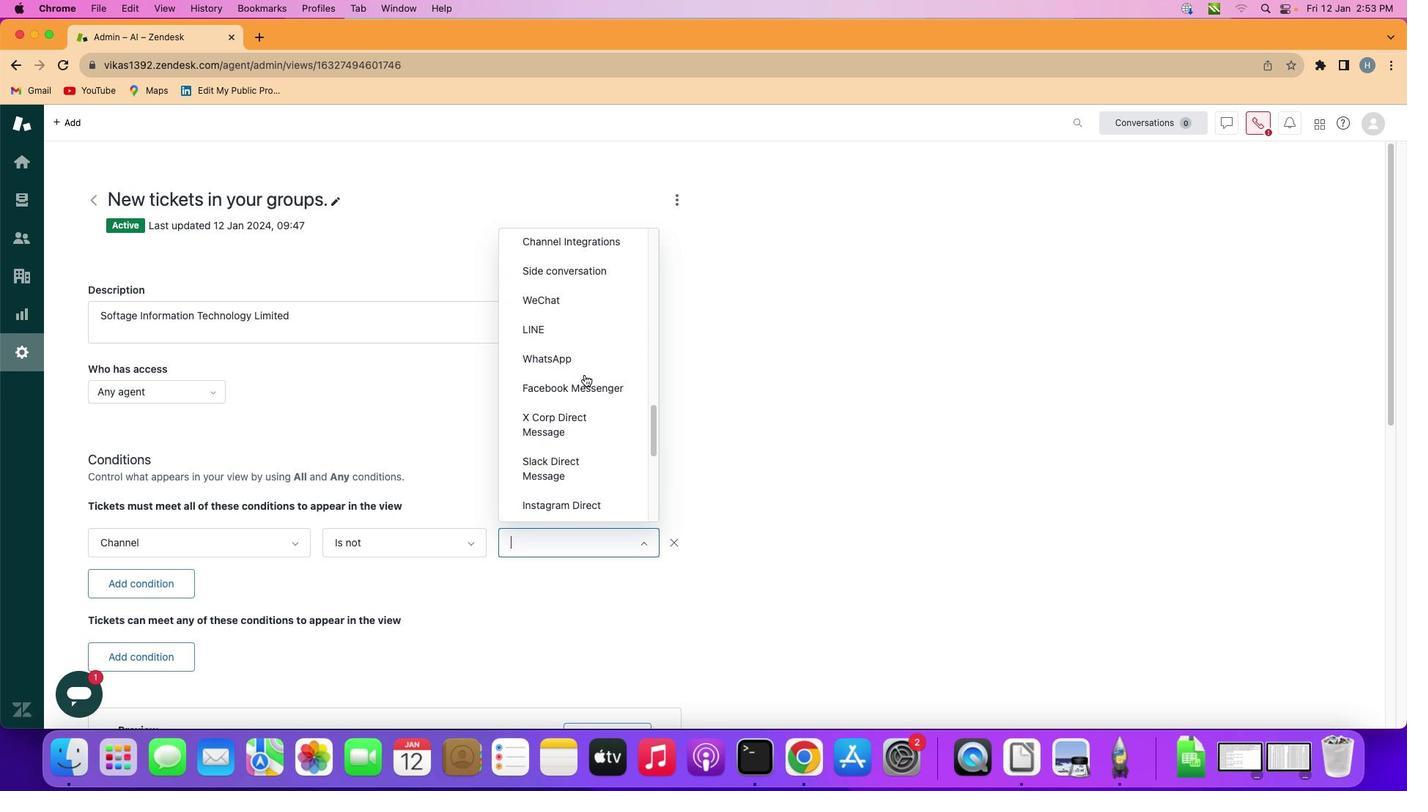 
Action: Mouse scrolled (584, 374) with delta (0, 0)
Screenshot: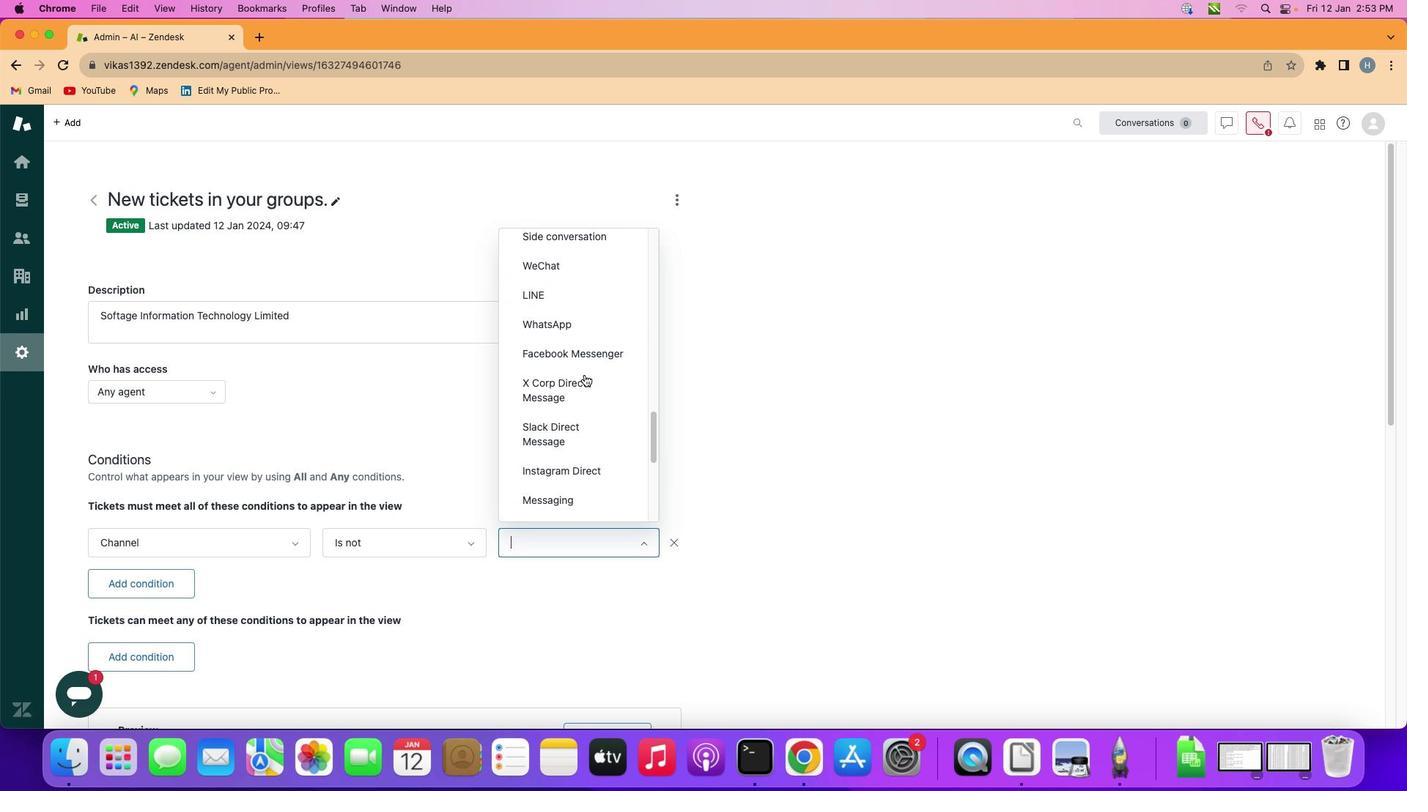 
Action: Mouse scrolled (584, 374) with delta (0, 0)
Screenshot: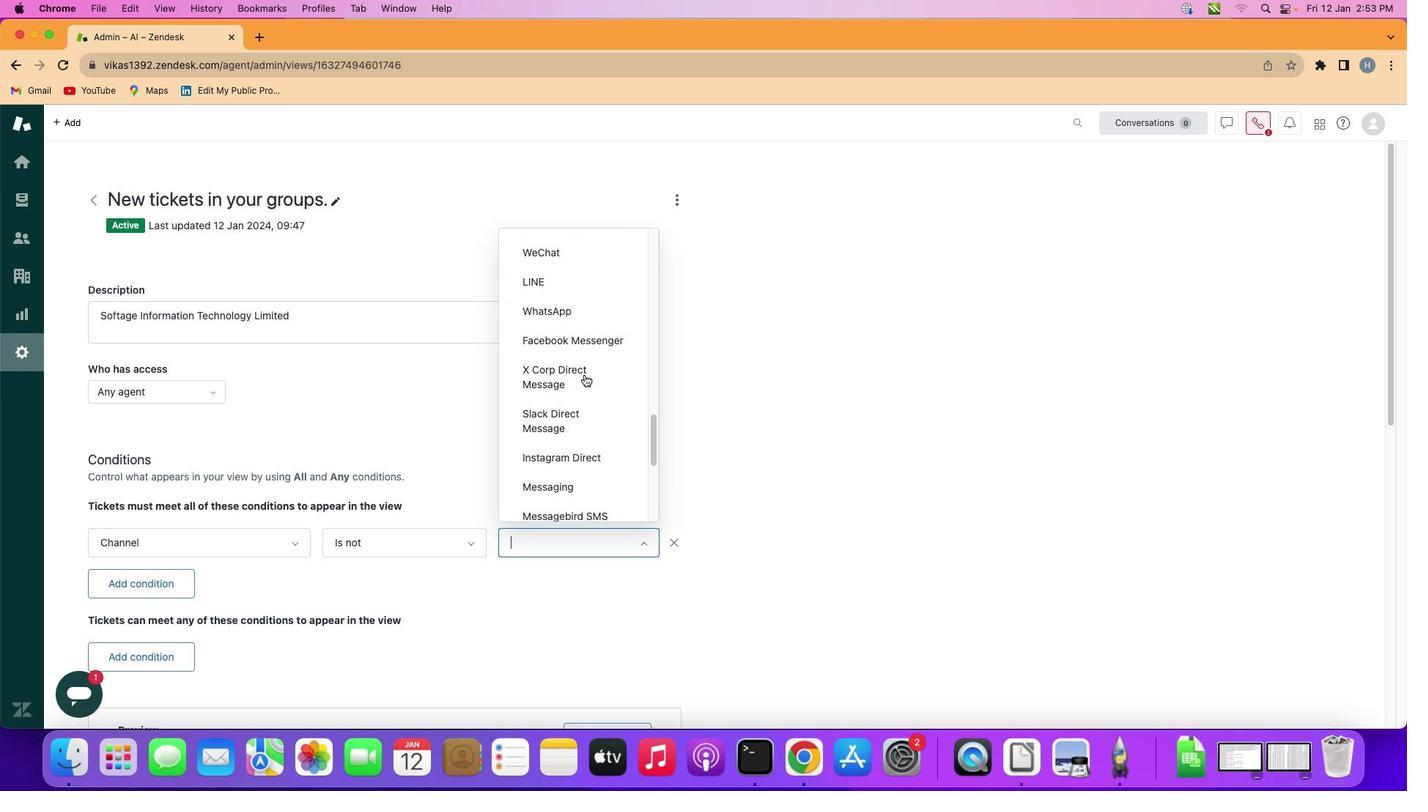 
Action: Mouse scrolled (584, 374) with delta (0, 0)
Screenshot: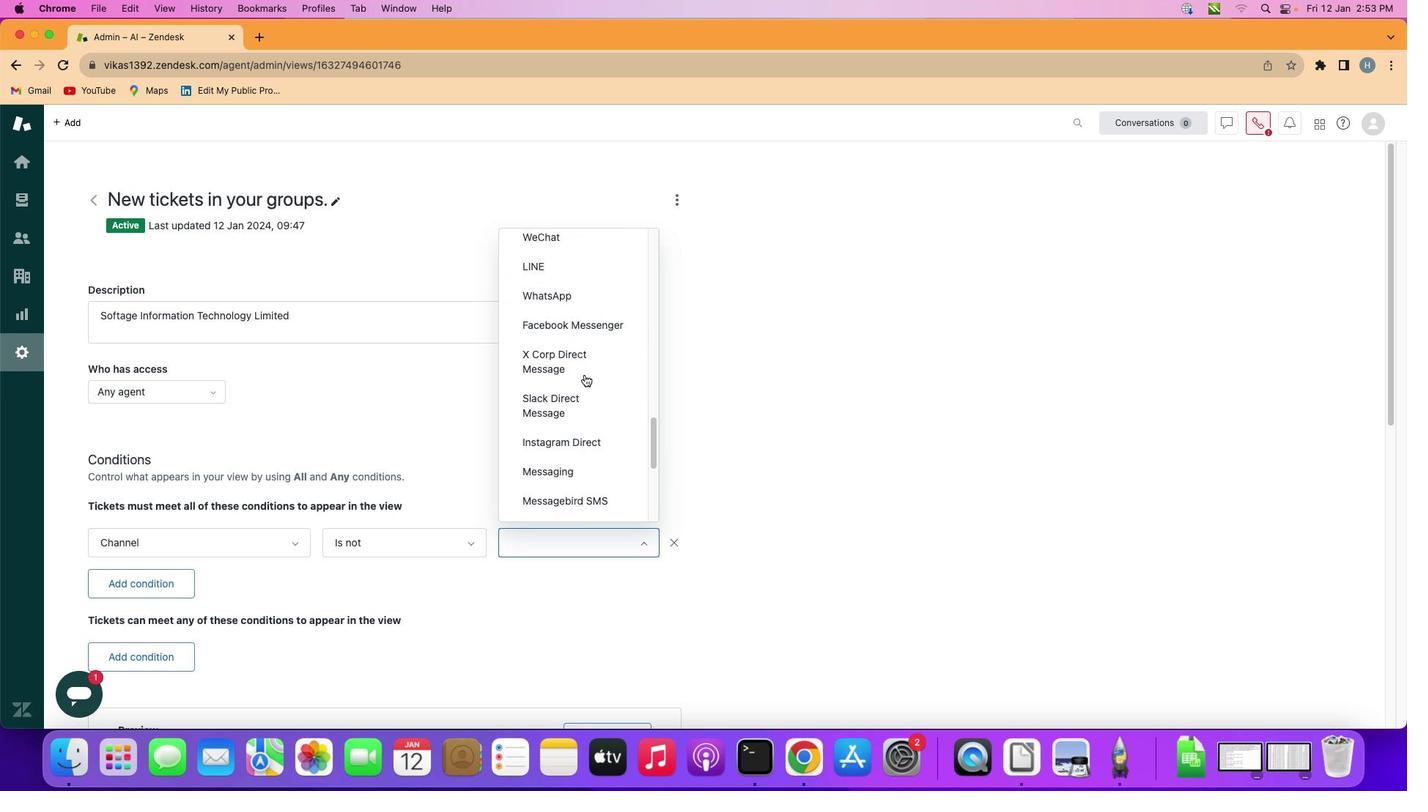 
Action: Mouse scrolled (584, 374) with delta (0, 0)
Screenshot: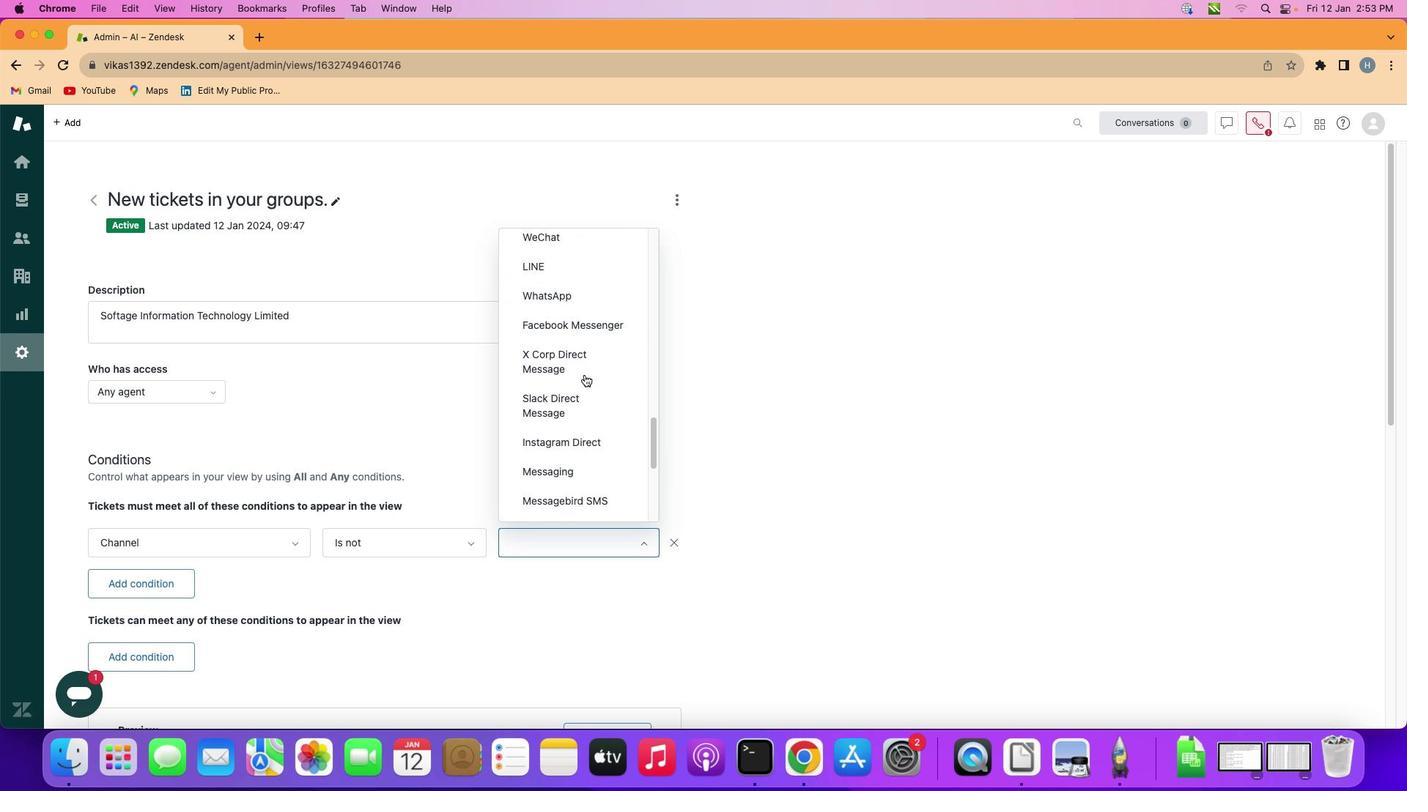
Action: Mouse scrolled (584, 374) with delta (0, 0)
Screenshot: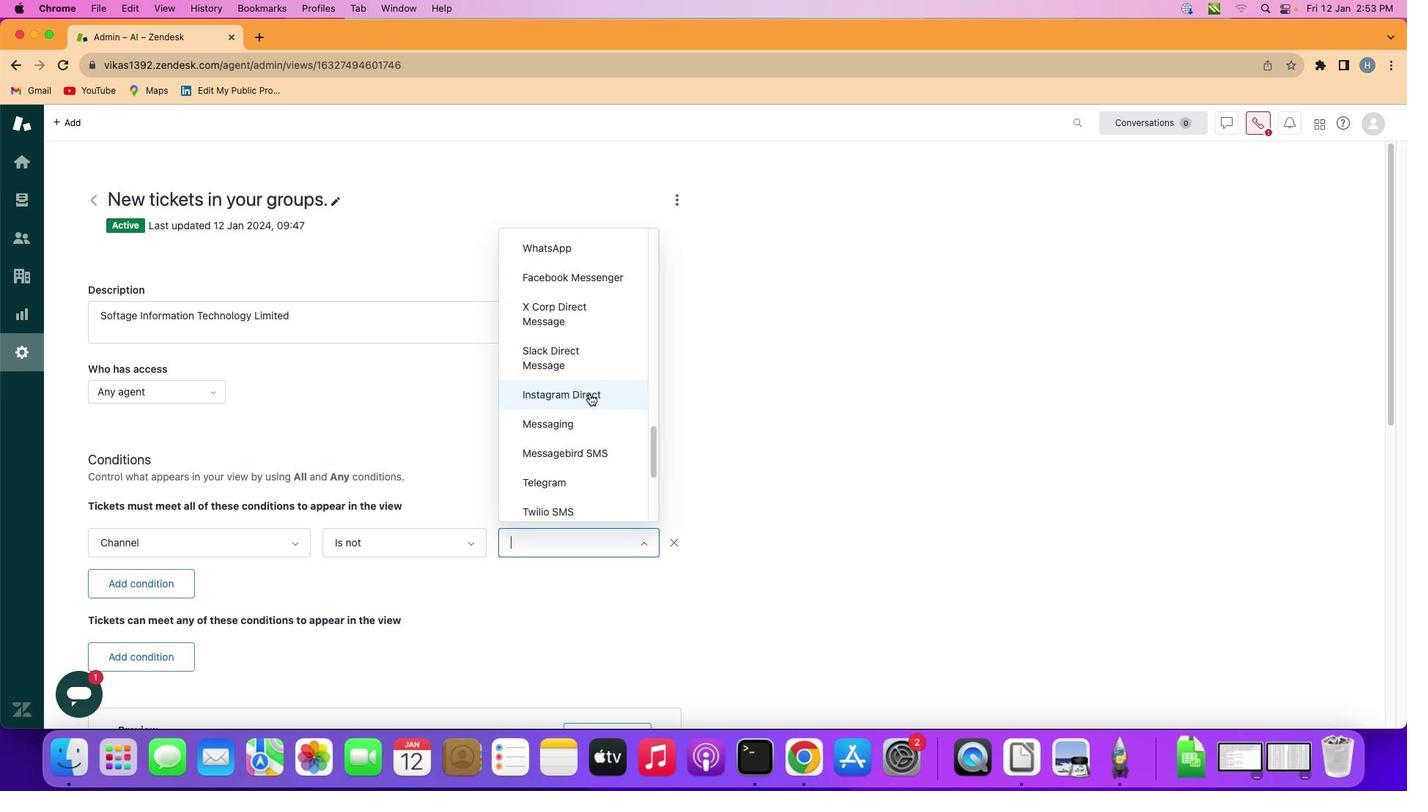 
Action: Mouse scrolled (584, 374) with delta (0, 0)
Screenshot: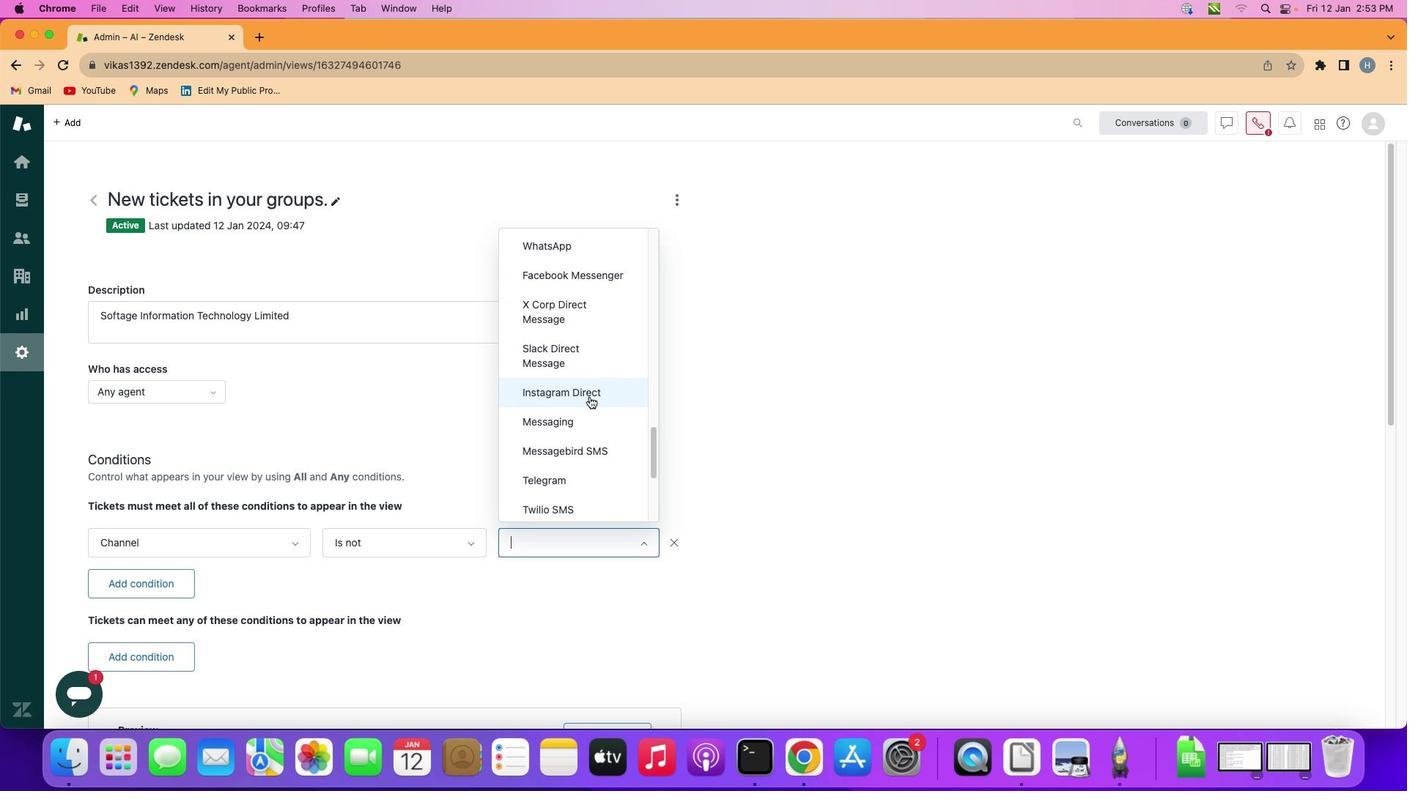 
Action: Mouse moved to (585, 375)
Screenshot: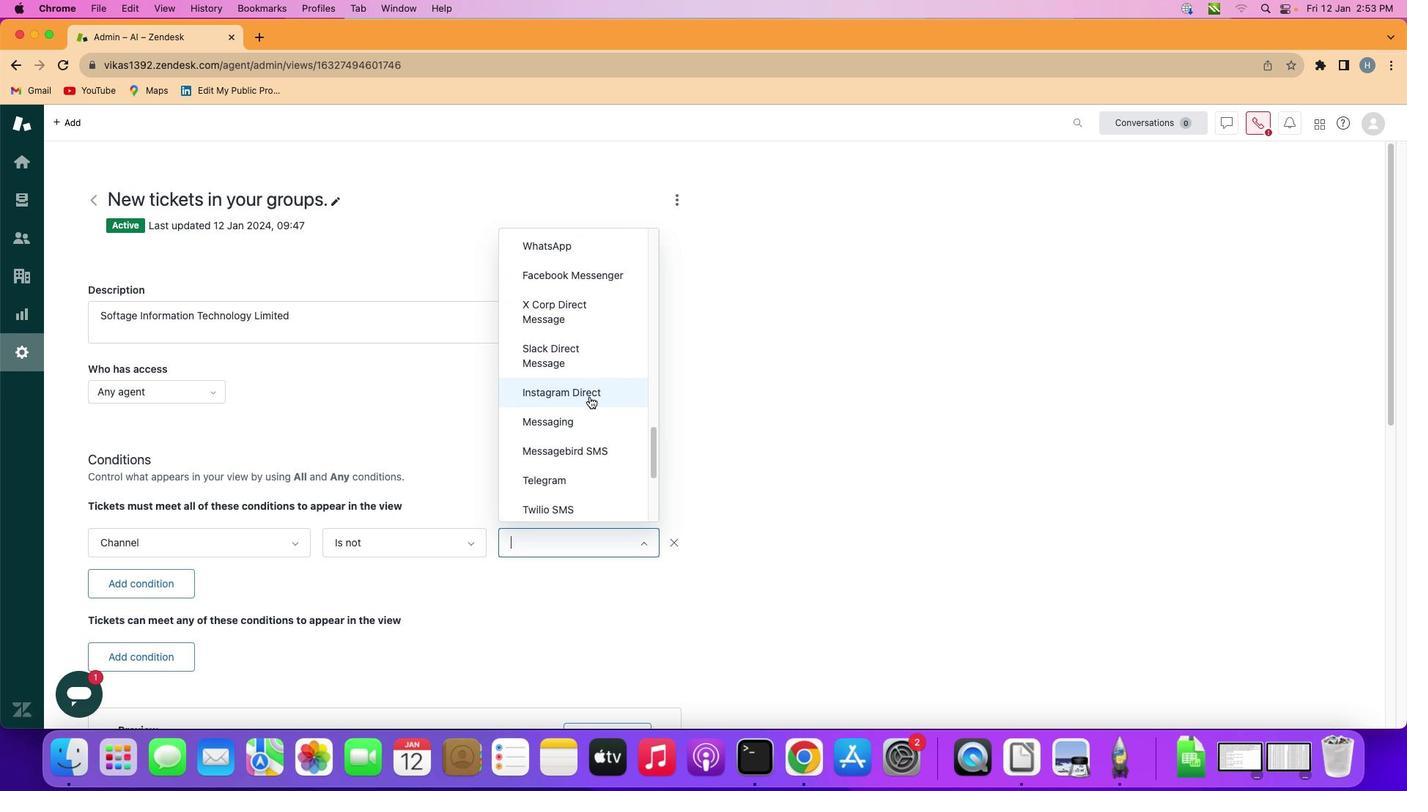 
Action: Mouse scrolled (585, 375) with delta (0, 0)
Screenshot: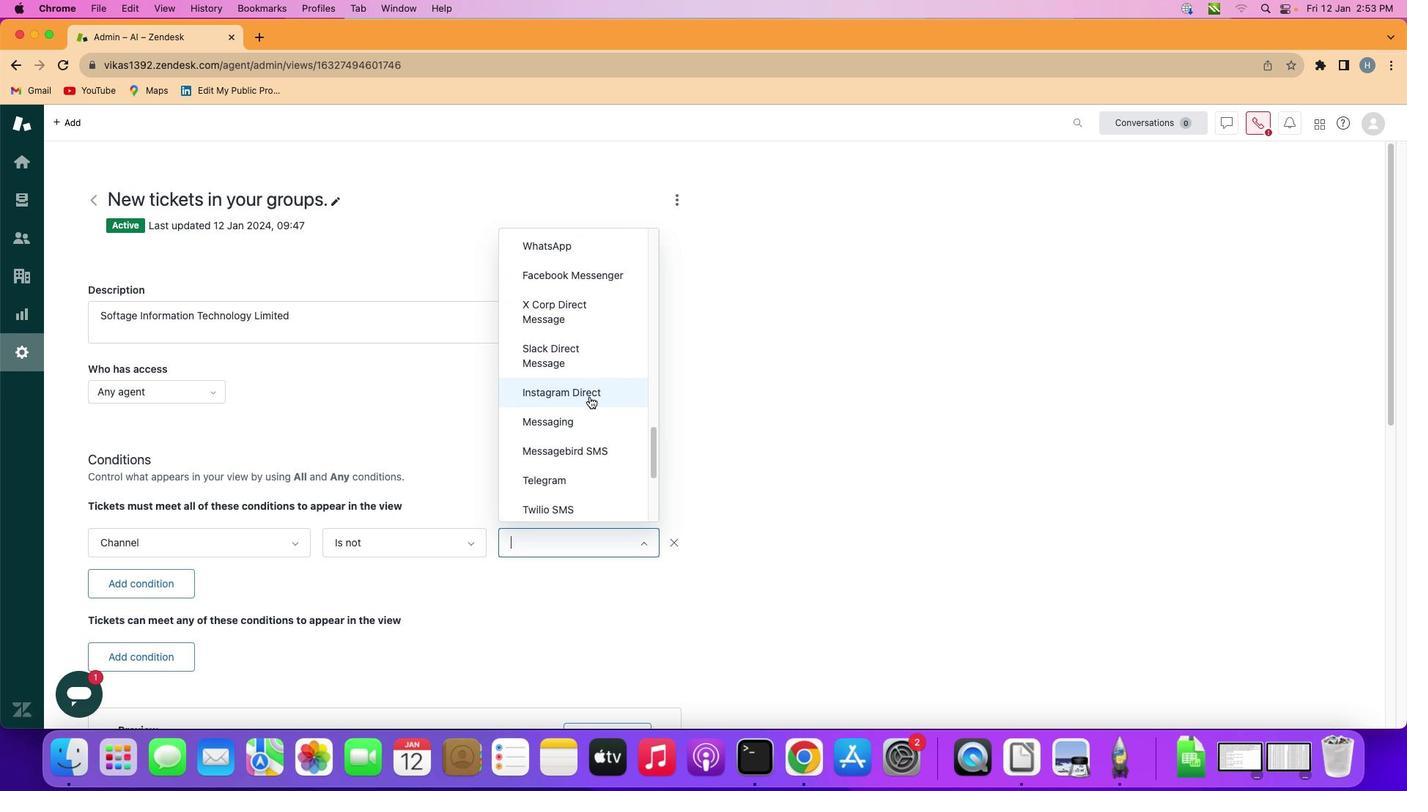 
Action: Mouse moved to (590, 396)
Screenshot: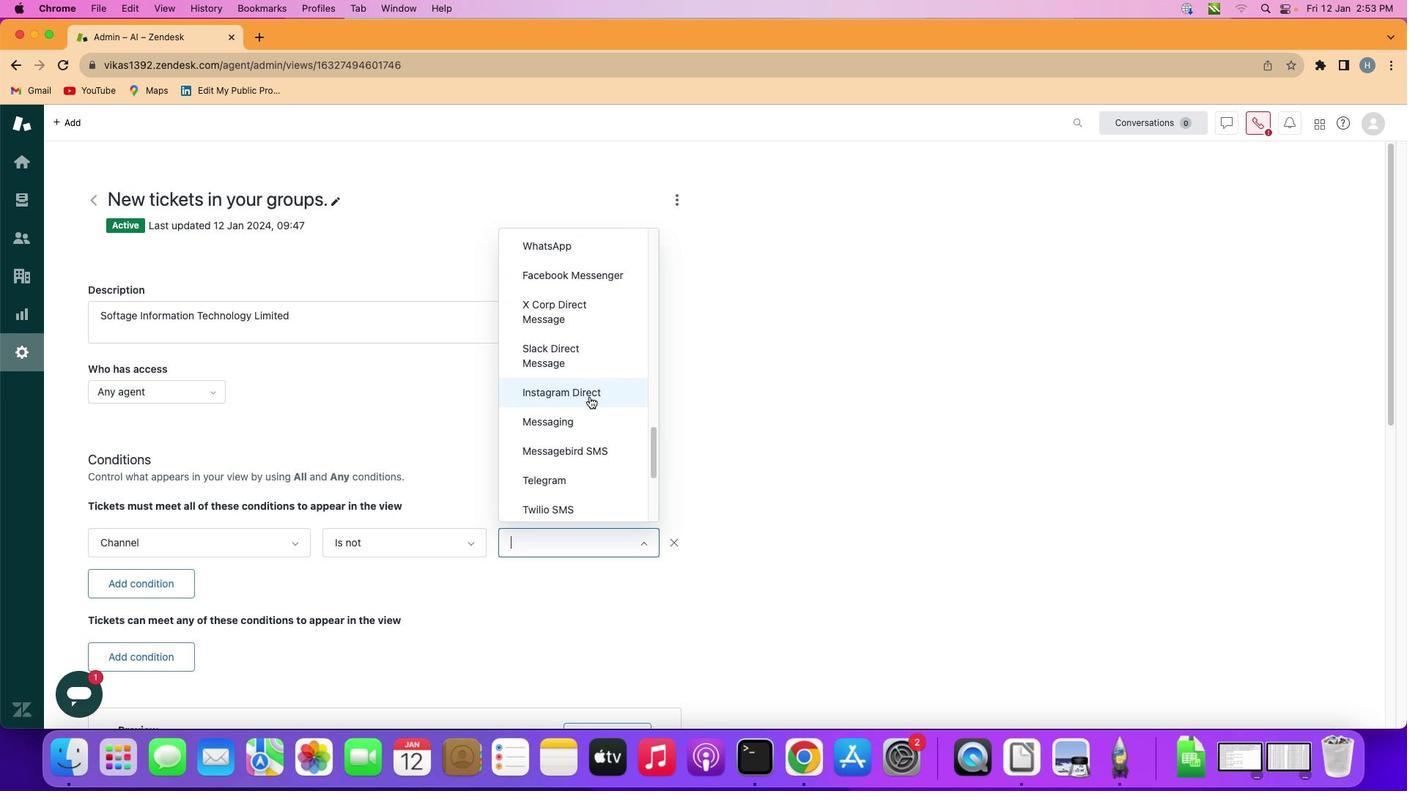 
Action: Mouse pressed left at (590, 396)
Screenshot: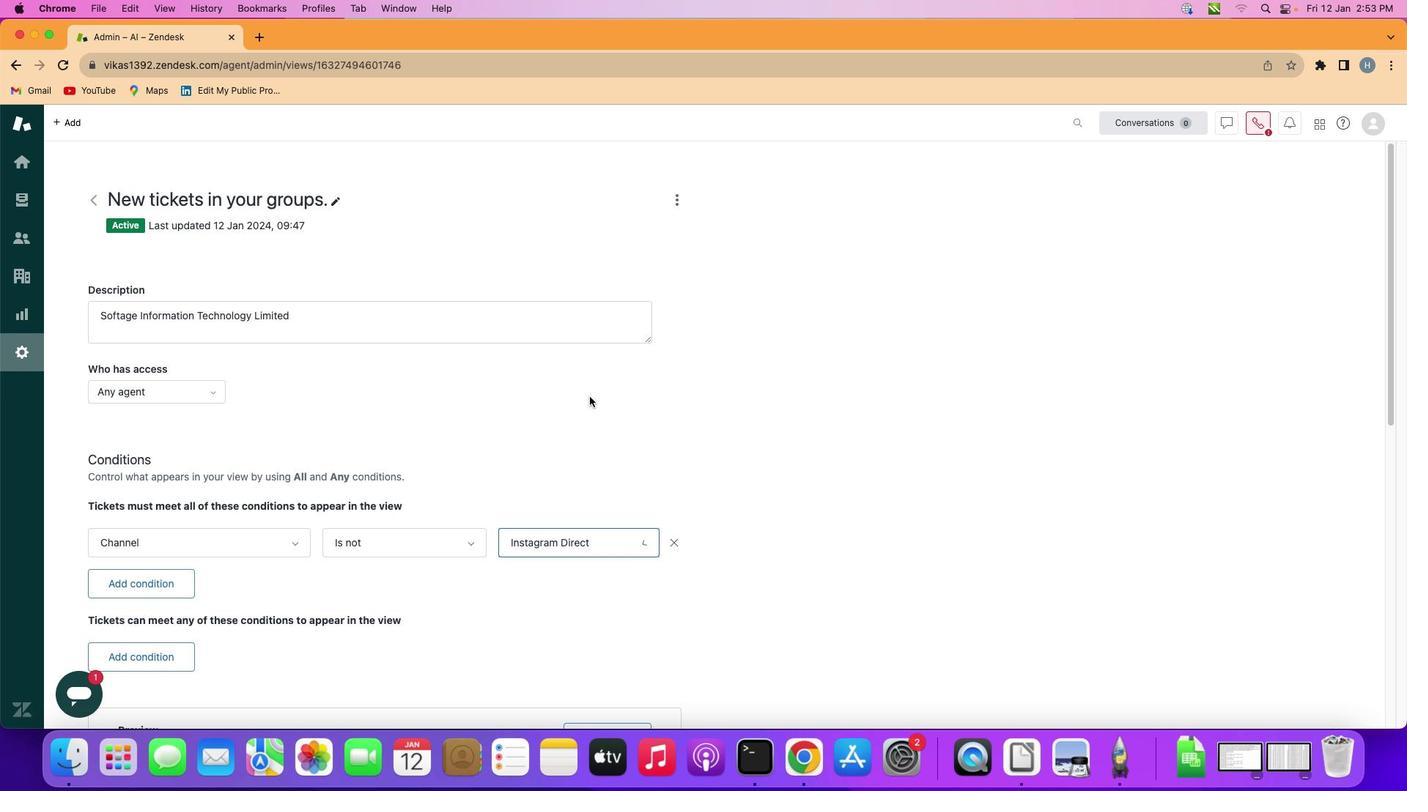 
Action: Mouse moved to (563, 411)
Screenshot: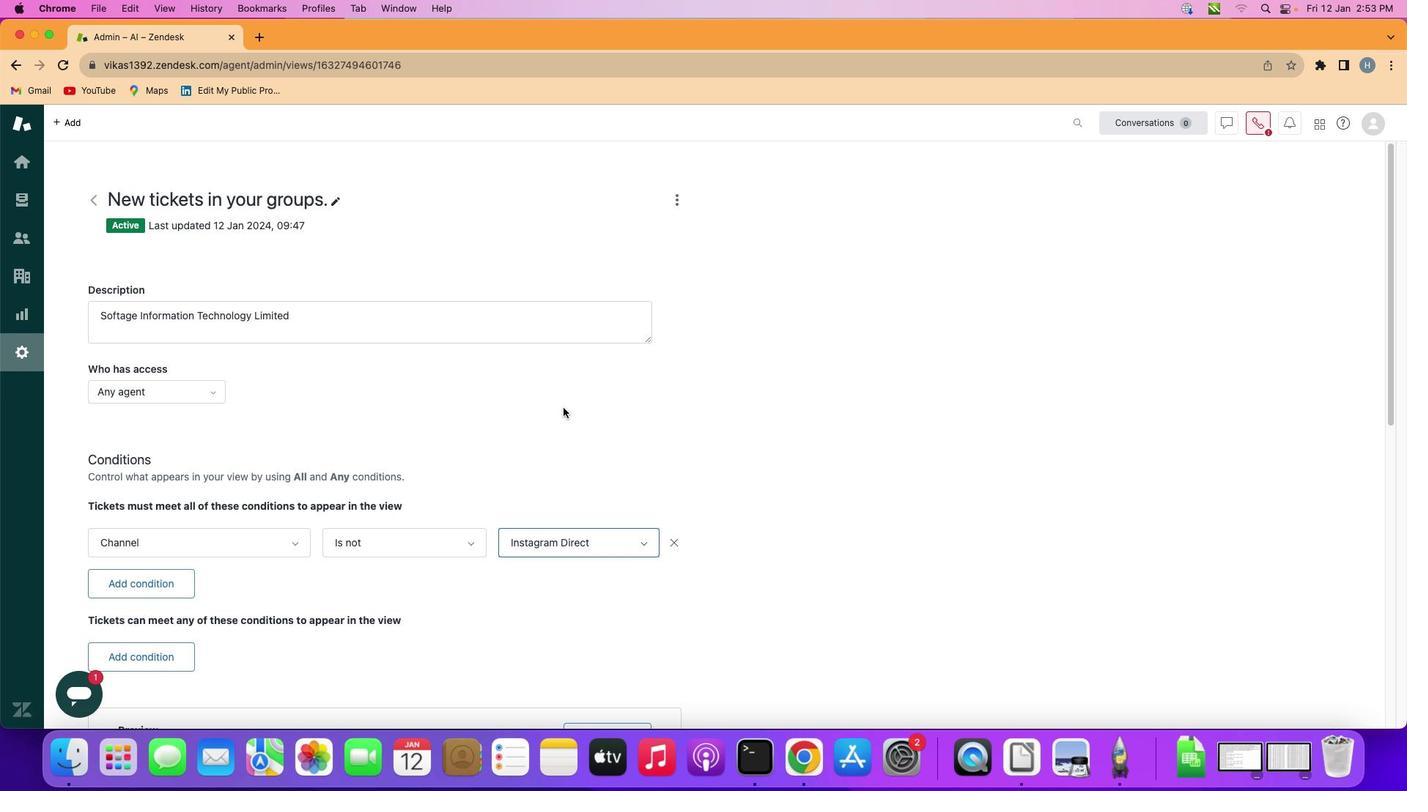 
